 Task: Read customer reviews and ratings for real estate agents in Raleigh, North Carolina, to find an agent with expertise in rural properties.
Action: Mouse moved to (150, 118)
Screenshot: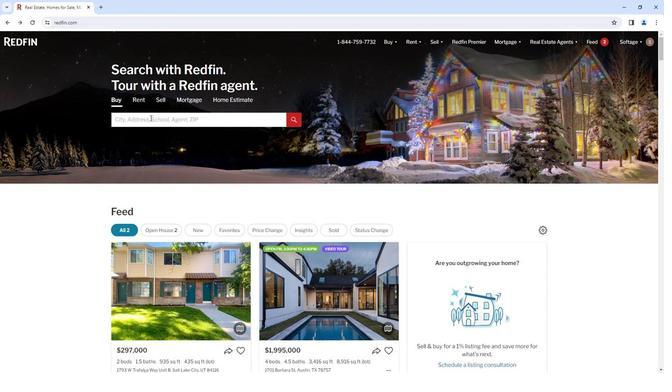 
Action: Mouse pressed left at (150, 118)
Screenshot: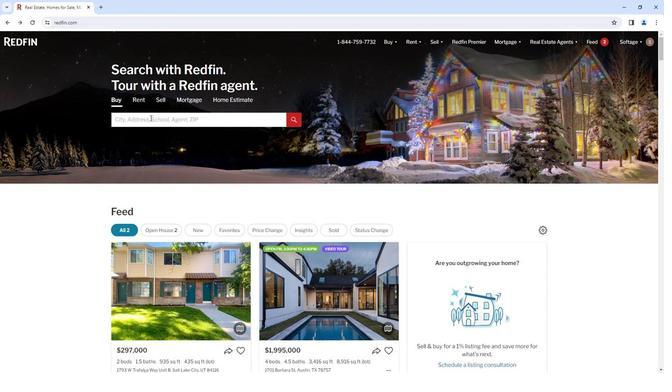 
Action: Mouse moved to (152, 117)
Screenshot: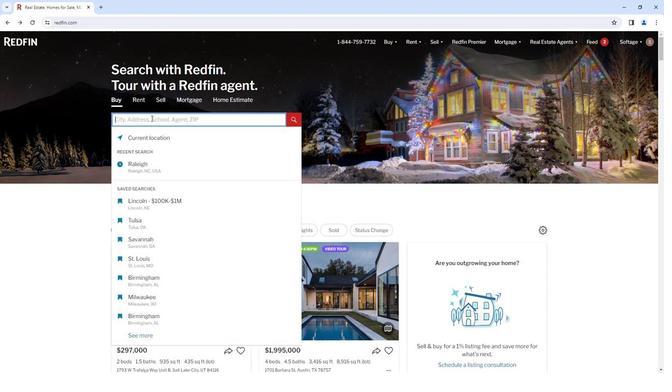 
Action: Key pressed <Key.shift>Raleigh,<Key.space><Key.shift>North<Key.space><Key.shift>Carolina
Screenshot: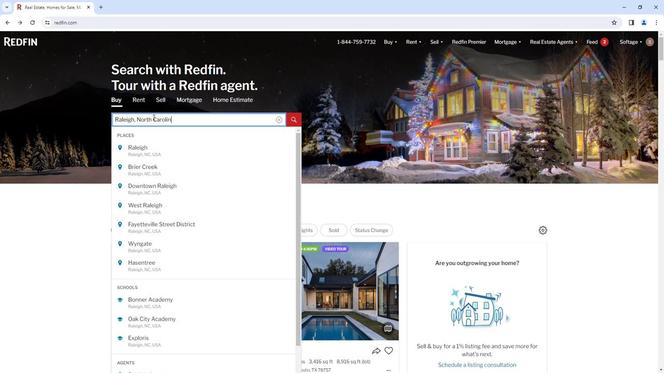 
Action: Mouse moved to (141, 153)
Screenshot: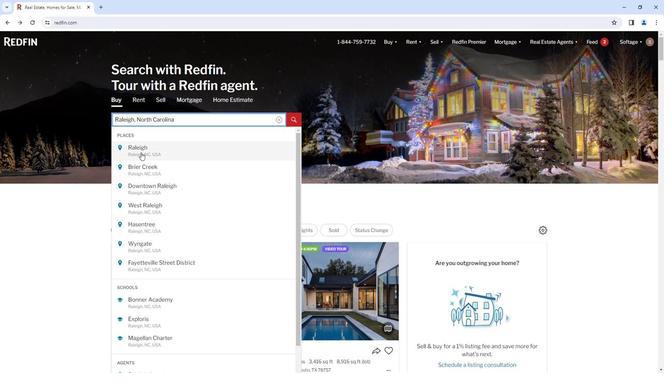 
Action: Mouse pressed left at (141, 153)
Screenshot: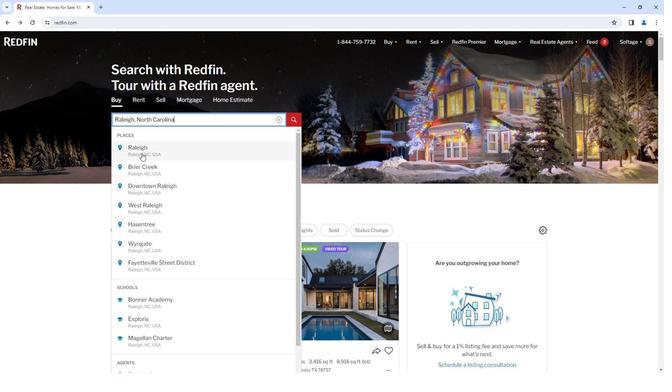 
Action: Mouse moved to (483, 189)
Screenshot: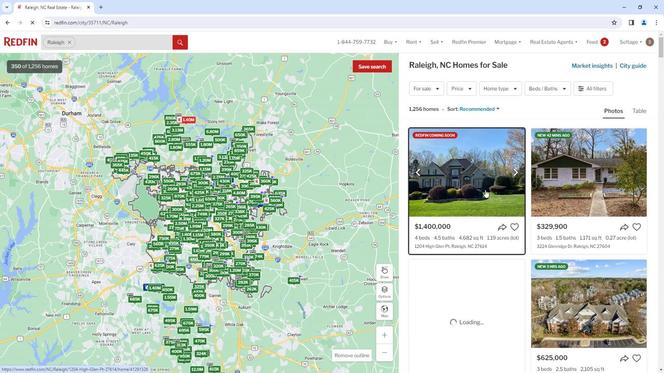 
Action: Mouse pressed left at (483, 189)
Screenshot: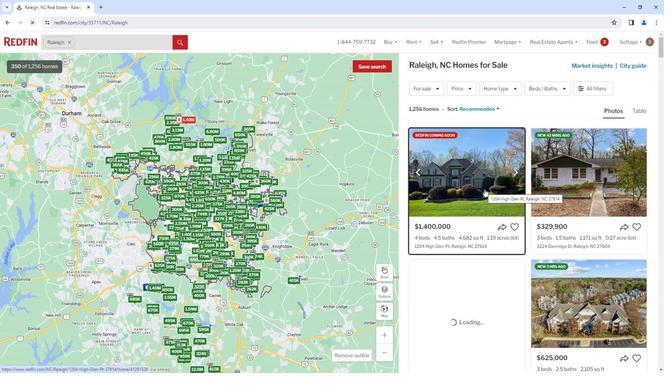
Action: Mouse moved to (320, 206)
Screenshot: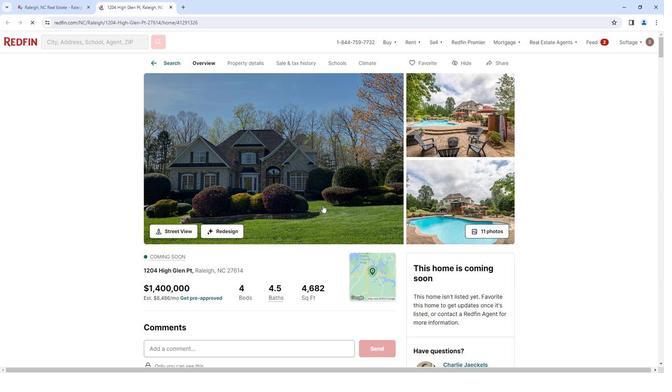 
Action: Mouse scrolled (320, 205) with delta (0, 0)
Screenshot: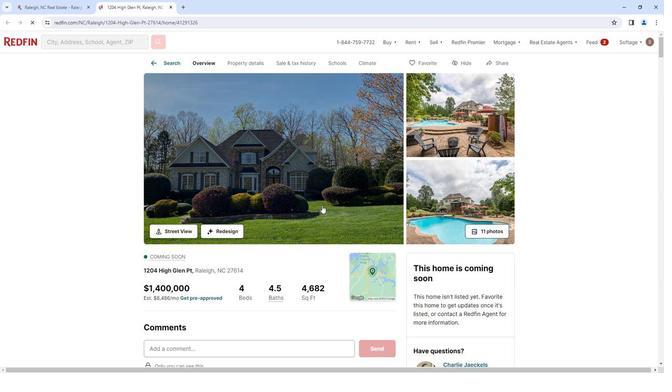 
Action: Mouse scrolled (320, 205) with delta (0, 0)
Screenshot: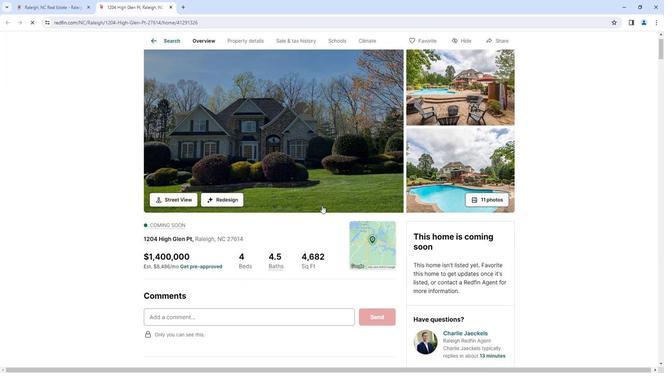 
Action: Mouse scrolled (320, 205) with delta (0, 0)
Screenshot: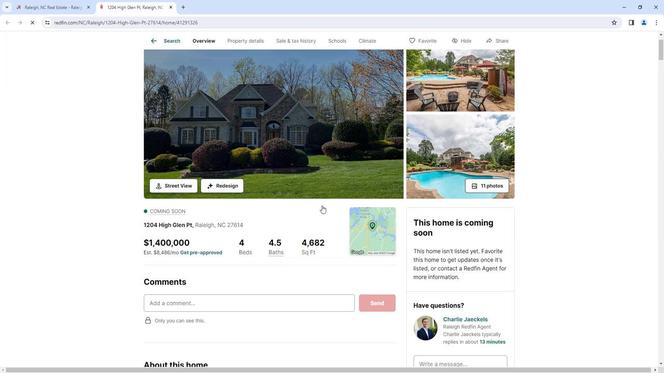 
Action: Mouse scrolled (320, 205) with delta (0, 0)
Screenshot: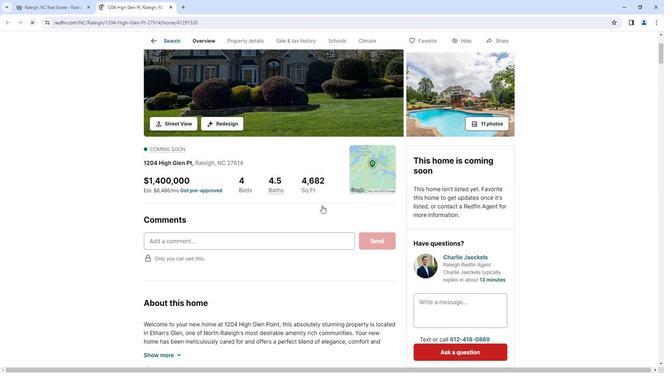 
Action: Mouse moved to (320, 206)
Screenshot: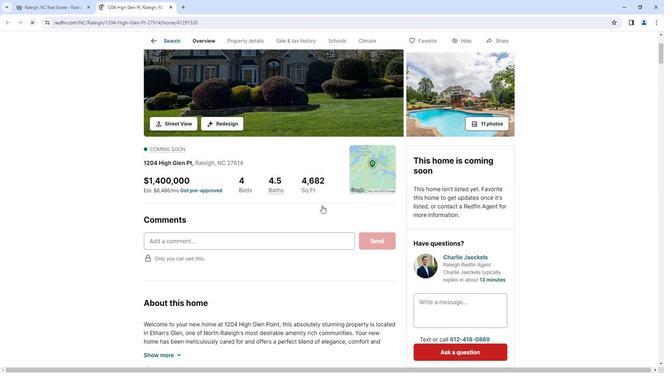 
Action: Mouse scrolled (320, 206) with delta (0, 0)
Screenshot: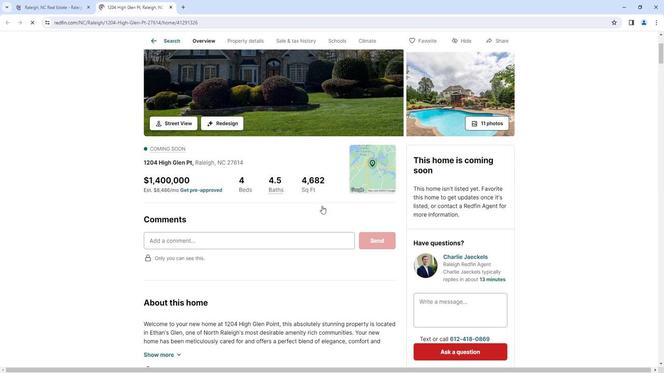 
Action: Mouse moved to (472, 184)
Screenshot: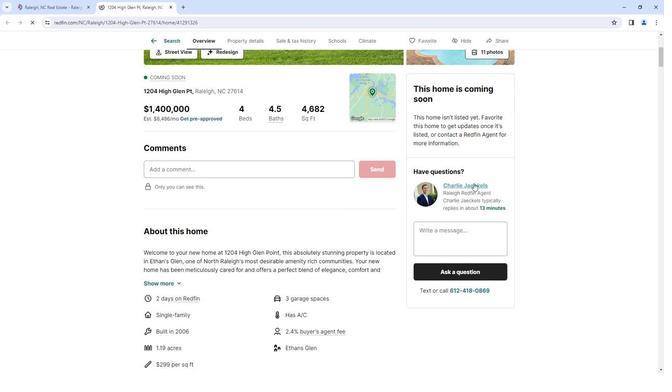
Action: Mouse pressed left at (472, 184)
Screenshot: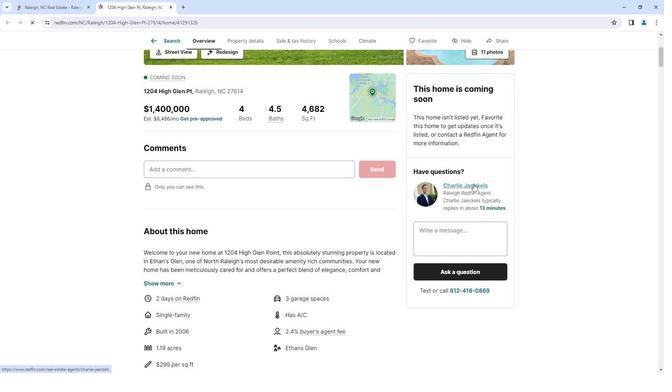 
Action: Mouse moved to (360, 203)
Screenshot: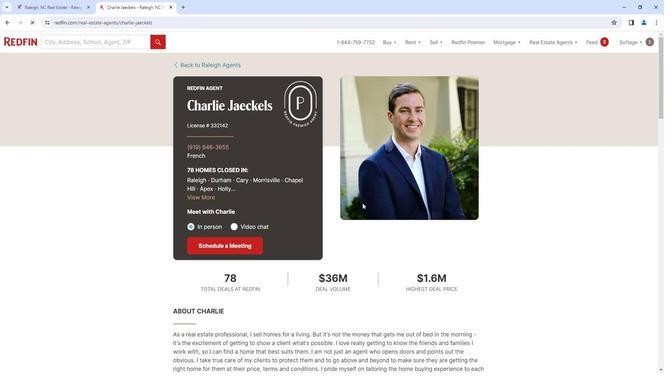 
Action: Mouse scrolled (360, 202) with delta (0, 0)
Screenshot: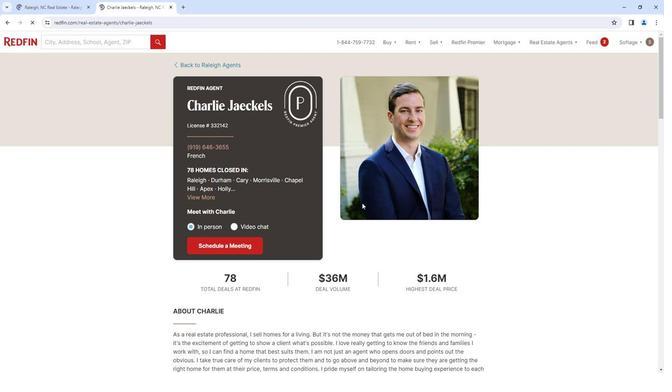 
Action: Mouse scrolled (360, 202) with delta (0, 0)
Screenshot: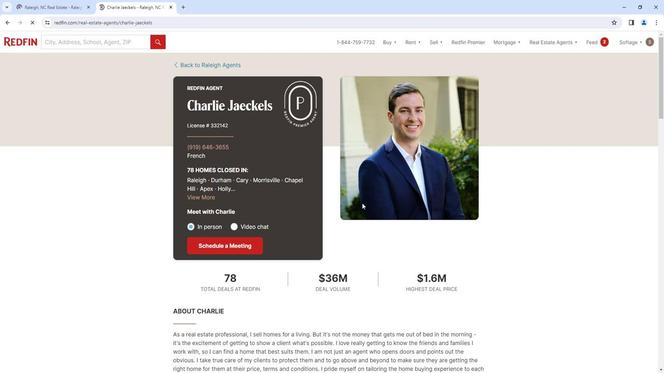 
Action: Mouse moved to (360, 203)
Screenshot: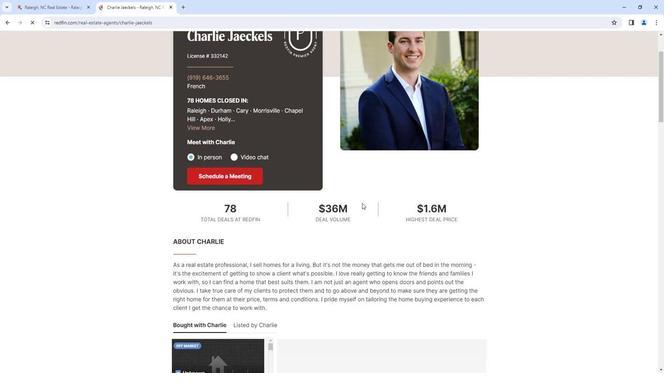 
Action: Mouse scrolled (360, 202) with delta (0, 0)
Screenshot: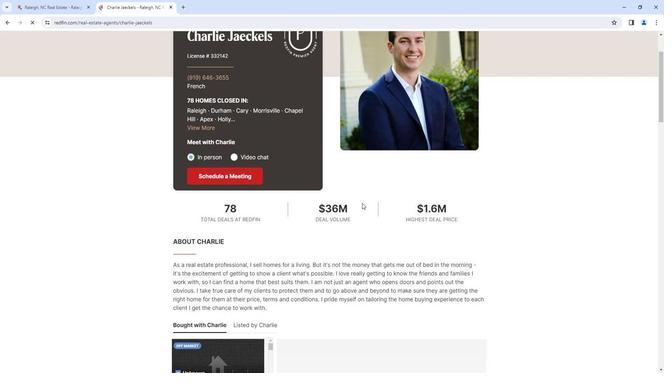 
Action: Mouse scrolled (360, 202) with delta (0, 0)
Screenshot: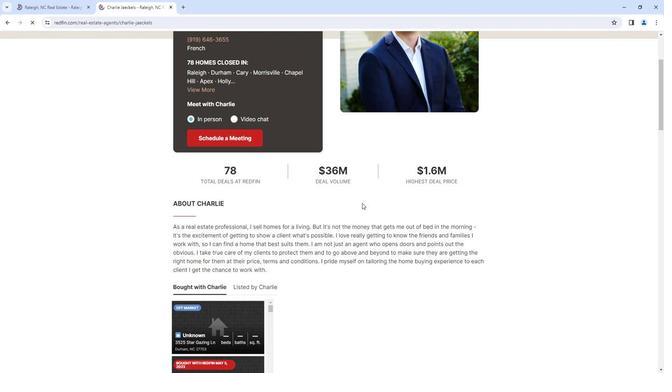 
Action: Mouse scrolled (360, 202) with delta (0, 0)
Screenshot: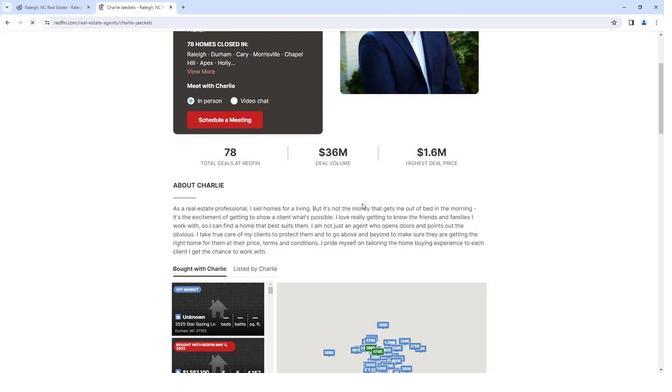 
Action: Mouse scrolled (360, 202) with delta (0, 0)
Screenshot: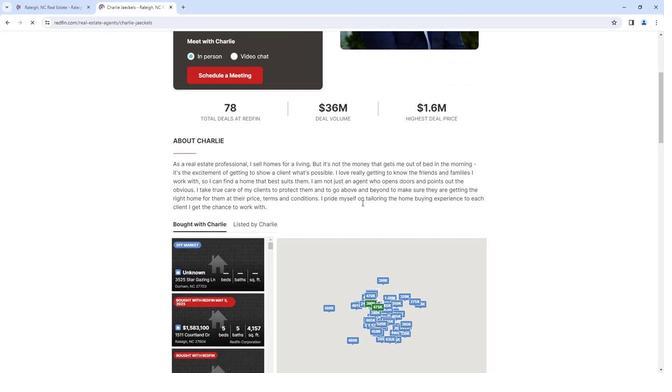 
Action: Mouse scrolled (360, 202) with delta (0, 0)
Screenshot: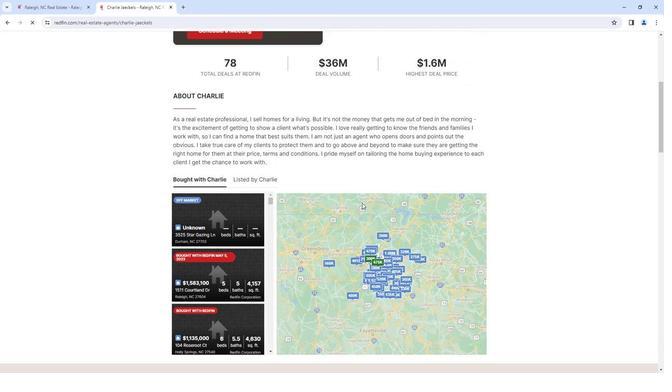 
Action: Mouse scrolled (360, 202) with delta (0, 0)
Screenshot: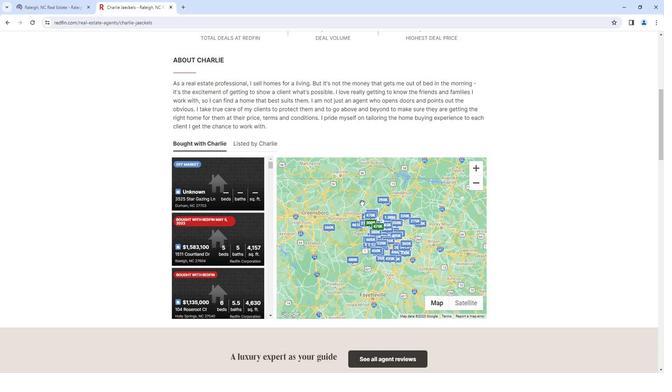 
Action: Mouse scrolled (360, 202) with delta (0, 0)
Screenshot: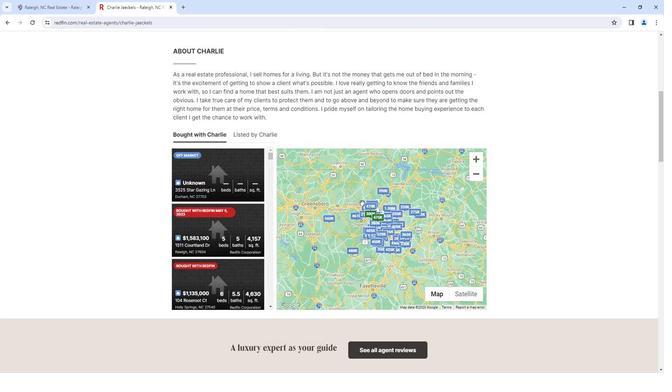 
Action: Mouse scrolled (360, 202) with delta (0, 0)
Screenshot: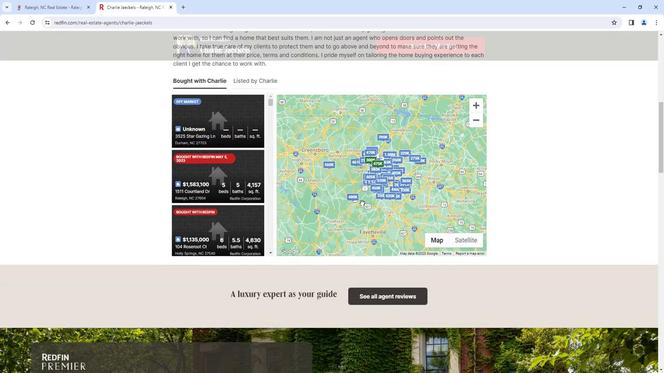 
Action: Mouse moved to (371, 251)
Screenshot: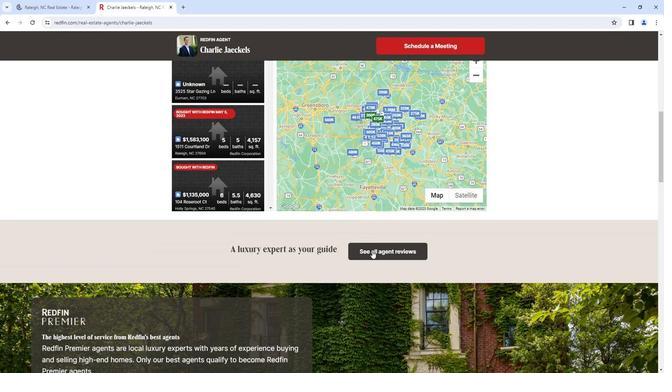 
Action: Mouse pressed left at (371, 251)
Screenshot: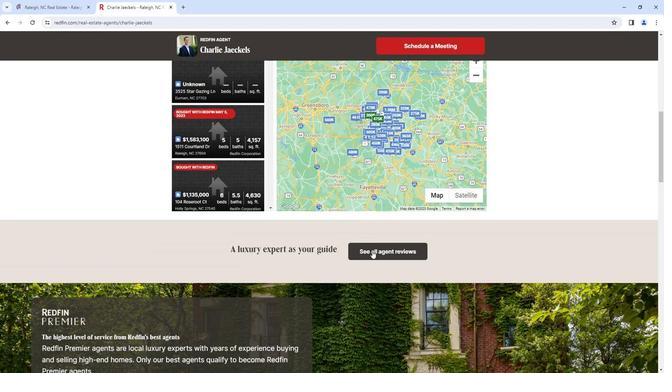 
Action: Mouse moved to (344, 224)
Screenshot: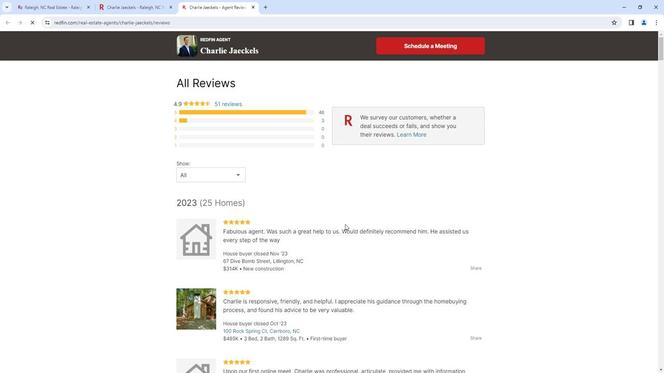 
Action: Mouse scrolled (344, 224) with delta (0, 0)
Screenshot: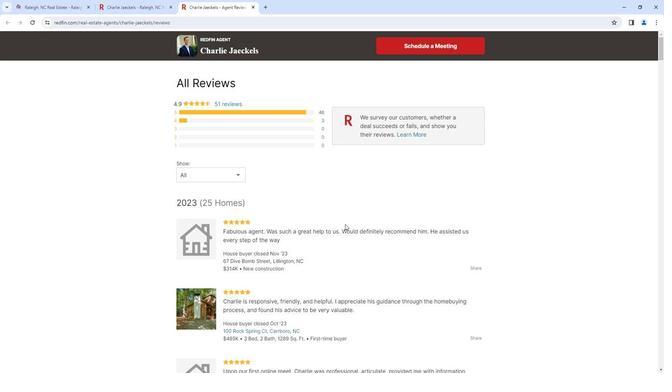 
Action: Mouse scrolled (344, 224) with delta (0, 0)
Screenshot: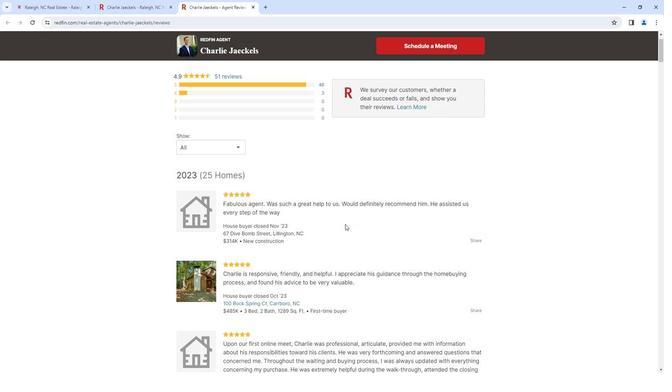 
Action: Mouse scrolled (344, 224) with delta (0, 0)
Screenshot: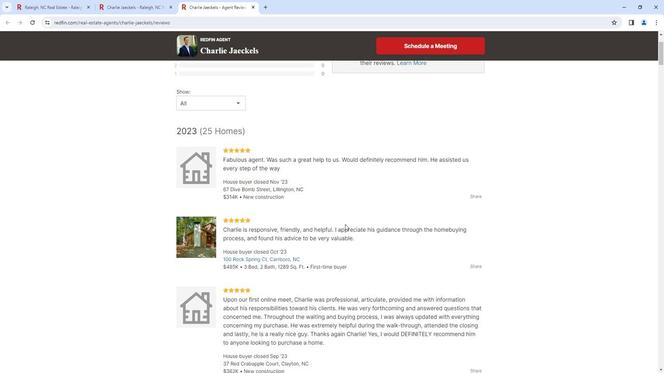 
Action: Mouse scrolled (344, 224) with delta (0, 0)
Screenshot: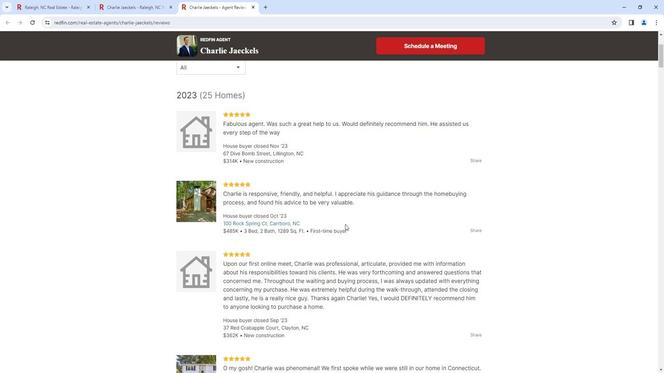 
Action: Mouse scrolled (344, 224) with delta (0, 0)
Screenshot: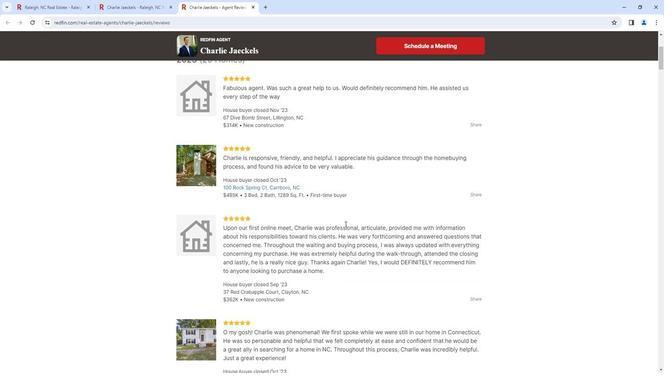 
Action: Mouse scrolled (344, 224) with delta (0, 0)
Screenshot: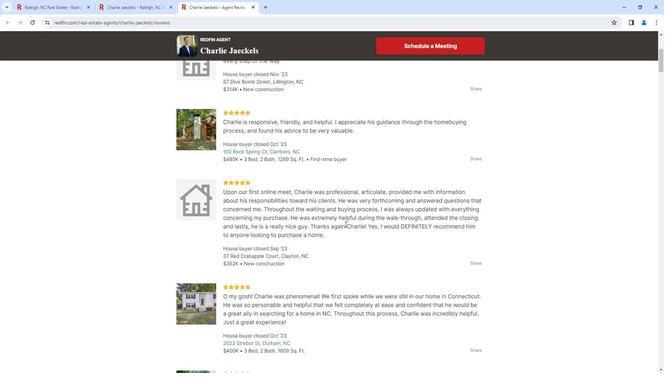 
Action: Mouse scrolled (344, 224) with delta (0, 0)
Screenshot: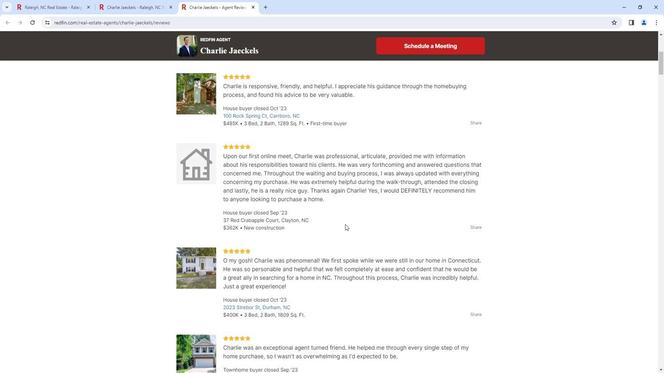 
Action: Mouse scrolled (344, 224) with delta (0, 0)
Screenshot: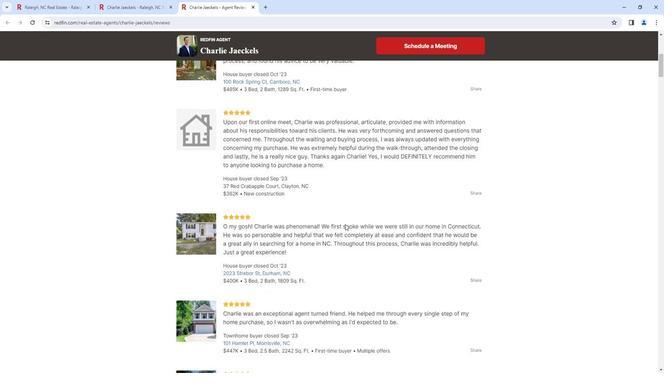 
Action: Mouse scrolled (344, 224) with delta (0, 0)
Screenshot: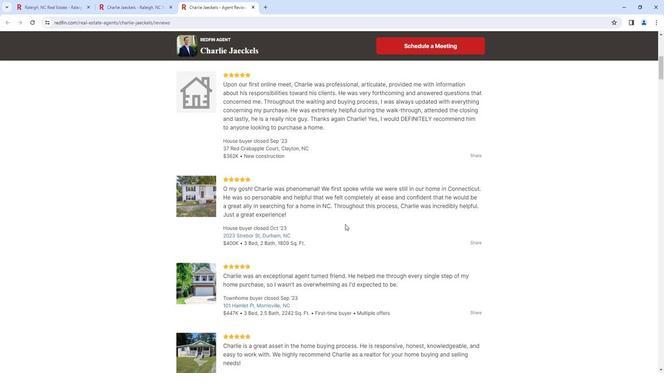 
Action: Mouse scrolled (344, 224) with delta (0, 0)
Screenshot: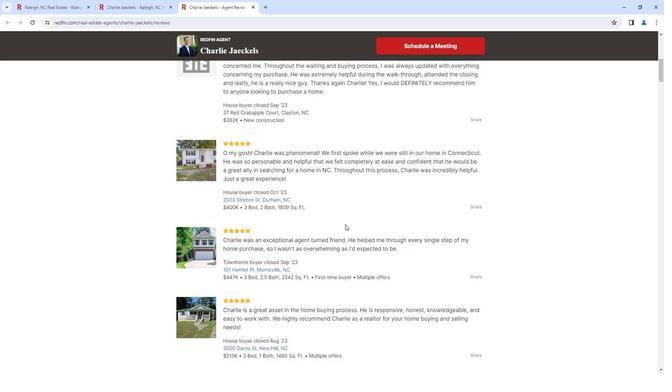 
Action: Mouse scrolled (344, 224) with delta (0, 0)
Screenshot: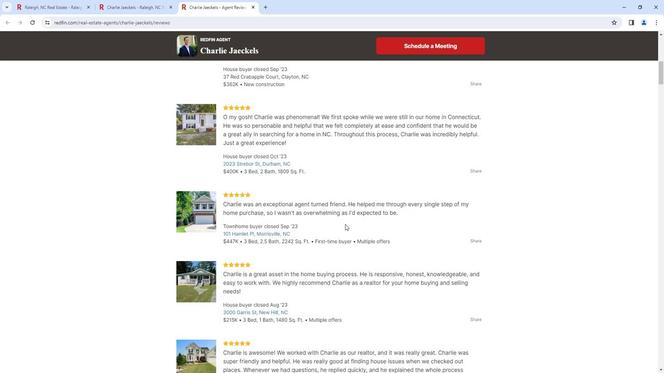 
Action: Mouse scrolled (344, 224) with delta (0, 0)
Screenshot: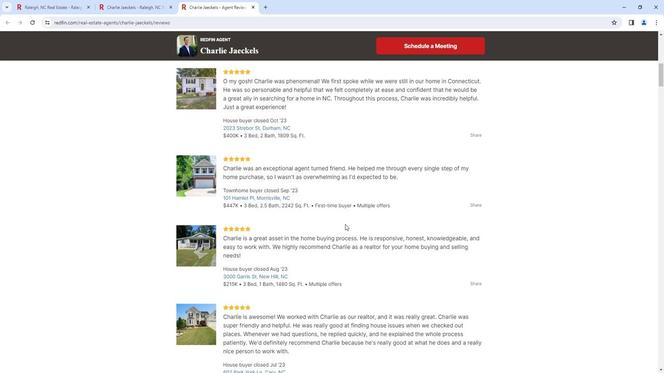 
Action: Mouse scrolled (344, 224) with delta (0, 0)
Screenshot: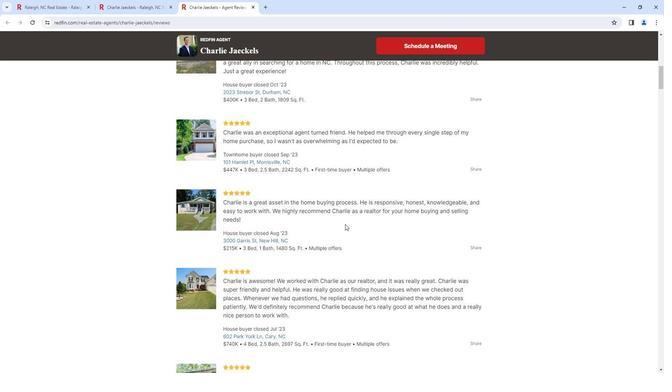 
Action: Mouse scrolled (344, 224) with delta (0, 0)
Screenshot: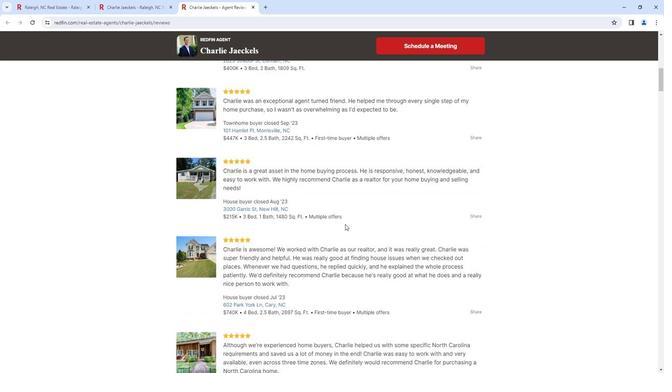 
Action: Mouse scrolled (344, 224) with delta (0, 0)
Screenshot: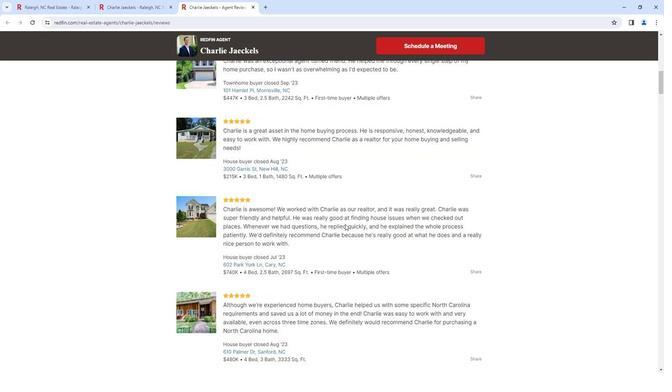 
Action: Mouse scrolled (344, 224) with delta (0, 0)
Screenshot: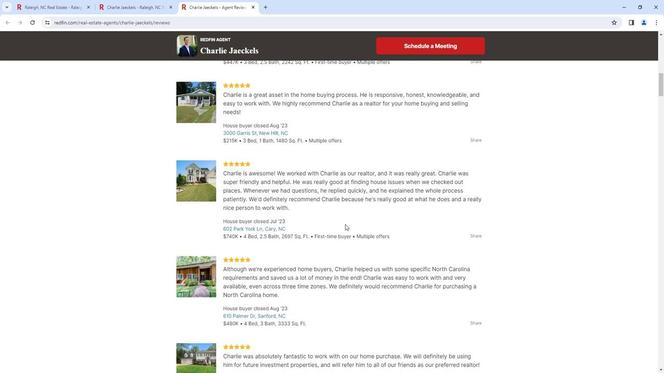 
Action: Mouse scrolled (344, 224) with delta (0, 0)
Screenshot: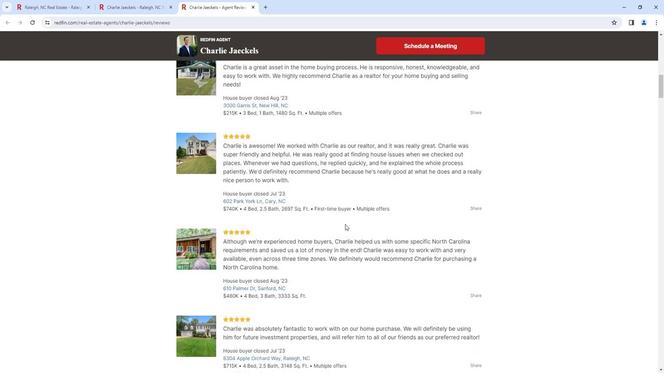 
Action: Mouse scrolled (344, 224) with delta (0, 0)
Screenshot: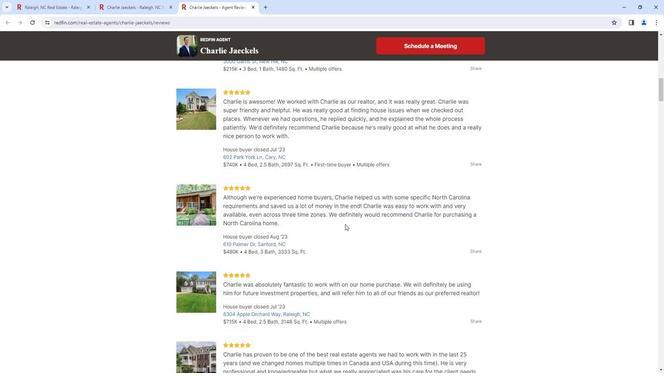 
Action: Mouse scrolled (344, 224) with delta (0, 0)
Screenshot: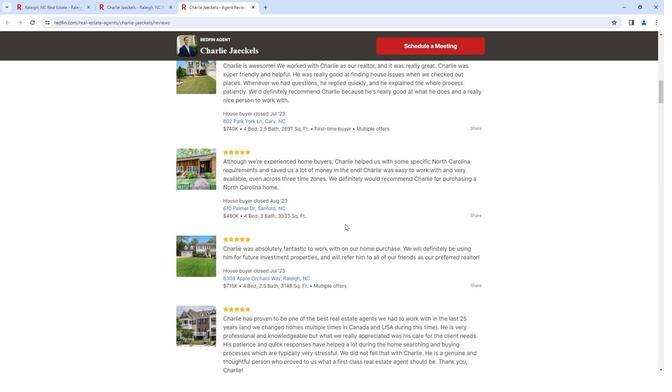 
Action: Mouse scrolled (344, 224) with delta (0, 0)
Screenshot: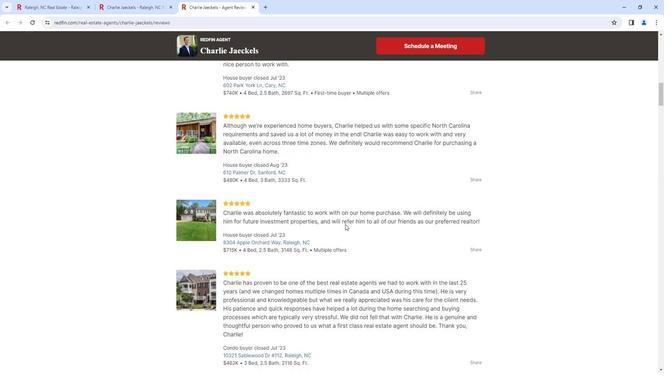 
Action: Mouse scrolled (344, 224) with delta (0, 0)
Screenshot: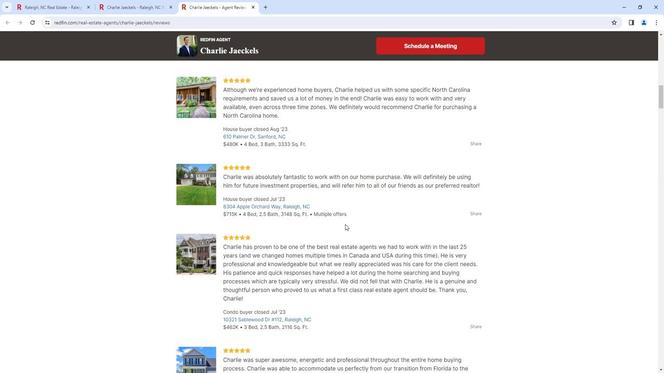 
Action: Mouse scrolled (344, 224) with delta (0, 0)
Screenshot: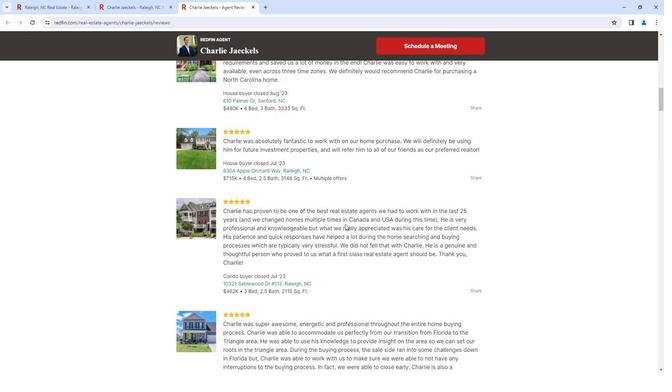 
Action: Mouse scrolled (344, 224) with delta (0, 0)
Screenshot: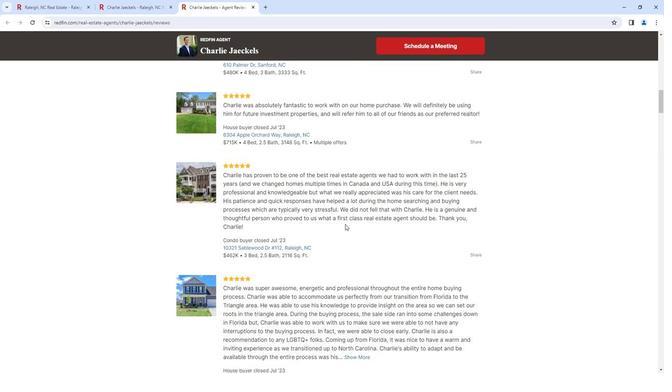 
Action: Mouse scrolled (344, 224) with delta (0, 0)
Screenshot: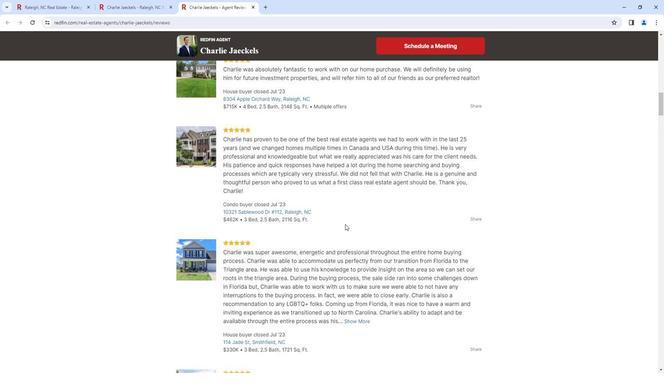 
Action: Mouse scrolled (344, 224) with delta (0, 0)
Screenshot: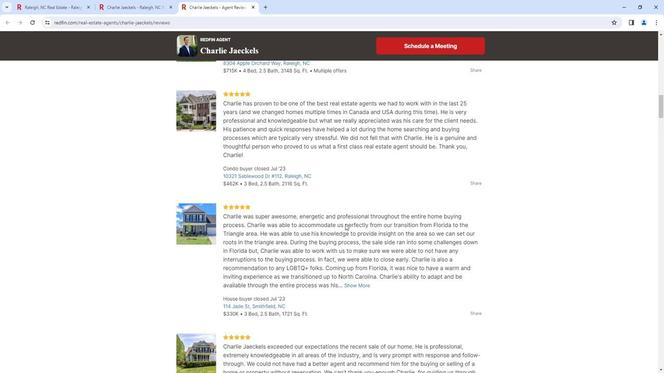 
Action: Mouse scrolled (344, 224) with delta (0, 0)
Screenshot: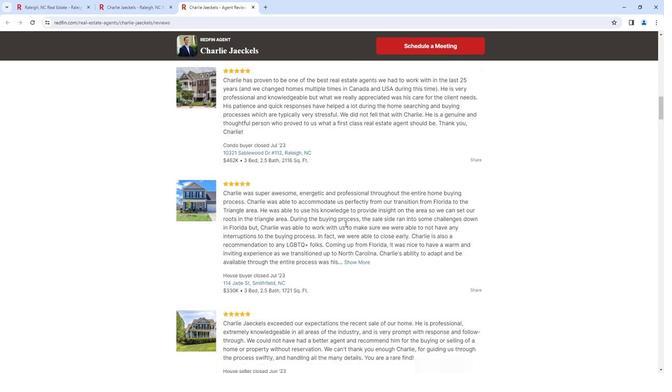 
Action: Mouse scrolled (344, 224) with delta (0, 0)
Screenshot: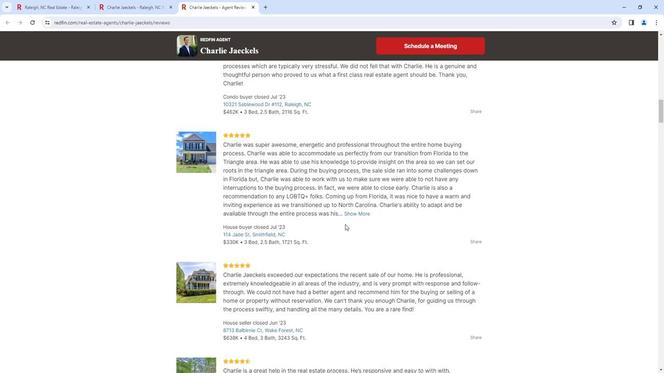 
Action: Mouse scrolled (344, 224) with delta (0, 0)
Screenshot: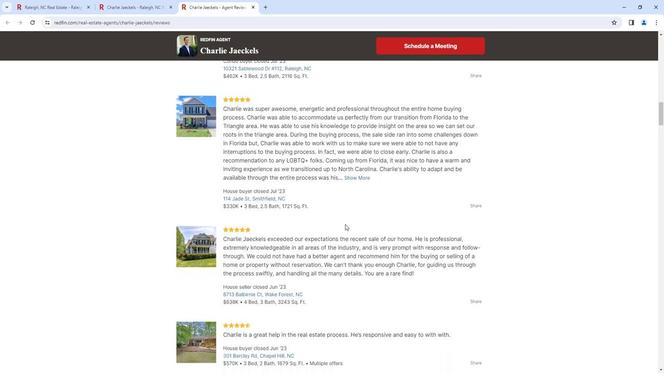 
Action: Mouse moved to (344, 224)
Screenshot: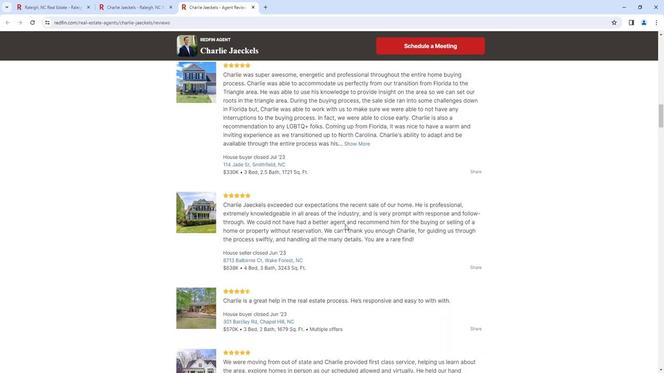 
Action: Mouse scrolled (344, 224) with delta (0, 0)
Screenshot: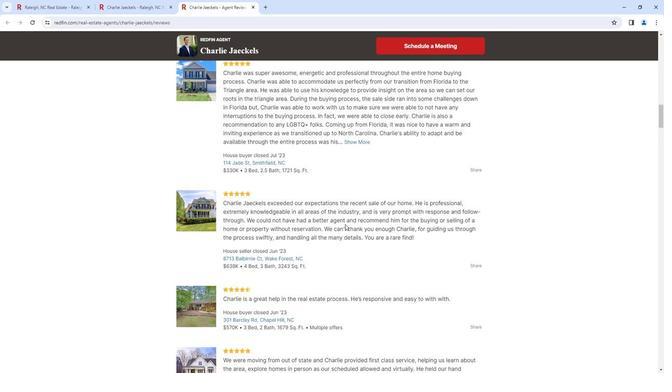 
Action: Mouse scrolled (344, 224) with delta (0, 0)
Screenshot: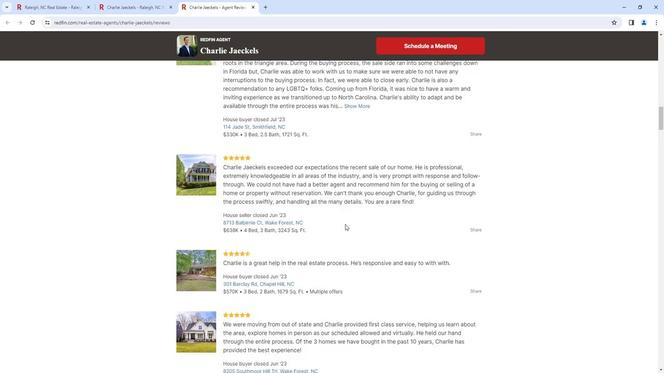 
Action: Mouse scrolled (344, 224) with delta (0, 0)
Screenshot: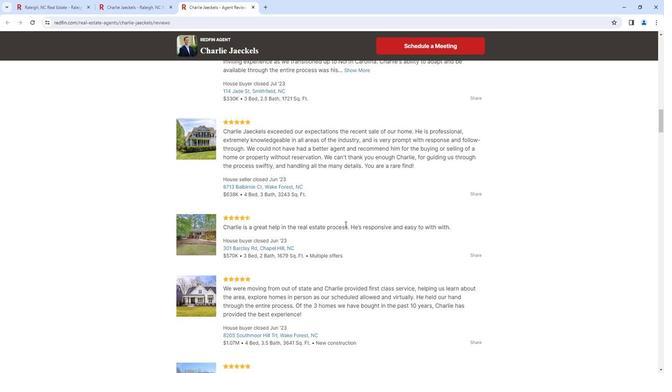 
Action: Mouse scrolled (344, 224) with delta (0, 0)
Screenshot: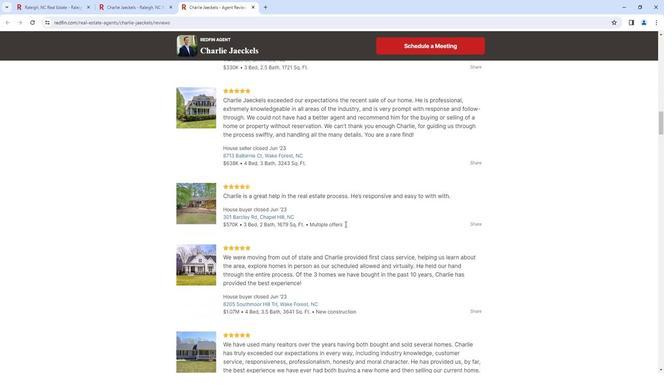 
Action: Mouse scrolled (344, 224) with delta (0, 0)
Screenshot: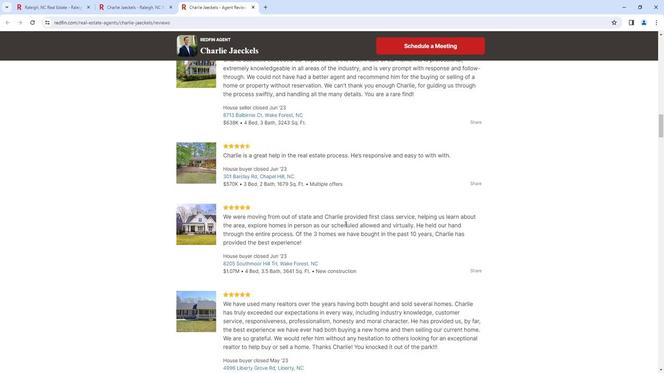 
Action: Mouse moved to (344, 224)
Screenshot: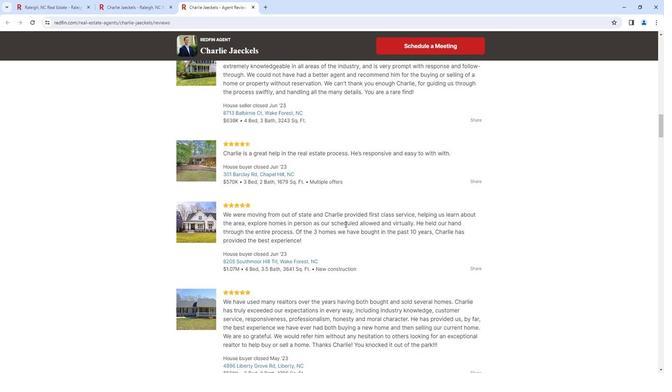 
Action: Mouse scrolled (344, 224) with delta (0, 0)
Screenshot: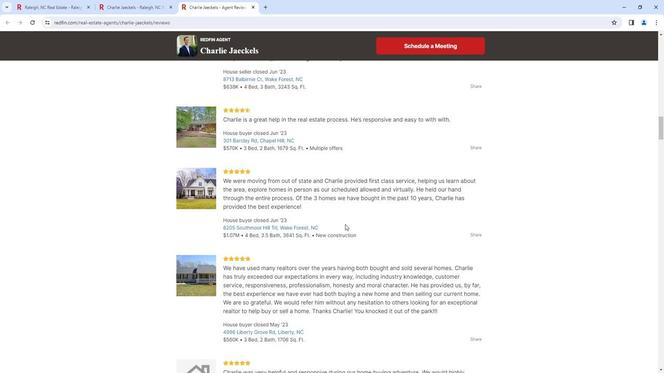 
Action: Mouse scrolled (344, 224) with delta (0, 0)
Screenshot: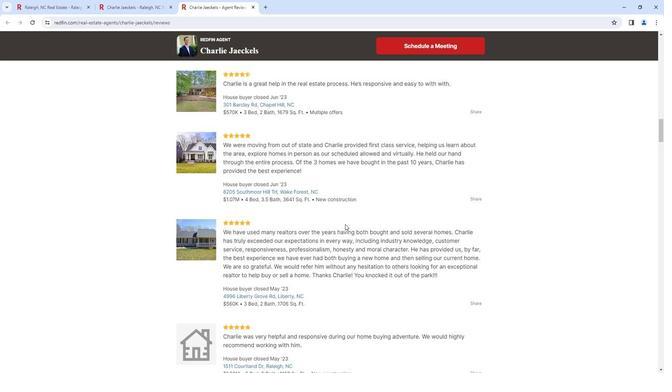
Action: Mouse scrolled (344, 224) with delta (0, 0)
Screenshot: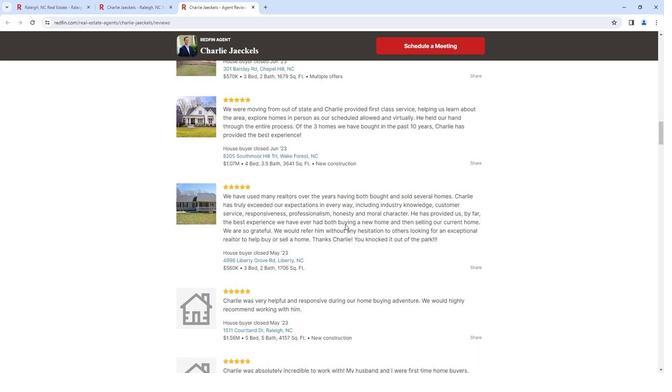 
Action: Mouse scrolled (344, 224) with delta (0, 0)
Screenshot: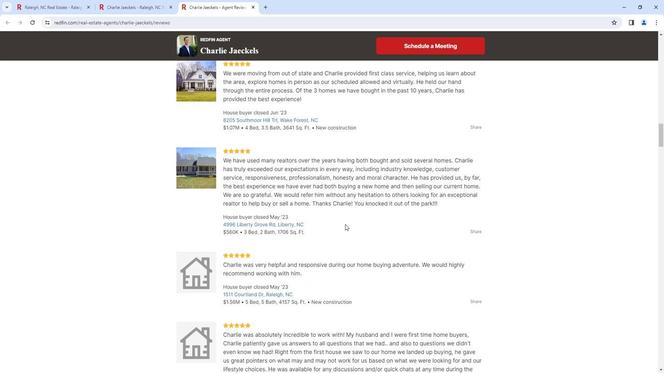 
Action: Mouse scrolled (344, 224) with delta (0, 0)
Screenshot: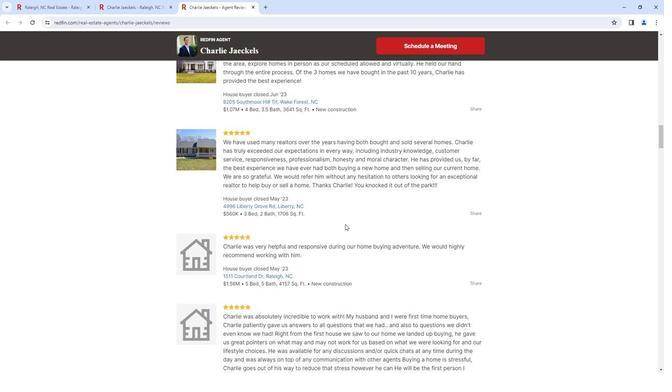 
Action: Mouse moved to (344, 224)
Screenshot: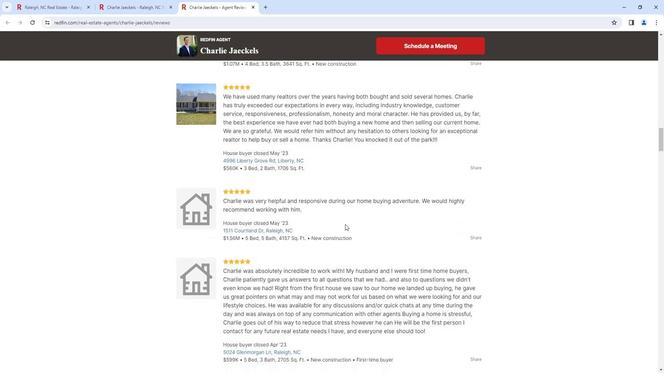 
Action: Mouse scrolled (344, 224) with delta (0, 0)
Screenshot: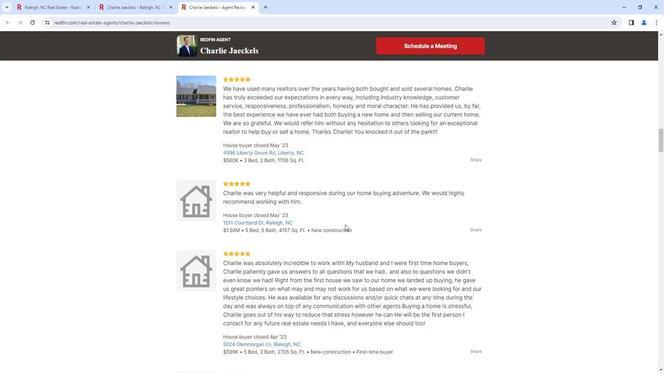 
Action: Mouse scrolled (344, 224) with delta (0, 0)
Screenshot: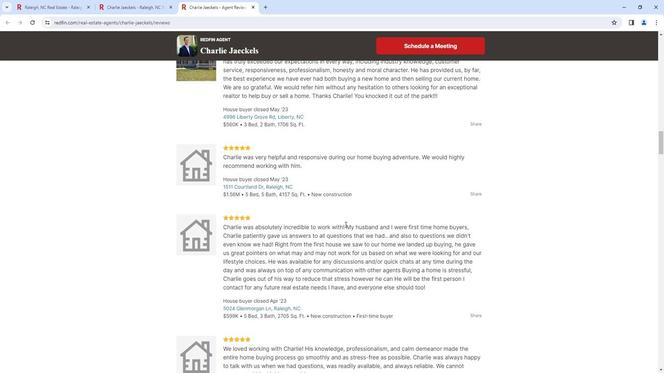 
Action: Mouse scrolled (344, 224) with delta (0, 0)
Screenshot: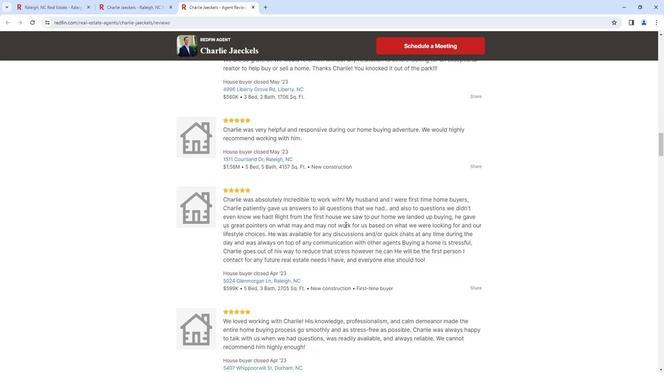 
Action: Mouse scrolled (344, 224) with delta (0, 0)
Screenshot: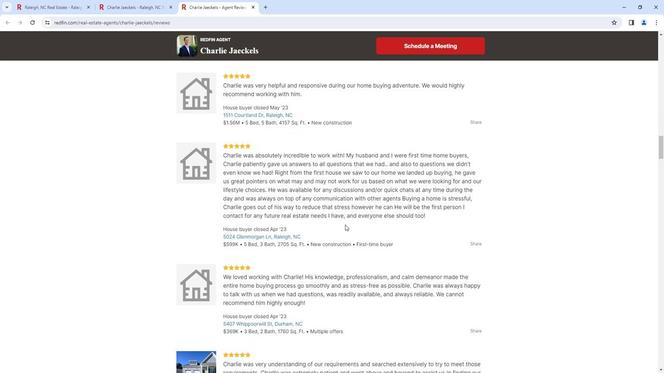 
Action: Mouse scrolled (344, 224) with delta (0, 0)
Screenshot: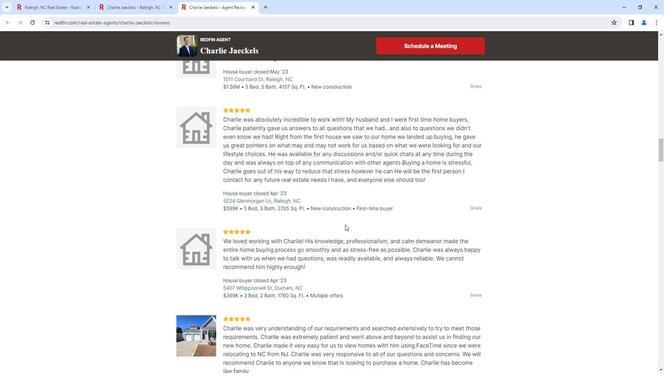 
Action: Mouse scrolled (344, 224) with delta (0, 0)
Screenshot: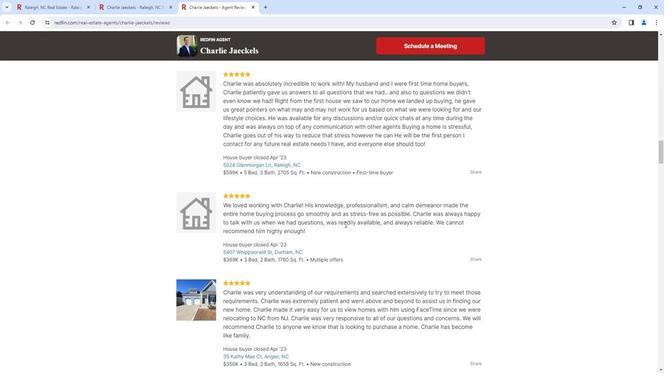 
Action: Mouse scrolled (344, 224) with delta (0, 0)
Screenshot: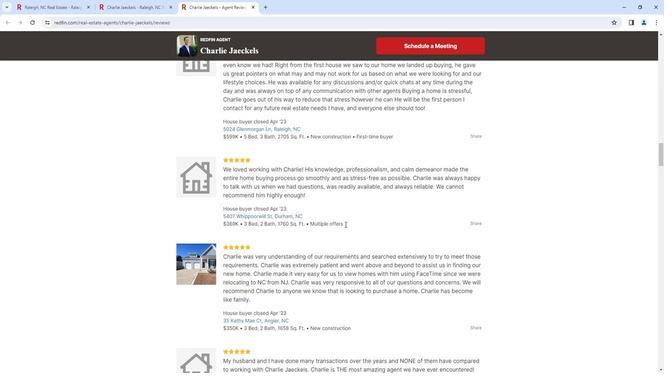 
Action: Mouse scrolled (344, 224) with delta (0, 0)
Screenshot: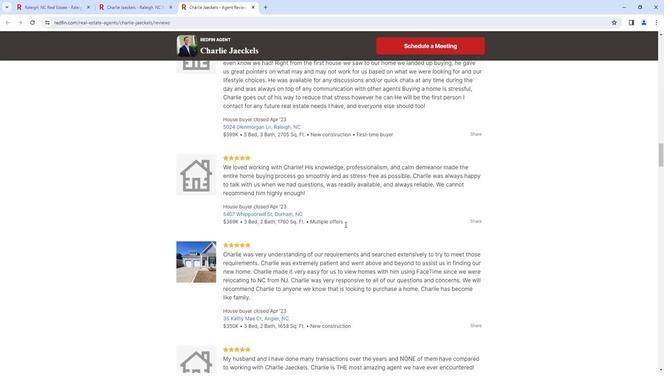 
Action: Mouse scrolled (344, 224) with delta (0, 0)
Screenshot: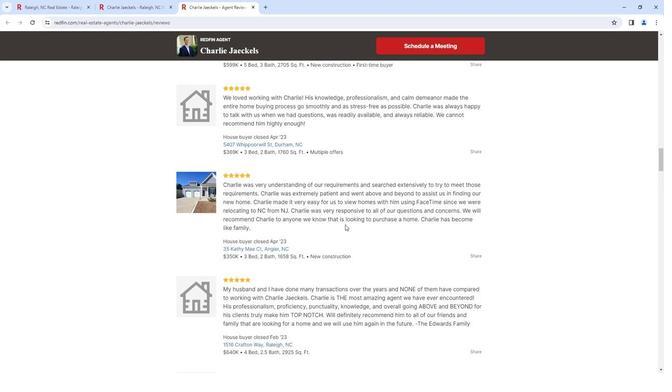 
Action: Mouse scrolled (344, 224) with delta (0, 0)
Screenshot: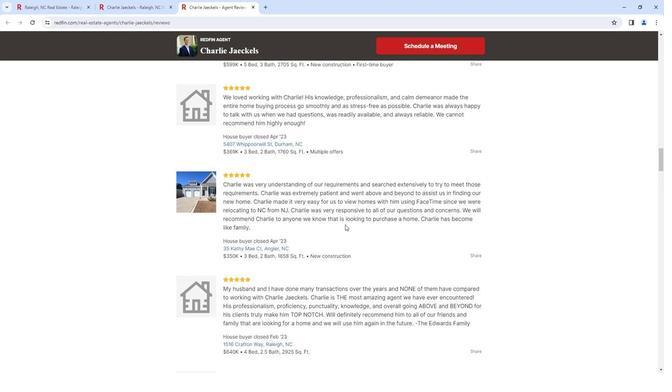 
Action: Mouse scrolled (344, 224) with delta (0, 0)
Screenshot: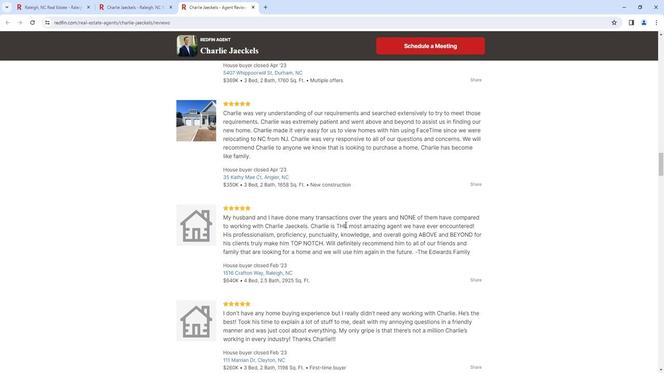 
Action: Mouse scrolled (344, 224) with delta (0, 0)
Screenshot: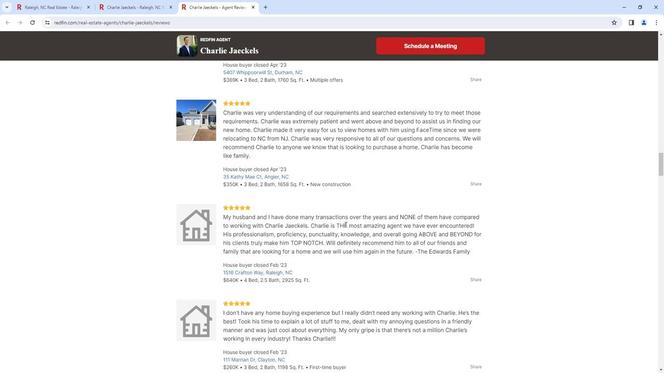 
Action: Mouse scrolled (344, 224) with delta (0, 0)
Screenshot: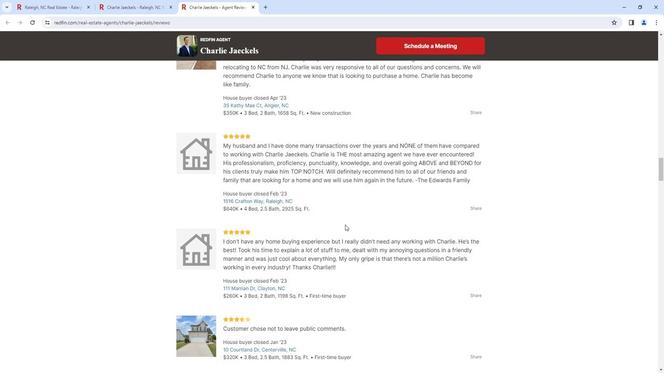 
Action: Mouse scrolled (344, 224) with delta (0, 0)
Screenshot: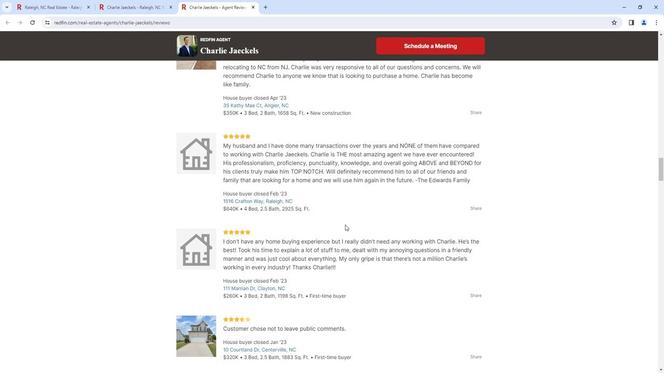 
Action: Mouse scrolled (344, 224) with delta (0, 0)
Screenshot: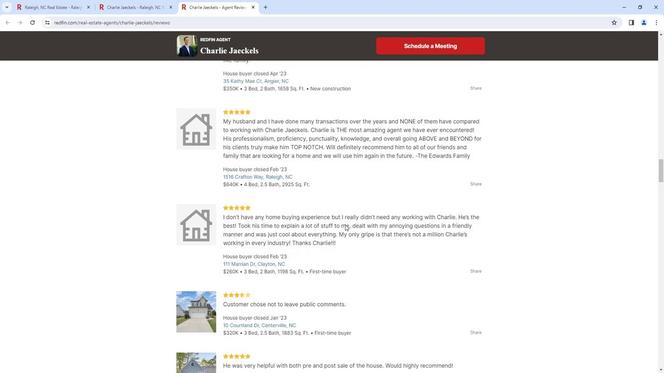 
Action: Mouse scrolled (344, 224) with delta (0, 0)
Screenshot: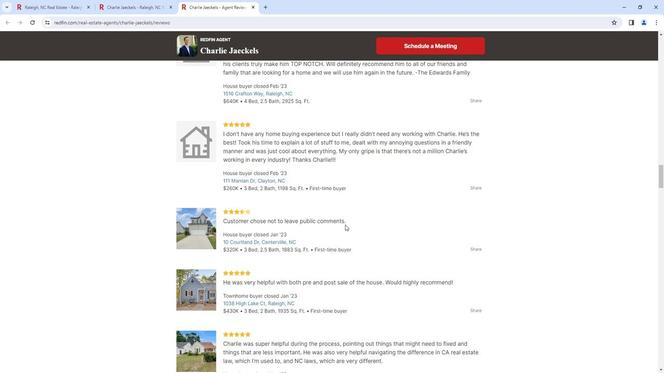 
Action: Mouse scrolled (344, 224) with delta (0, 0)
Screenshot: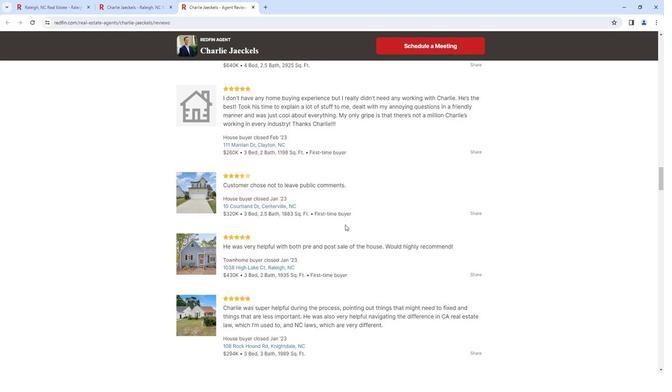 
Action: Mouse scrolled (344, 224) with delta (0, 0)
Screenshot: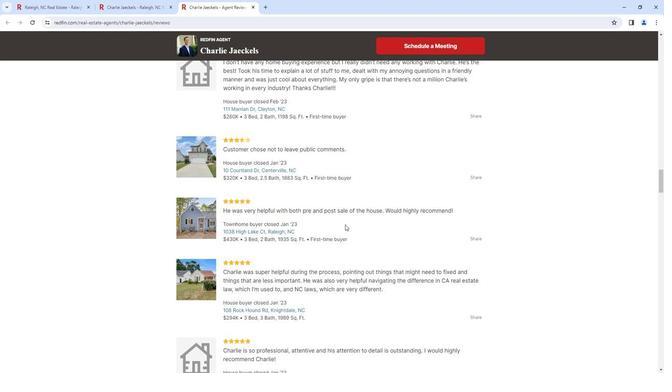 
Action: Mouse scrolled (344, 224) with delta (0, 0)
Screenshot: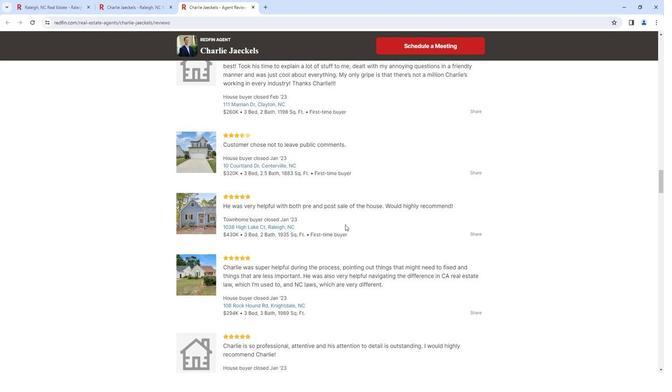 
Action: Mouse scrolled (344, 224) with delta (0, 0)
Screenshot: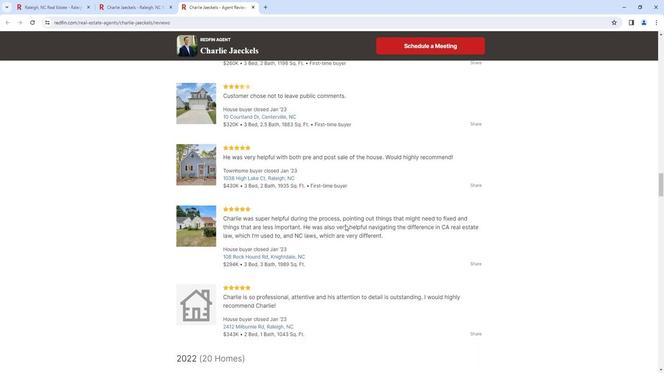 
Action: Mouse scrolled (344, 224) with delta (0, 0)
Screenshot: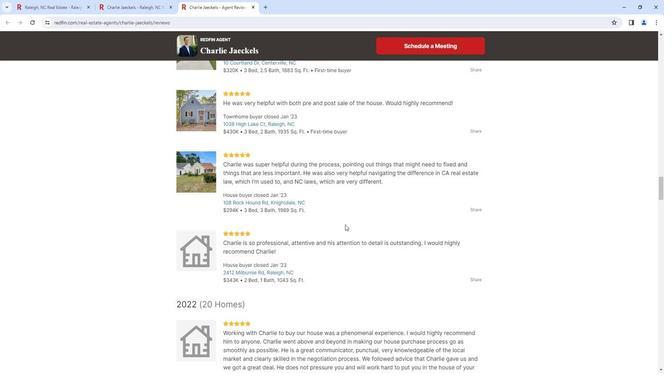 
Action: Mouse scrolled (344, 224) with delta (0, 0)
Screenshot: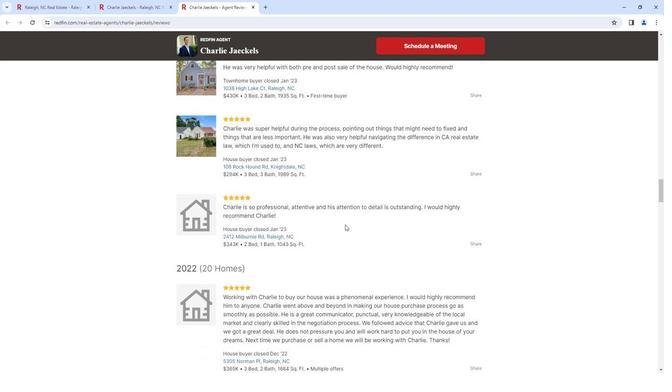 
Action: Mouse scrolled (344, 224) with delta (0, 0)
Screenshot: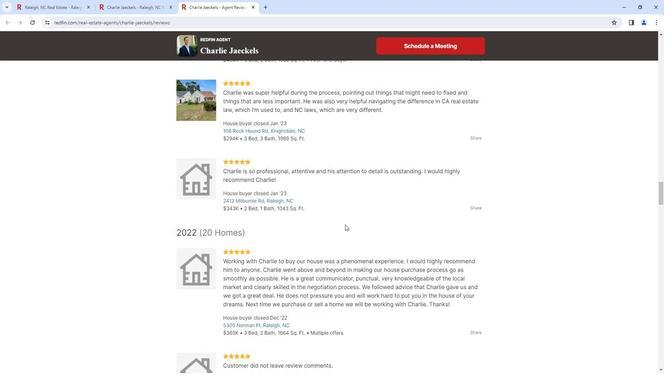 
Action: Mouse scrolled (344, 224) with delta (0, 0)
Screenshot: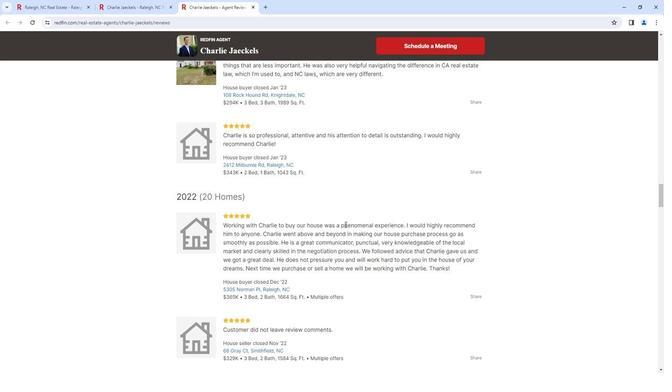 
Action: Mouse scrolled (344, 224) with delta (0, 0)
Screenshot: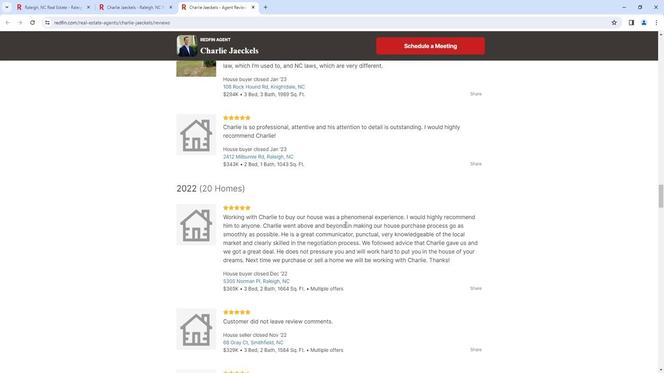 
Action: Mouse scrolled (344, 224) with delta (0, 0)
Screenshot: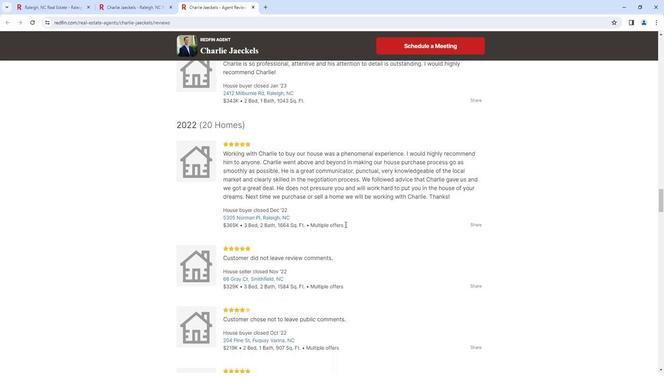 
Action: Mouse moved to (344, 225)
Screenshot: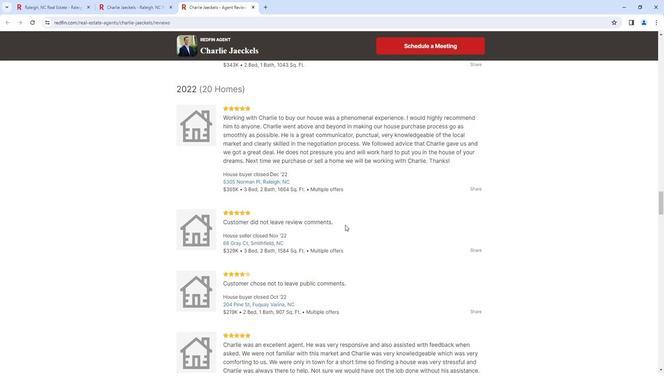 
Action: Mouse scrolled (344, 224) with delta (0, 0)
Screenshot: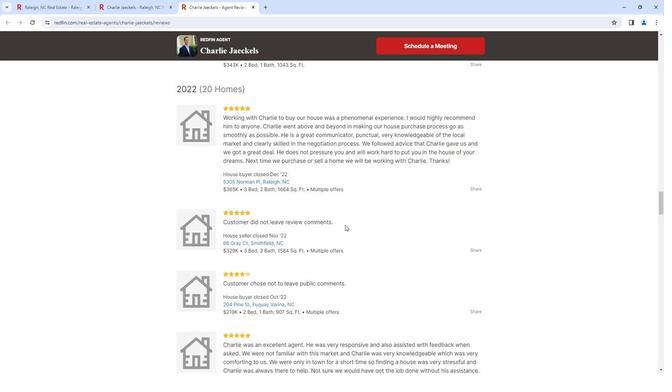 
Action: Mouse scrolled (344, 224) with delta (0, 0)
Screenshot: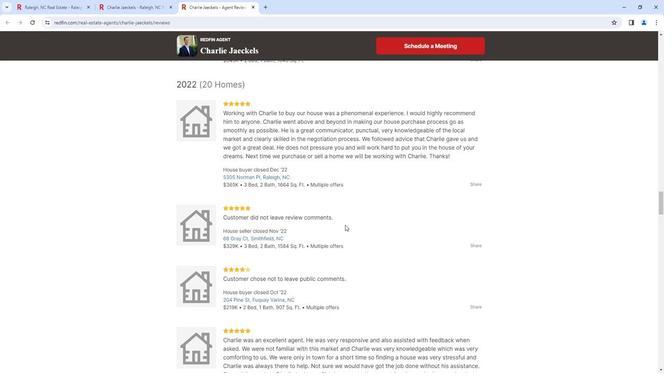 
Action: Mouse moved to (344, 225)
Screenshot: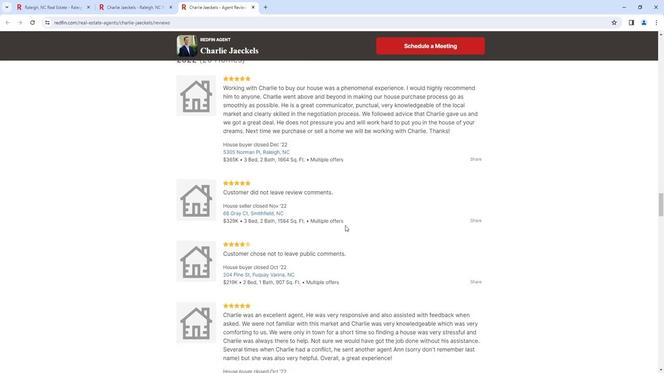 
Action: Mouse scrolled (344, 225) with delta (0, 0)
Screenshot: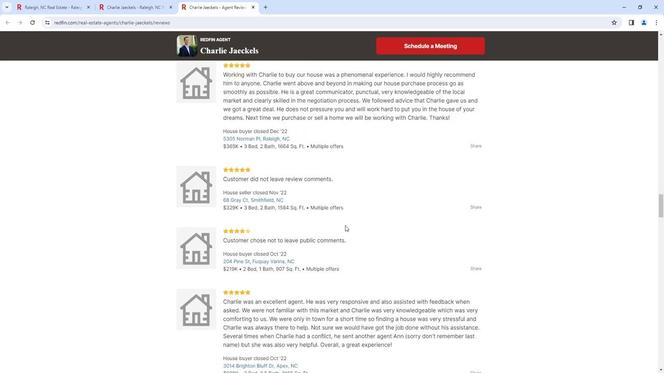 
Action: Mouse moved to (343, 225)
Screenshot: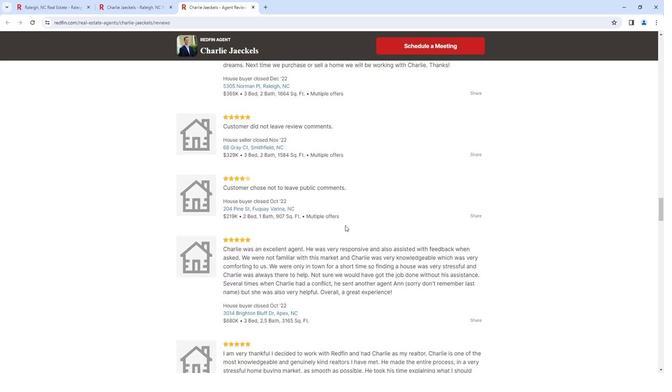 
Action: Mouse scrolled (343, 225) with delta (0, 0)
Screenshot: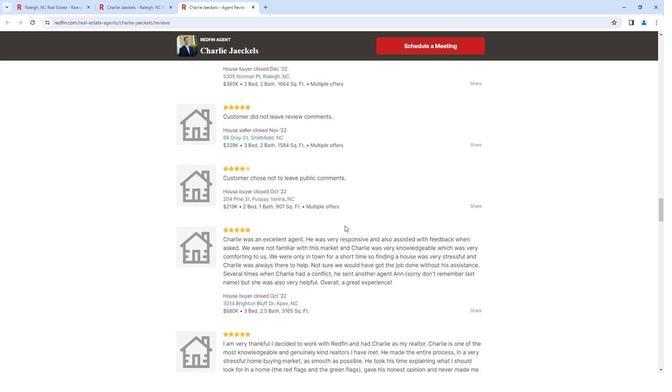 
Action: Mouse scrolled (343, 225) with delta (0, 0)
Screenshot: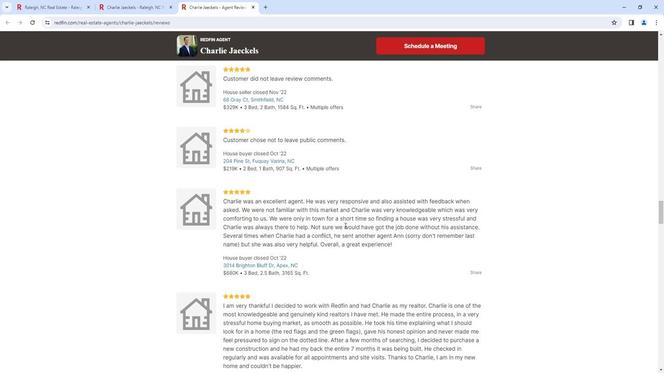 
Action: Mouse scrolled (343, 225) with delta (0, 0)
Screenshot: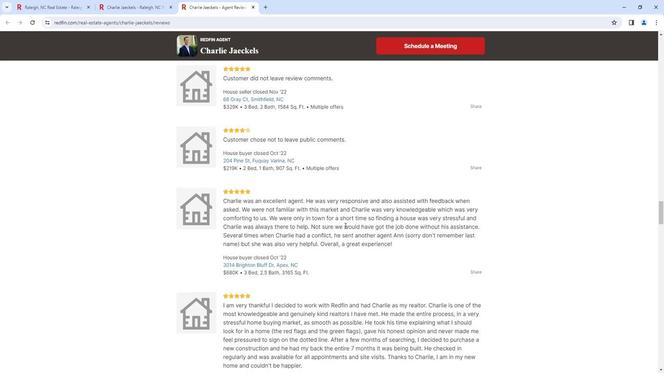 
Action: Mouse scrolled (343, 225) with delta (0, 0)
Screenshot: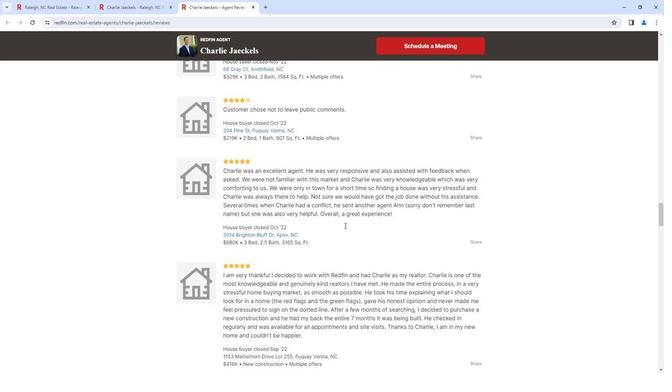 
Action: Mouse scrolled (343, 225) with delta (0, 0)
Screenshot: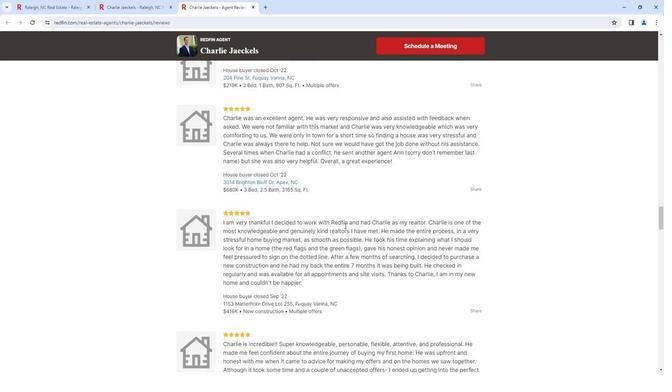 
Action: Mouse scrolled (343, 225) with delta (0, 0)
Screenshot: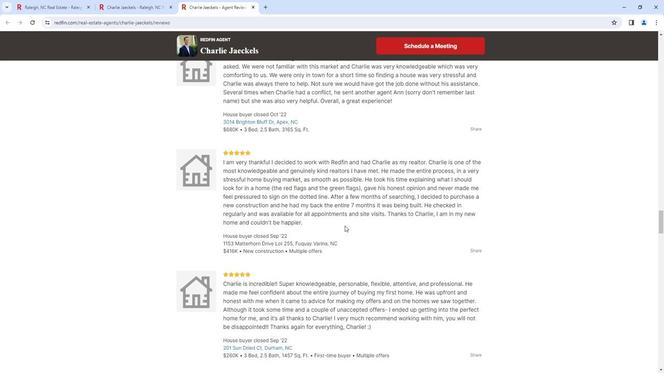 
Action: Mouse scrolled (343, 225) with delta (0, 0)
Screenshot: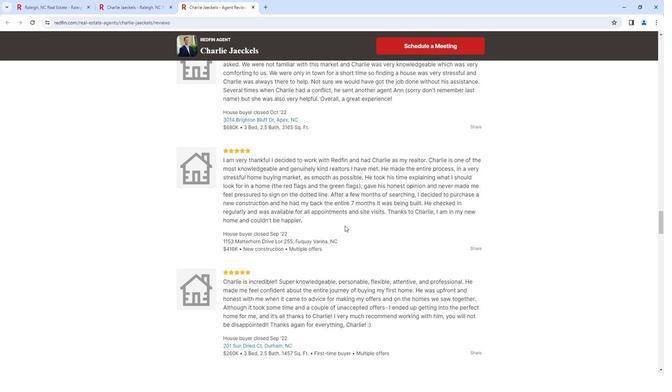
Action: Mouse scrolled (343, 225) with delta (0, 0)
Screenshot: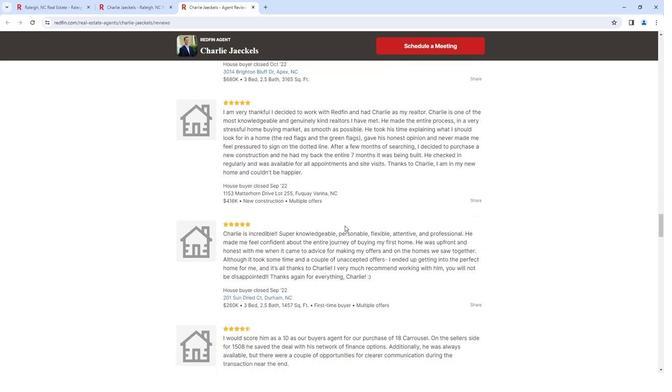 
Action: Mouse scrolled (343, 225) with delta (0, 0)
Screenshot: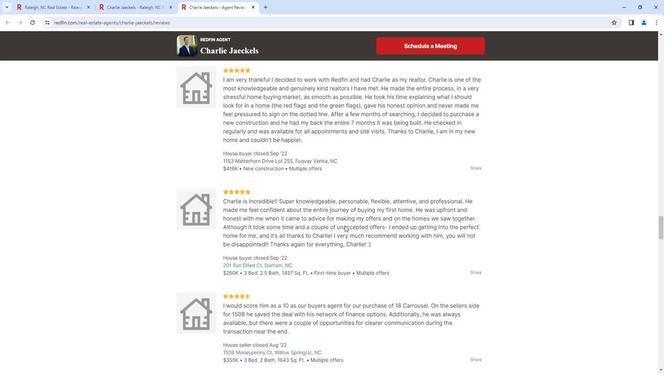 
Action: Mouse scrolled (343, 225) with delta (0, 0)
Screenshot: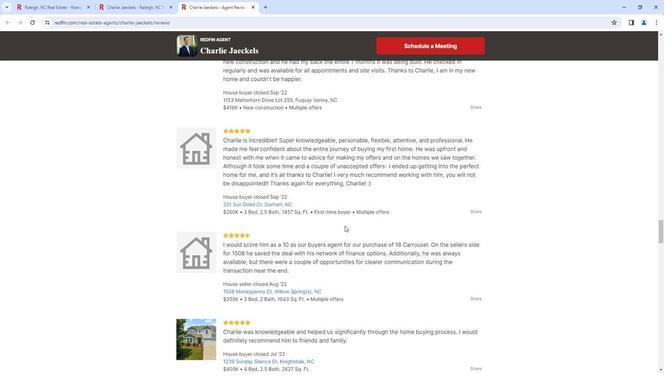
Action: Mouse scrolled (343, 225) with delta (0, 0)
Screenshot: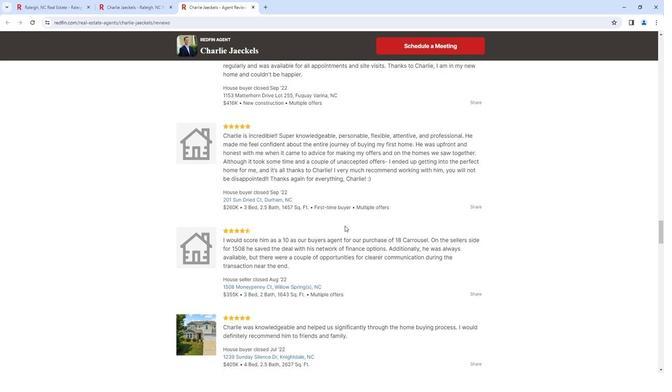 
Action: Mouse scrolled (343, 225) with delta (0, 0)
Screenshot: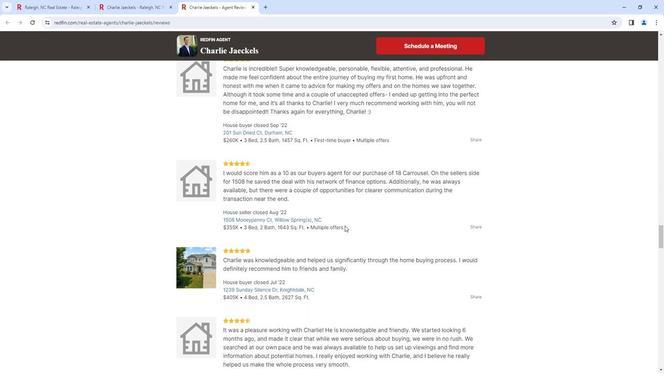 
Action: Mouse scrolled (343, 225) with delta (0, 0)
Screenshot: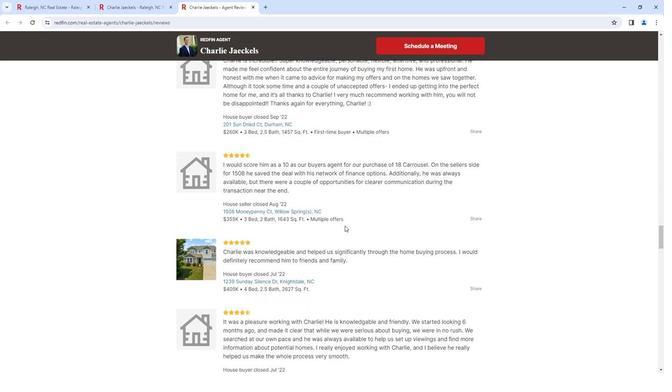 
Action: Mouse scrolled (343, 225) with delta (0, 0)
Screenshot: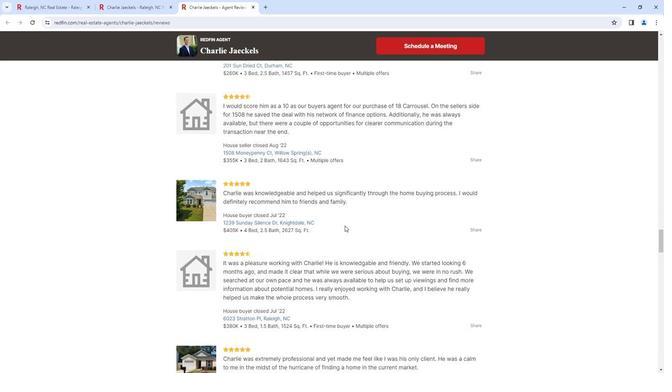 
Action: Mouse scrolled (343, 225) with delta (0, 0)
Screenshot: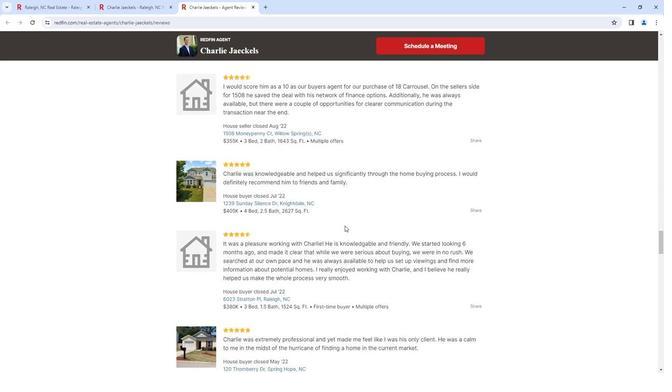 
Action: Mouse scrolled (343, 225) with delta (0, 0)
Screenshot: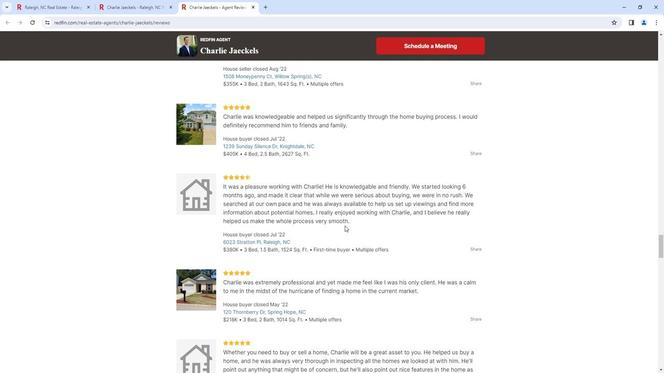 
Action: Mouse scrolled (343, 225) with delta (0, 0)
Screenshot: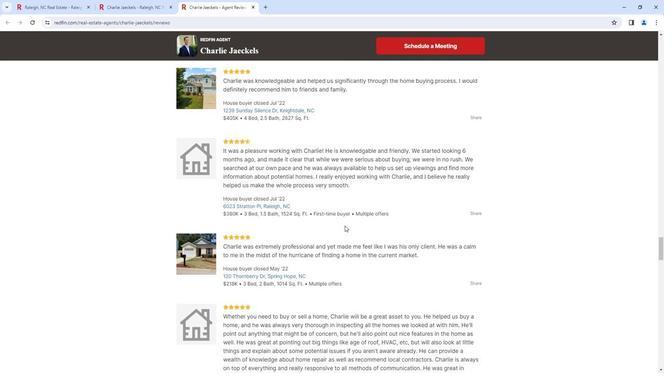 
Action: Mouse moved to (343, 226)
Screenshot: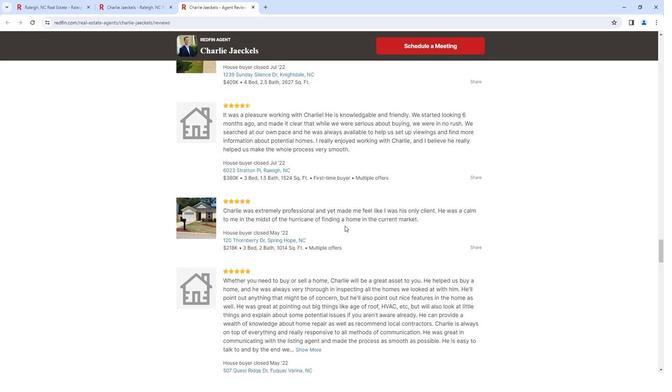 
Action: Mouse scrolled (343, 225) with delta (0, 0)
Screenshot: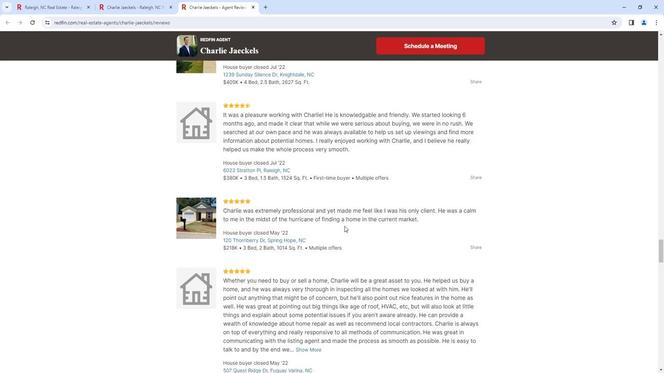 
Action: Mouse scrolled (343, 225) with delta (0, 0)
Screenshot: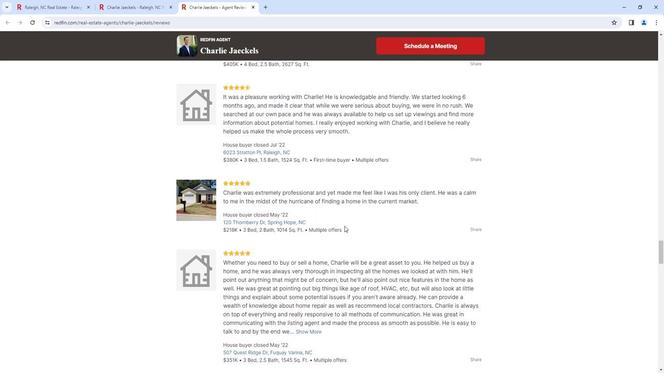
Action: Mouse scrolled (343, 225) with delta (0, 0)
Screenshot: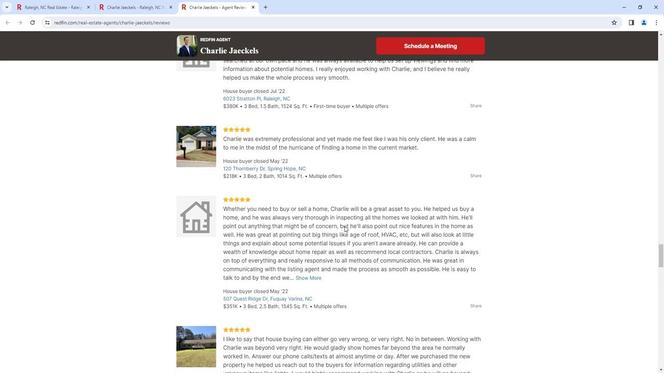 
Action: Mouse scrolled (343, 225) with delta (0, 0)
Screenshot: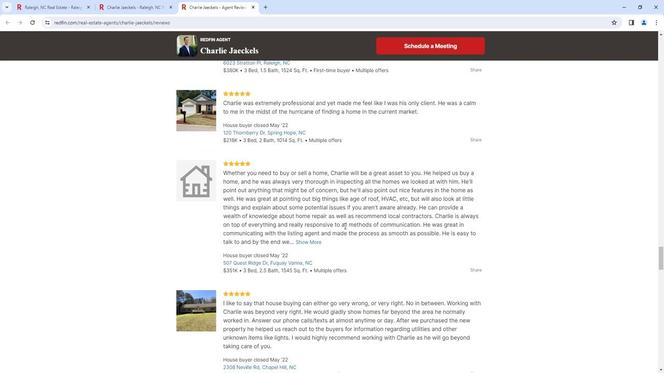 
Action: Mouse scrolled (343, 225) with delta (0, 0)
Screenshot: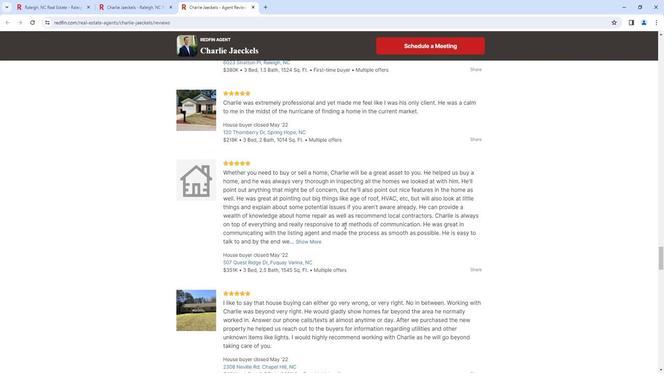 
Action: Mouse scrolled (343, 225) with delta (0, 0)
Screenshot: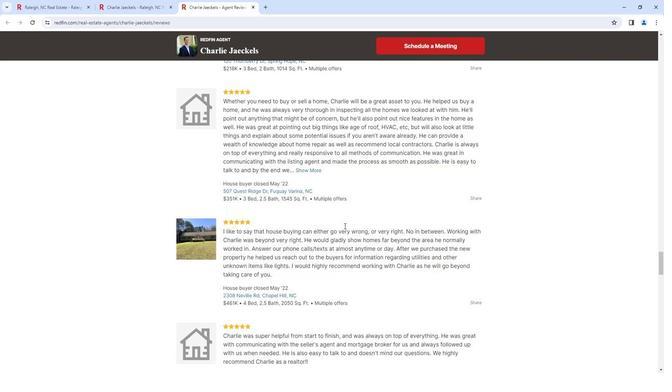 
Action: Mouse scrolled (343, 225) with delta (0, 0)
Screenshot: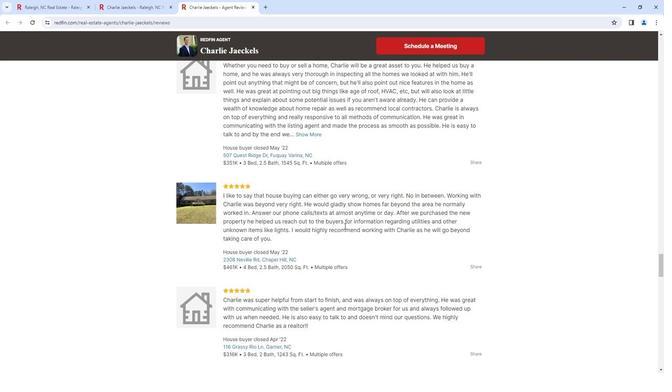 
Action: Mouse scrolled (343, 225) with delta (0, 0)
Screenshot: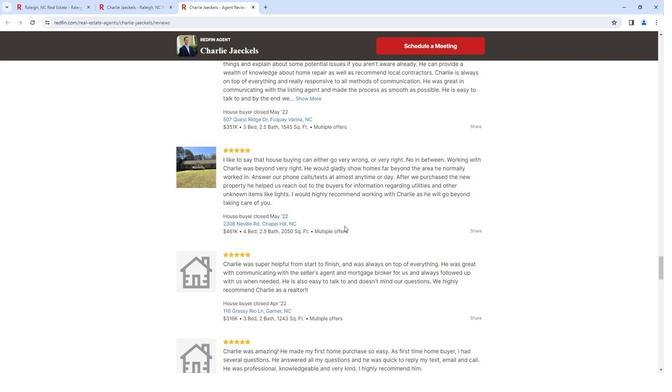 
Action: Mouse scrolled (343, 225) with delta (0, 0)
Screenshot: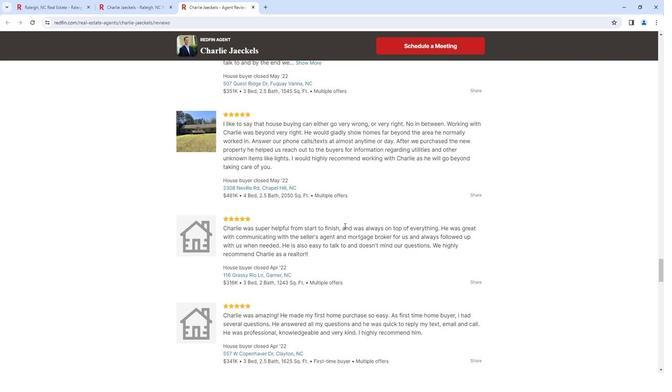 
Action: Mouse scrolled (343, 225) with delta (0, 0)
Screenshot: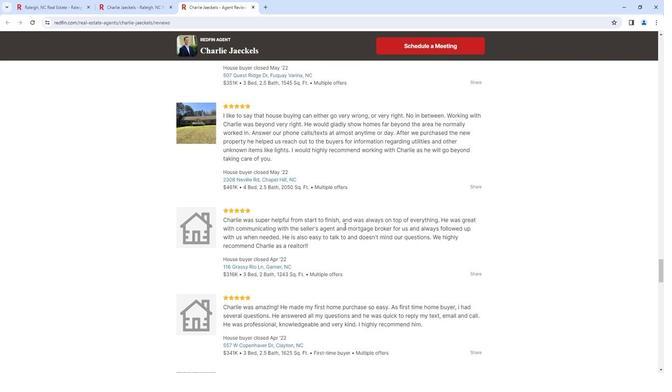 
Action: Mouse scrolled (343, 225) with delta (0, 0)
Screenshot: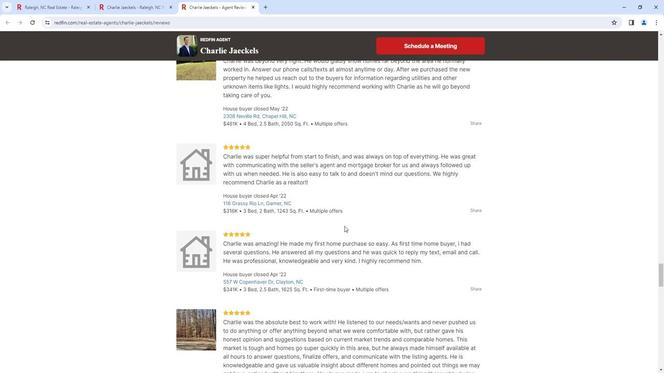 
Action: Mouse scrolled (343, 225) with delta (0, 0)
Screenshot: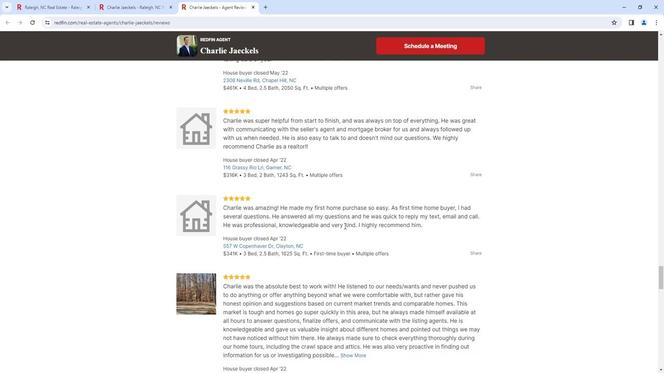 
Action: Mouse scrolled (343, 225) with delta (0, 0)
Screenshot: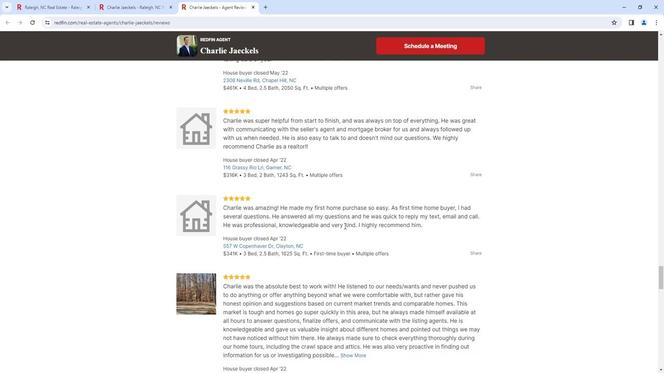 
Action: Mouse scrolled (343, 225) with delta (0, 0)
Screenshot: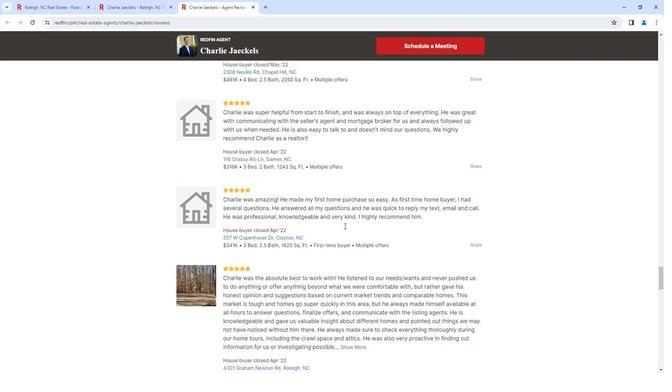 
Action: Mouse moved to (343, 226)
Screenshot: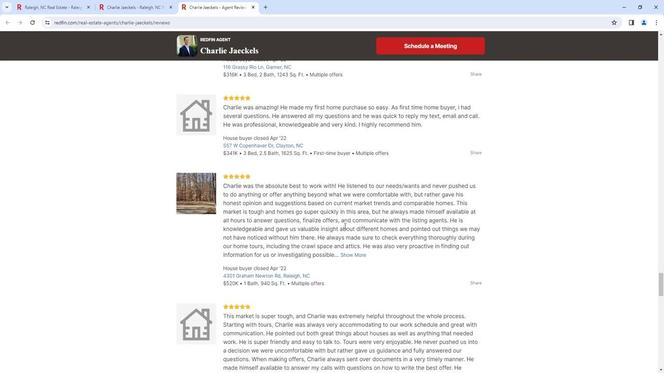 
Action: Mouse scrolled (343, 226) with delta (0, 0)
Screenshot: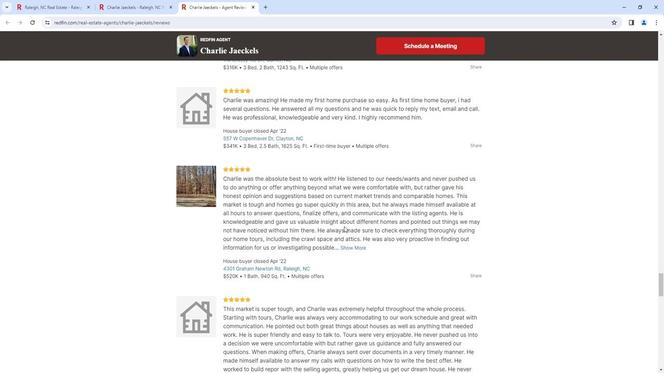 
Action: Mouse scrolled (343, 226) with delta (0, 0)
Screenshot: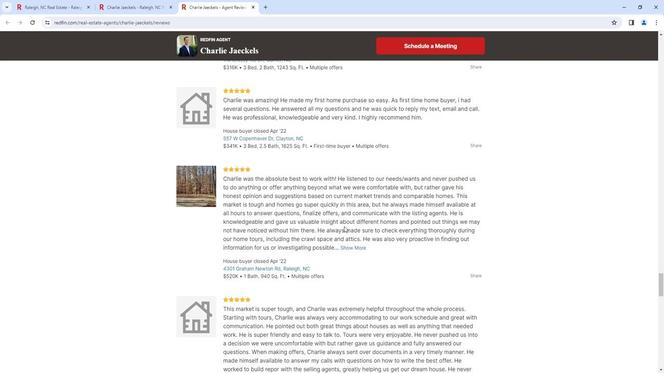 
Action: Mouse scrolled (343, 226) with delta (0, 0)
Screenshot: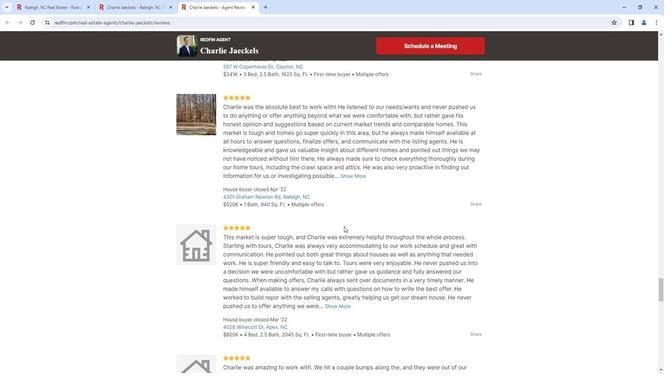 
Action: Mouse scrolled (343, 226) with delta (0, 0)
Screenshot: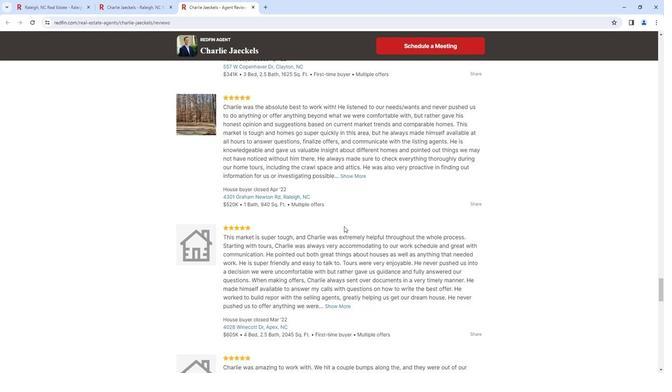 
Action: Mouse scrolled (343, 226) with delta (0, 0)
Screenshot: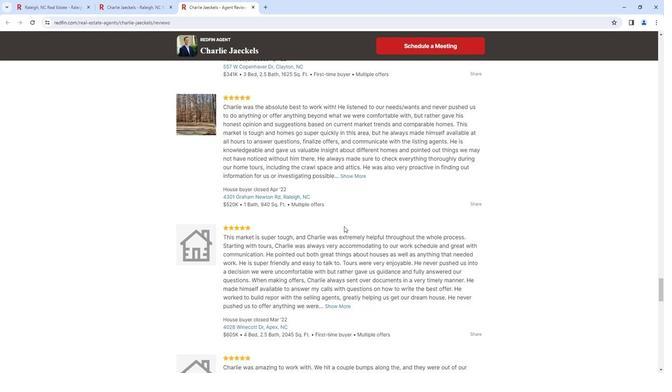 
Action: Mouse scrolled (343, 226) with delta (0, 0)
Screenshot: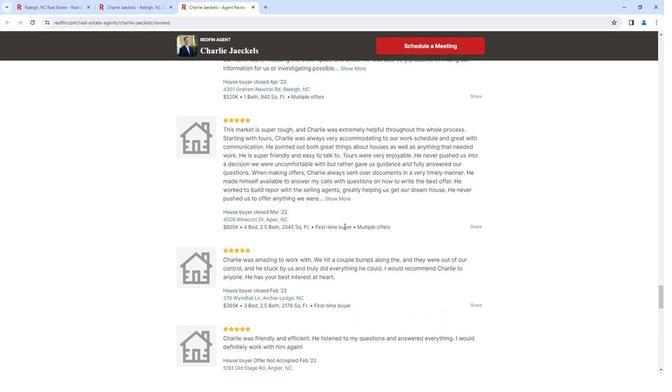 
Action: Mouse scrolled (343, 226) with delta (0, 0)
Screenshot: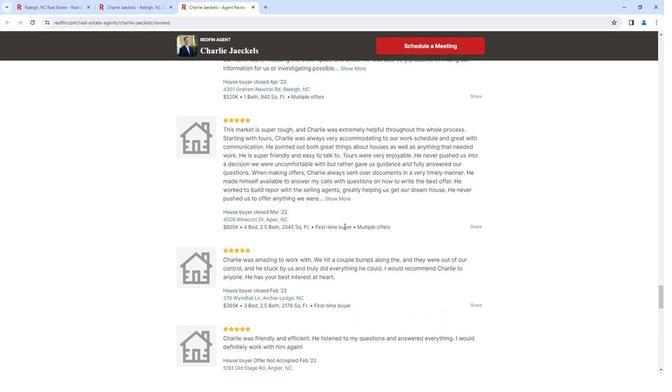 
Action: Mouse scrolled (343, 226) with delta (0, 0)
Screenshot: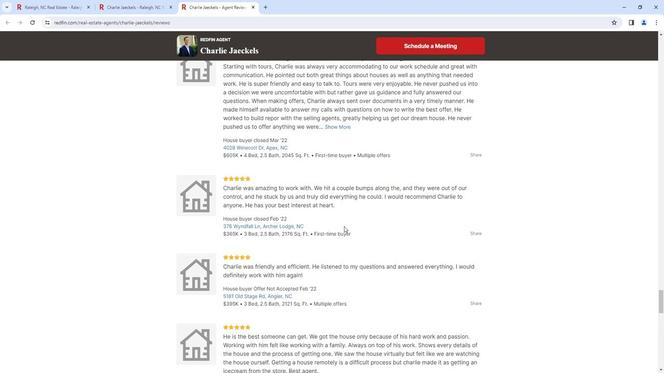 
Action: Mouse scrolled (343, 226) with delta (0, 0)
Screenshot: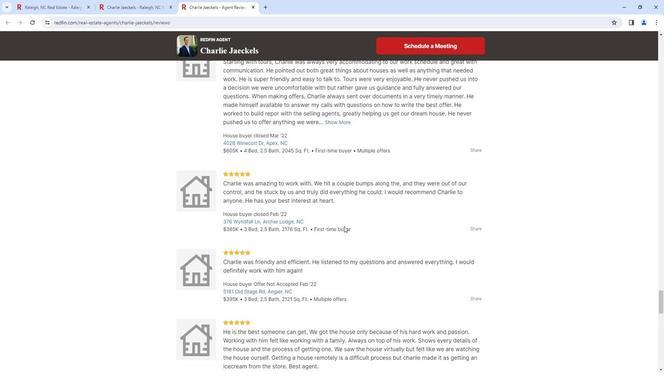 
Action: Mouse scrolled (343, 226) with delta (0, 0)
Screenshot: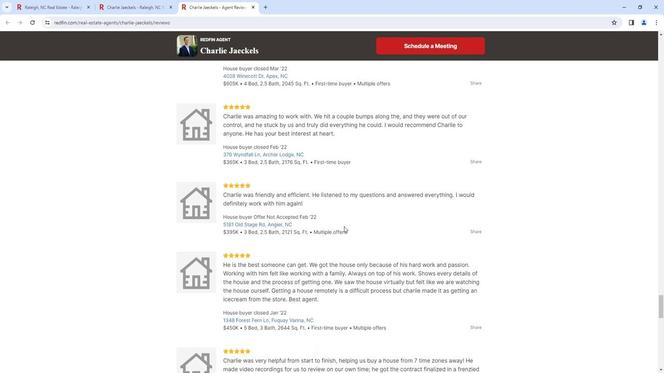 
Action: Mouse scrolled (343, 226) with delta (0, 0)
Screenshot: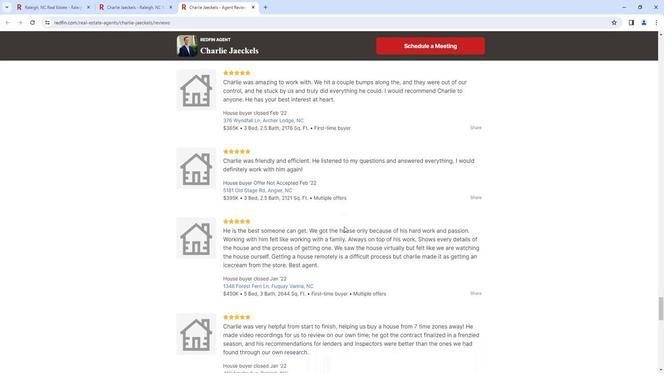 
Action: Mouse scrolled (343, 226) with delta (0, 0)
Screenshot: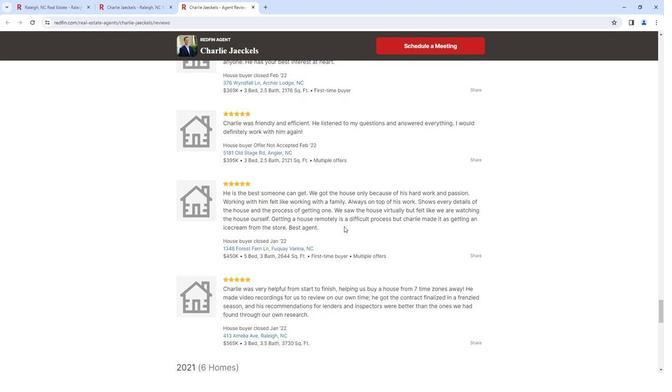 
Action: Mouse scrolled (343, 226) with delta (0, 0)
Screenshot: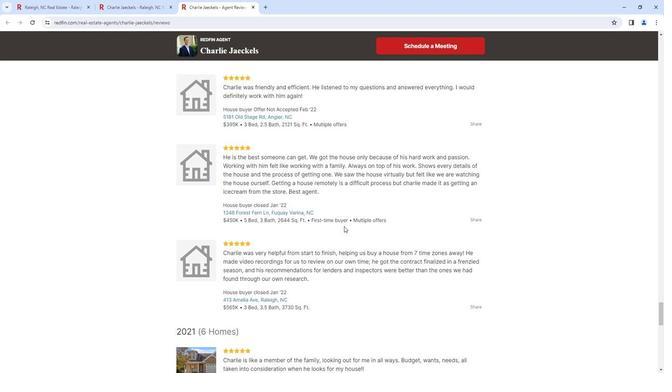 
Action: Mouse scrolled (343, 226) with delta (0, 0)
Screenshot: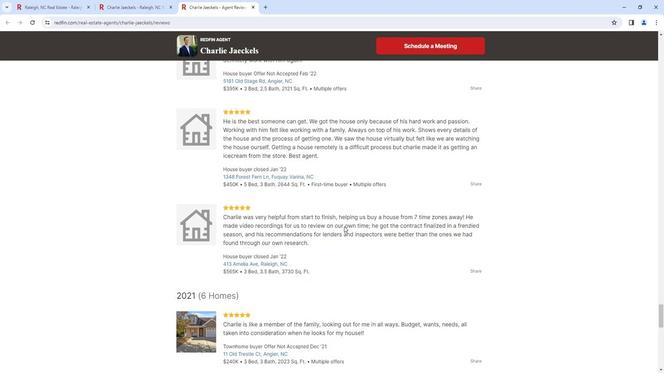 
Action: Mouse scrolled (343, 226) with delta (0, 0)
Screenshot: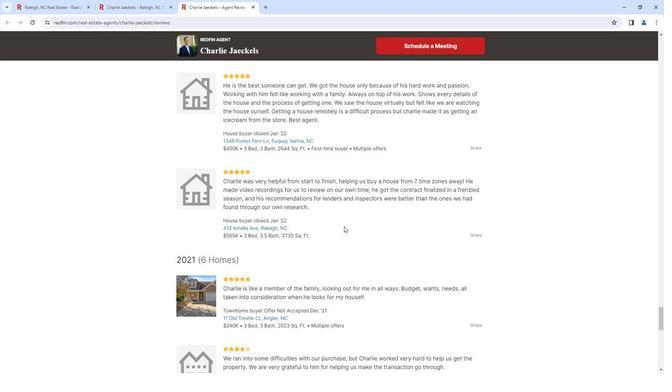 
Action: Mouse scrolled (343, 226) with delta (0, 0)
Screenshot: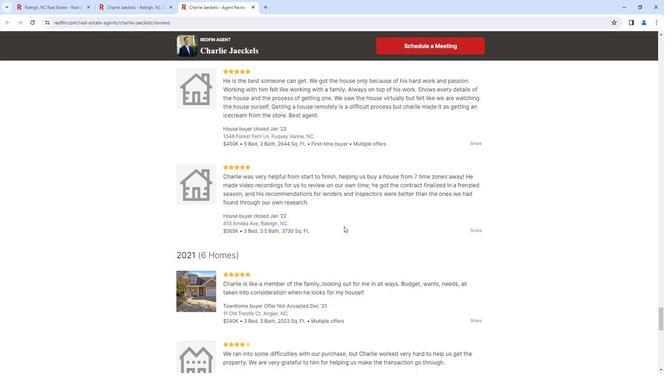 
Action: Mouse scrolled (343, 226) with delta (0, 0)
Screenshot: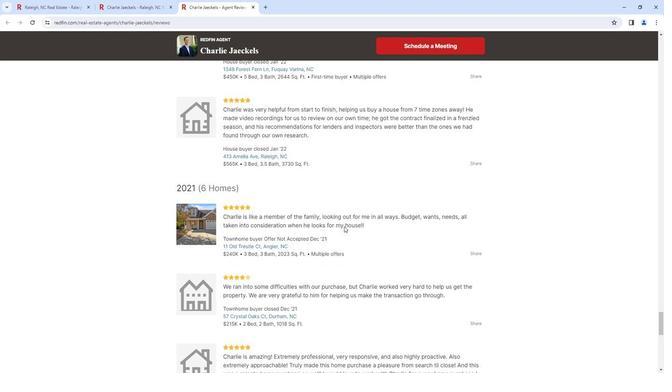 
Action: Mouse scrolled (343, 226) with delta (0, 0)
Screenshot: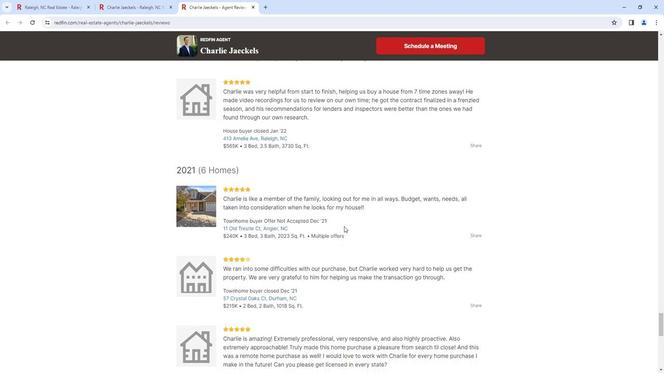 
Action: Mouse scrolled (343, 226) with delta (0, 0)
Screenshot: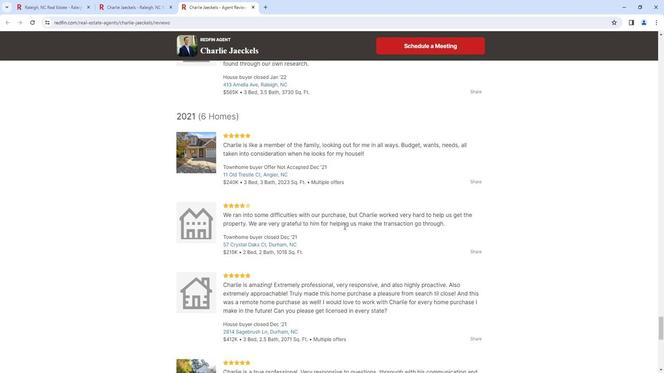 
Action: Mouse scrolled (343, 226) with delta (0, 0)
Screenshot: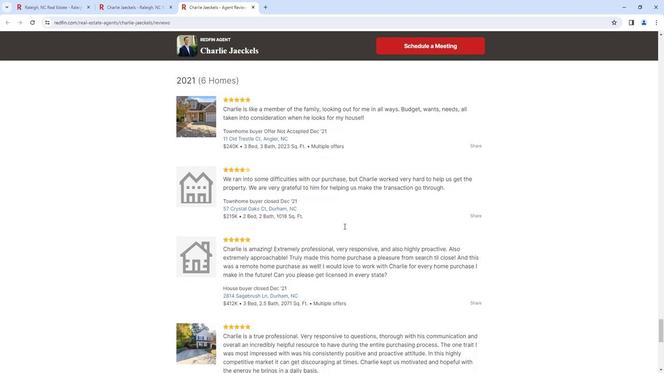 
Action: Mouse scrolled (343, 226) with delta (0, 0)
Screenshot: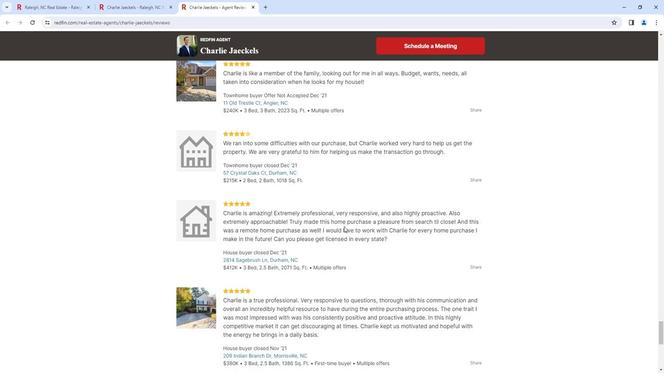 
Action: Mouse scrolled (343, 226) with delta (0, 0)
Screenshot: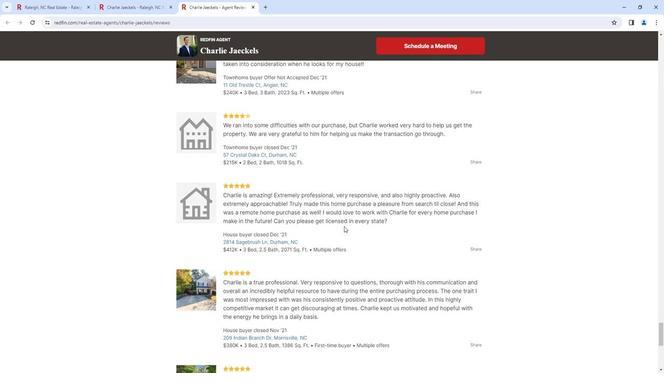 
Action: Mouse scrolled (343, 226) with delta (0, 0)
Screenshot: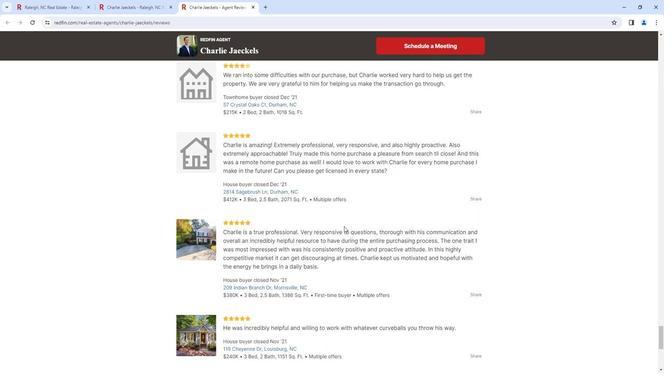 
Action: Mouse scrolled (343, 226) with delta (0, 0)
Screenshot: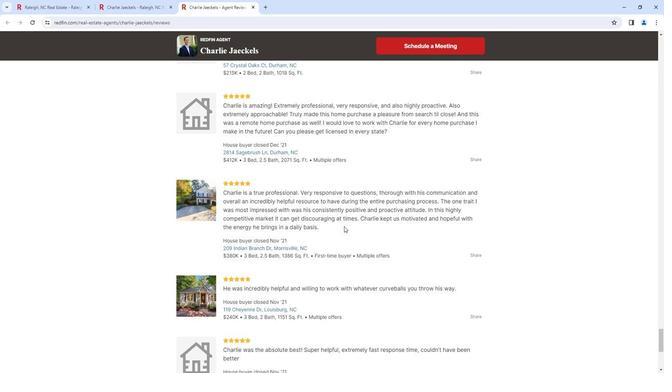 
Action: Mouse scrolled (343, 226) with delta (0, 0)
Screenshot: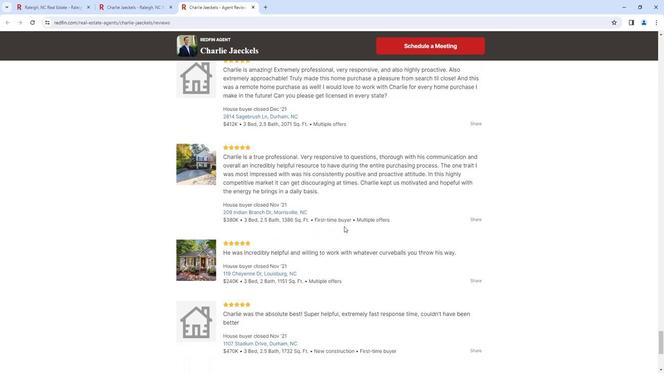 
Action: Mouse scrolled (343, 226) with delta (0, 0)
Screenshot: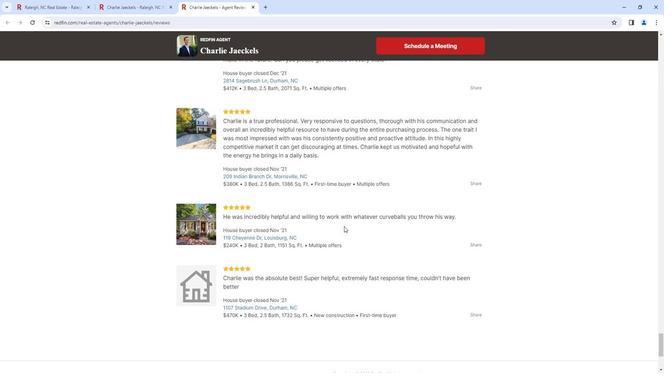 
Action: Mouse scrolled (343, 226) with delta (0, 0)
Screenshot: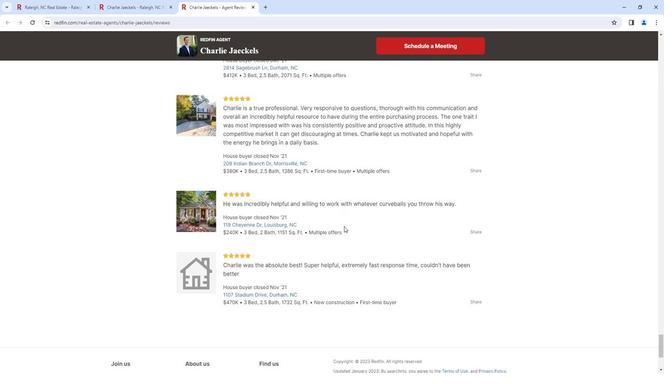 
Action: Mouse scrolled (343, 226) with delta (0, 0)
Screenshot: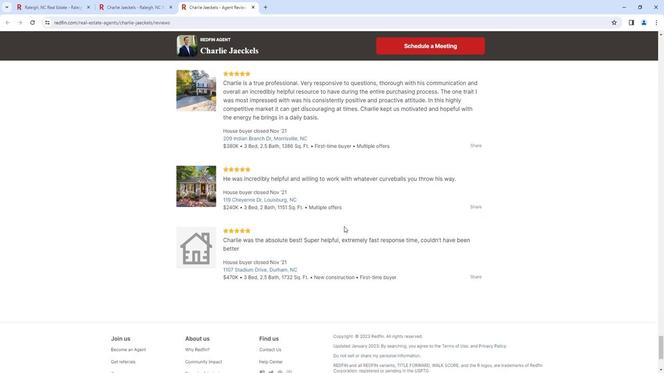 
Action: Mouse scrolled (343, 226) with delta (0, 0)
Screenshot: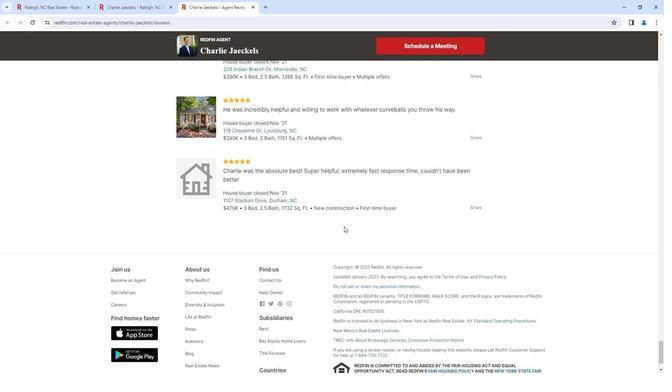 
Action: Mouse scrolled (343, 226) with delta (0, 0)
Screenshot: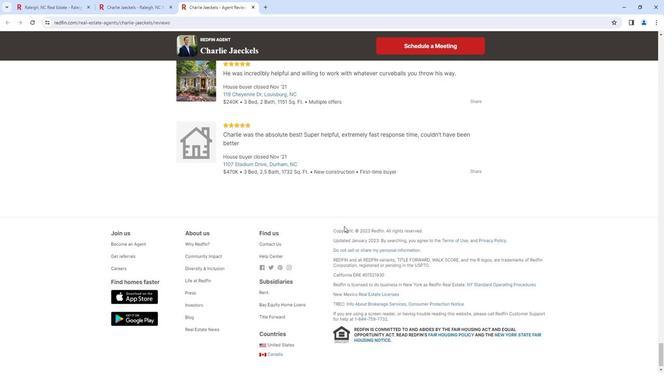 
Action: Mouse scrolled (343, 226) with delta (0, 0)
Screenshot: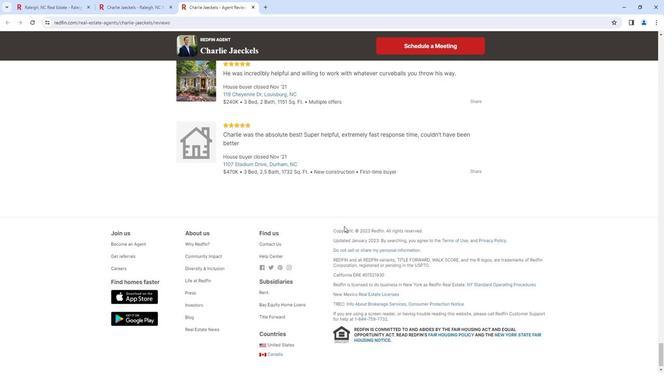 
Action: Mouse scrolled (343, 226) with delta (0, 0)
Screenshot: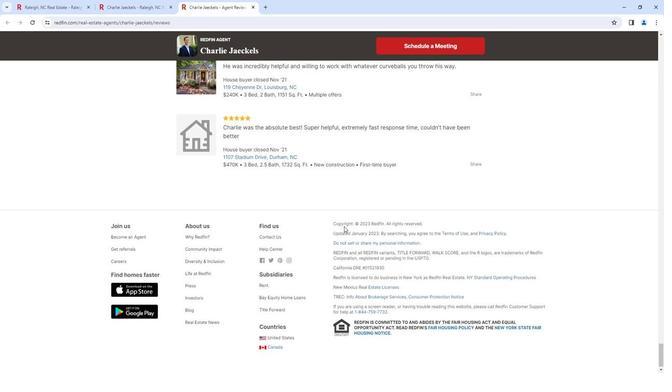 
Action: Mouse scrolled (343, 226) with delta (0, 0)
Screenshot: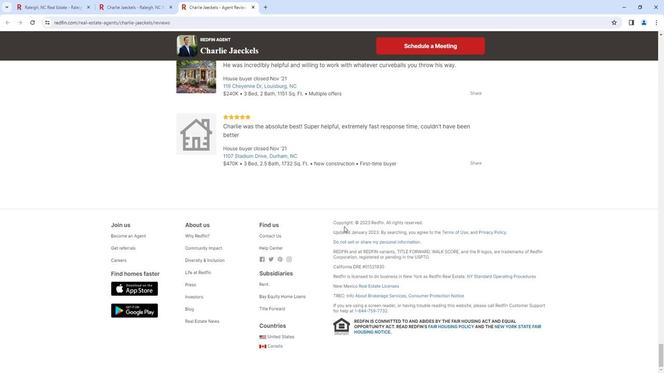 
Action: Mouse scrolled (343, 226) with delta (0, 0)
Screenshot: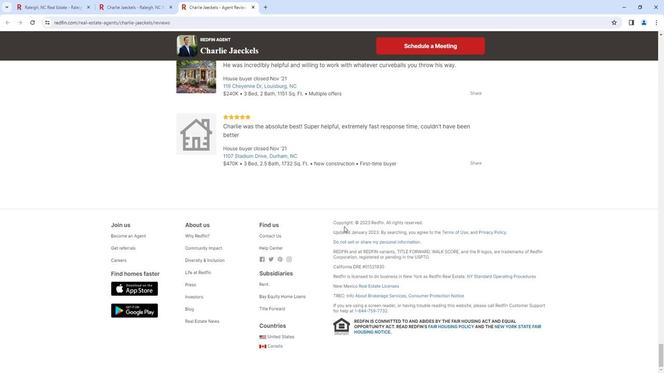 
Action: Mouse scrolled (343, 226) with delta (0, 0)
Screenshot: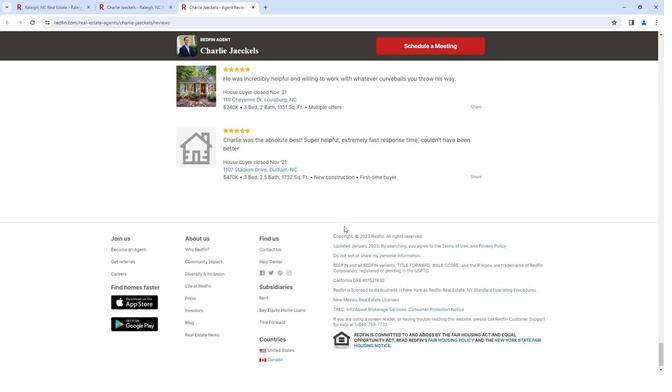 
Action: Mouse scrolled (343, 226) with delta (0, 0)
Screenshot: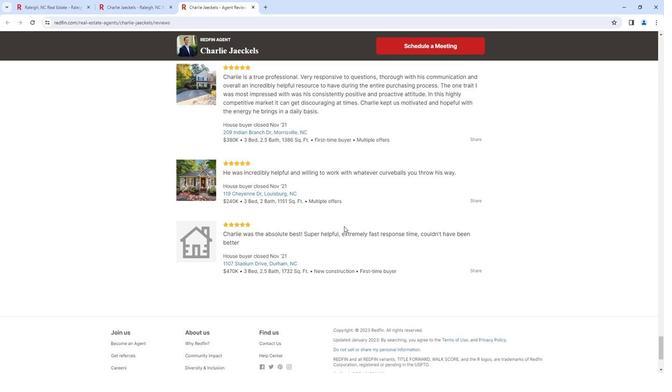 
Action: Mouse scrolled (343, 226) with delta (0, 0)
Screenshot: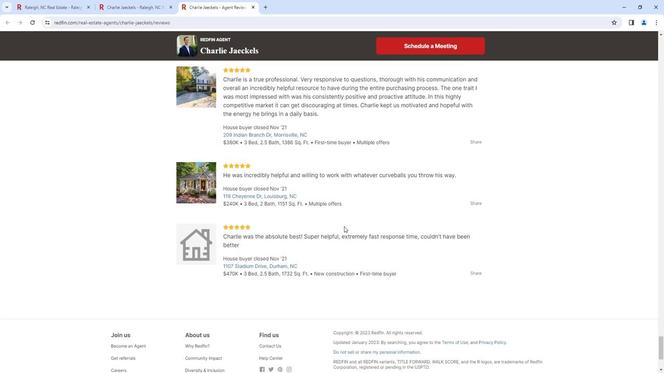
Action: Mouse scrolled (343, 226) with delta (0, 0)
Screenshot: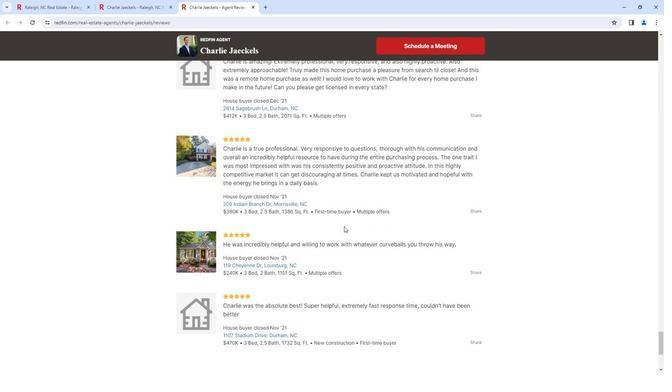 
Action: Mouse scrolled (343, 226) with delta (0, 0)
Screenshot: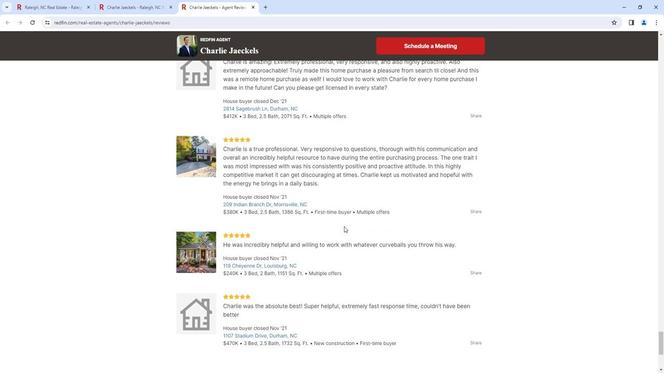 
Action: Mouse scrolled (343, 226) with delta (0, 0)
Screenshot: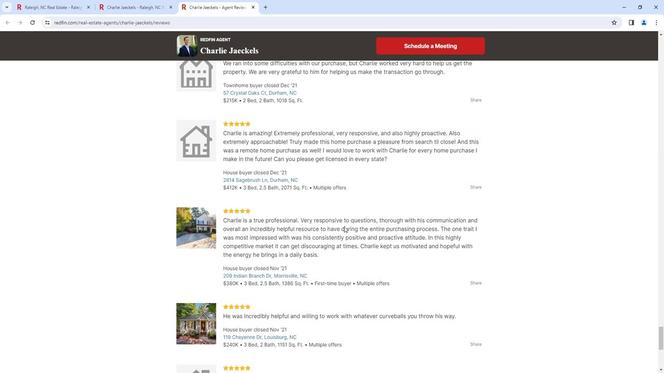 
Action: Mouse scrolled (343, 226) with delta (0, 0)
Screenshot: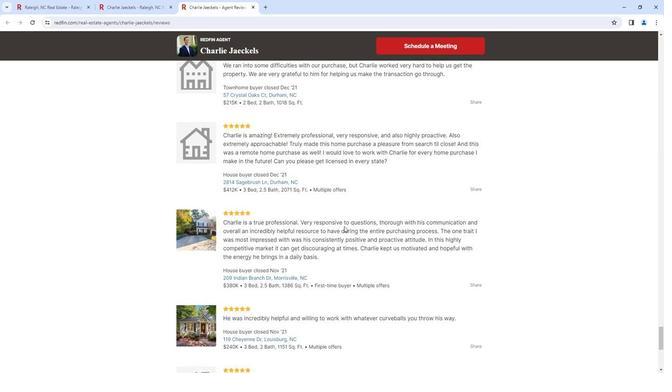 
Action: Mouse scrolled (343, 226) with delta (0, 0)
Screenshot: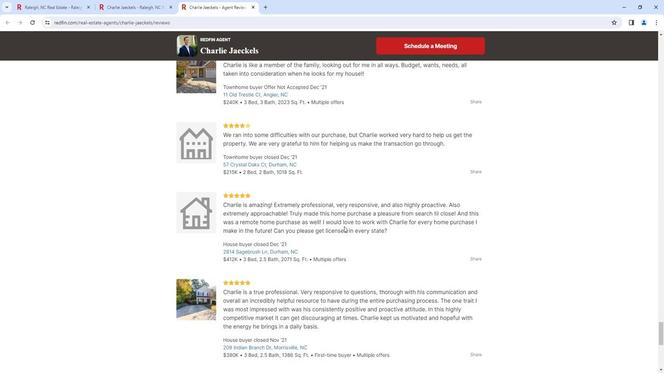 
Action: Mouse scrolled (343, 226) with delta (0, 0)
Screenshot: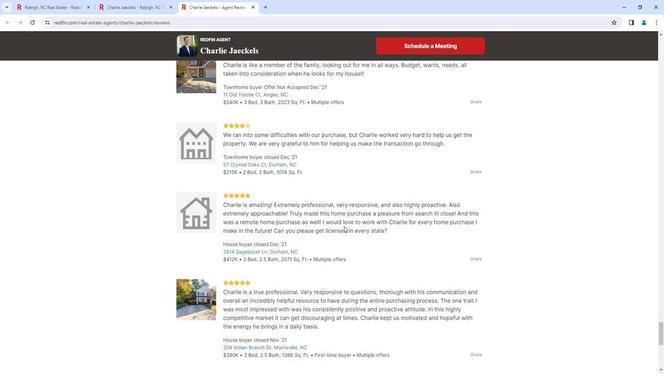 
Action: Mouse scrolled (343, 226) with delta (0, 0)
Screenshot: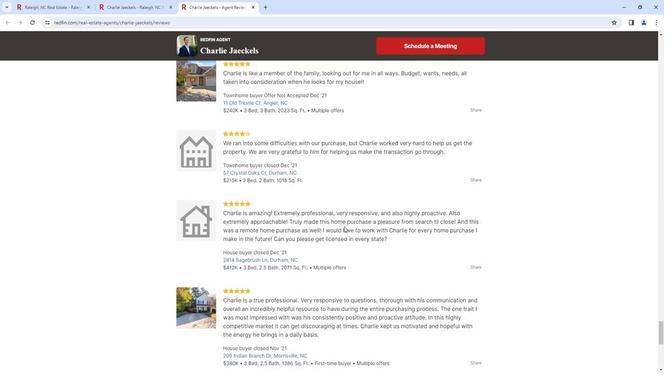 
Action: Mouse scrolled (343, 226) with delta (0, 0)
Screenshot: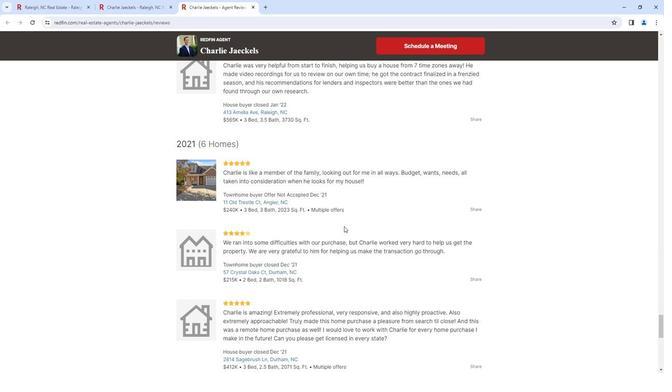 
Action: Mouse scrolled (343, 226) with delta (0, 0)
Screenshot: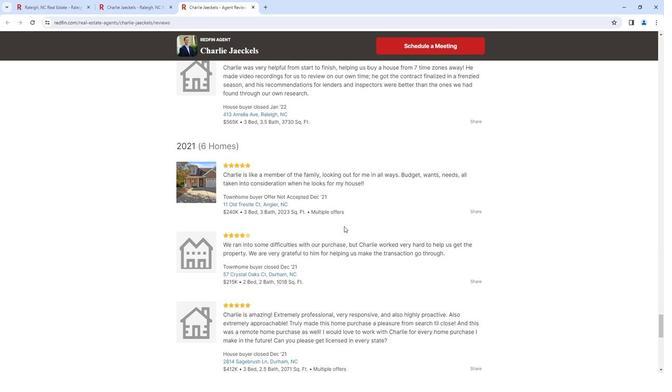 
Action: Mouse scrolled (343, 226) with delta (0, 0)
Screenshot: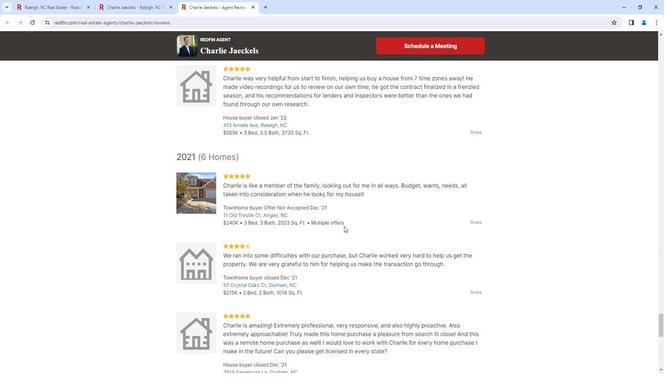 
Action: Mouse scrolled (343, 226) with delta (0, 0)
Screenshot: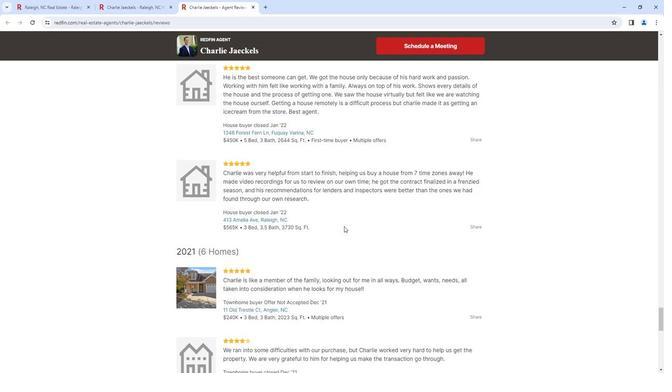
Action: Mouse scrolled (343, 226) with delta (0, 0)
Screenshot: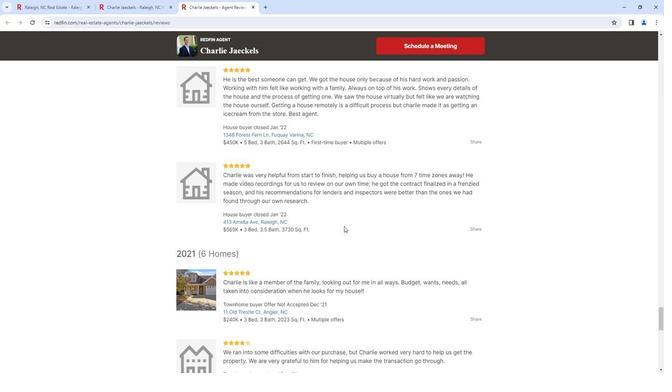 
Action: Mouse scrolled (343, 226) with delta (0, 0)
Screenshot: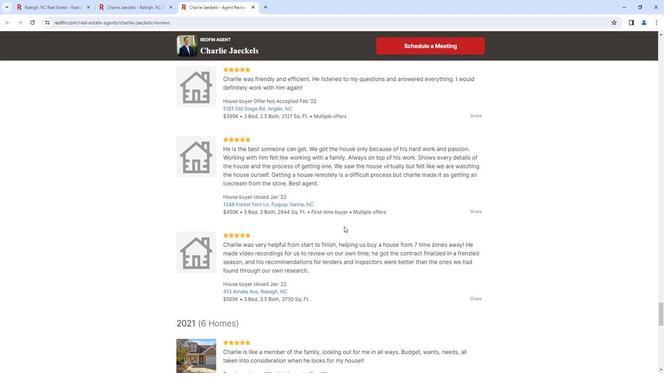 
Action: Mouse scrolled (343, 226) with delta (0, 0)
Screenshot: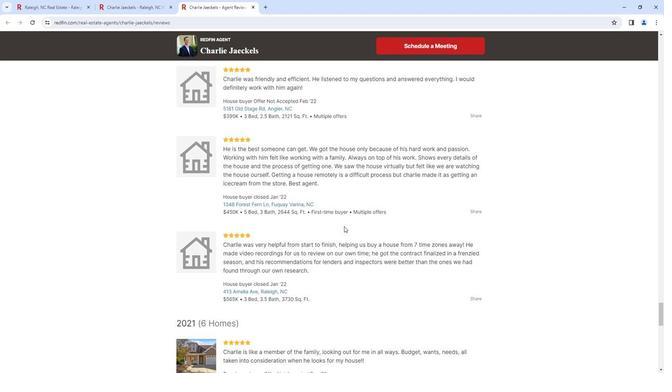 
Action: Mouse scrolled (343, 226) with delta (0, 0)
Screenshot: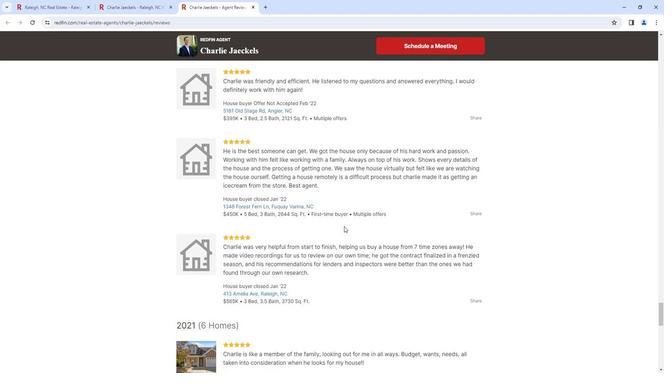 
Action: Mouse scrolled (343, 226) with delta (0, 0)
Screenshot: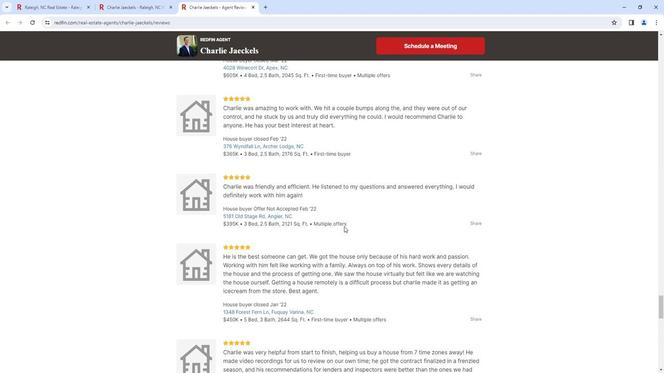 
Action: Mouse scrolled (343, 226) with delta (0, 0)
Screenshot: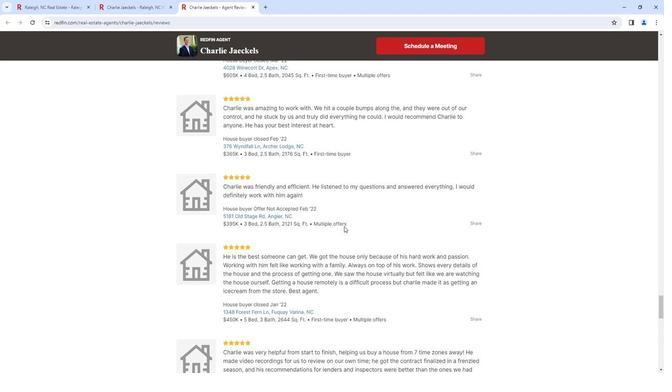 
Action: Mouse scrolled (343, 226) with delta (0, 0)
Screenshot: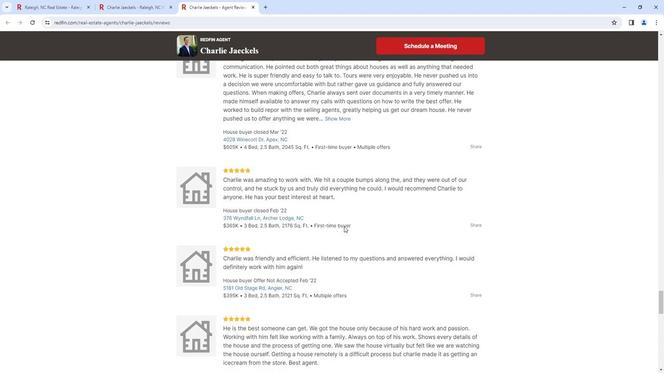 
Action: Mouse scrolled (343, 226) with delta (0, 0)
Screenshot: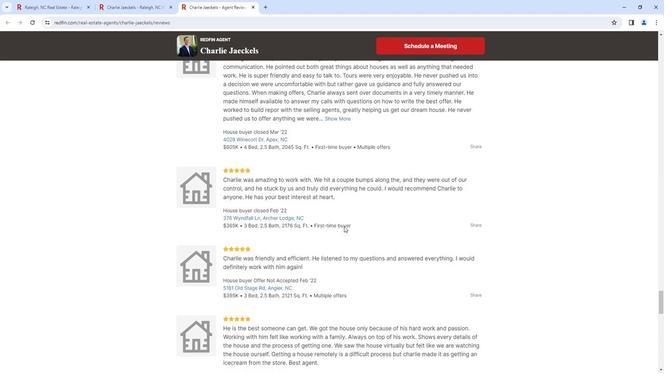 
Action: Mouse scrolled (343, 226) with delta (0, 0)
Screenshot: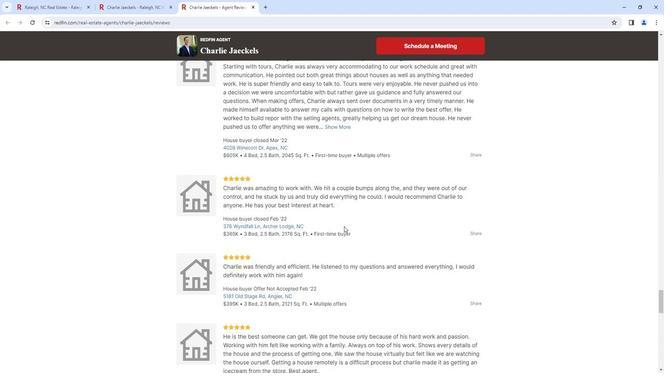 
Action: Mouse scrolled (343, 226) with delta (0, 0)
Screenshot: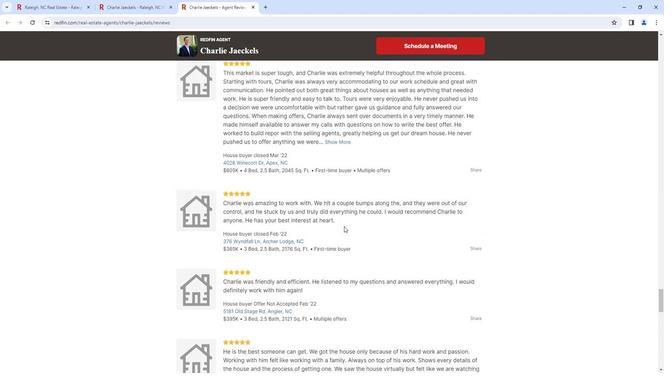 
Action: Mouse scrolled (343, 226) with delta (0, 0)
Screenshot: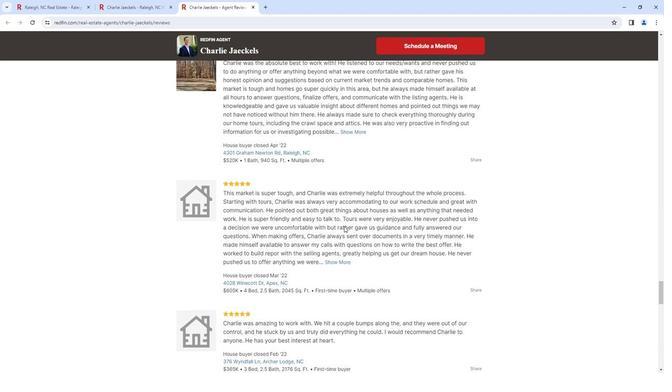 
Action: Mouse scrolled (343, 226) with delta (0, 0)
Screenshot: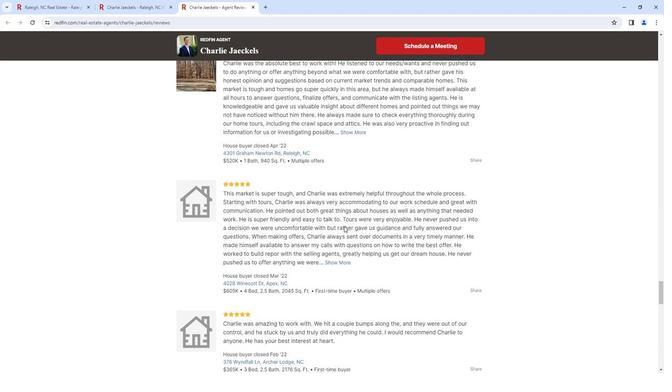 
Action: Mouse scrolled (343, 226) with delta (0, 0)
Screenshot: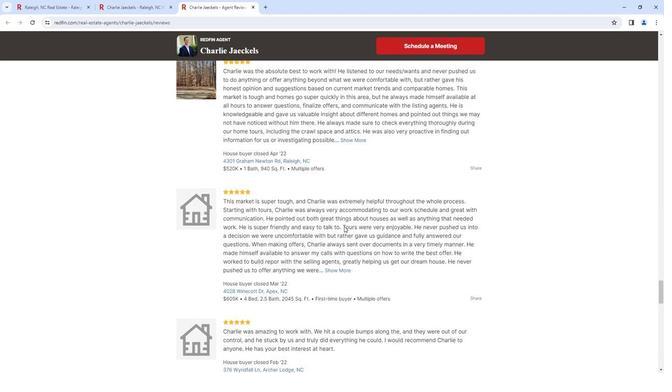 
Action: Mouse scrolled (343, 226) with delta (0, 0)
Screenshot: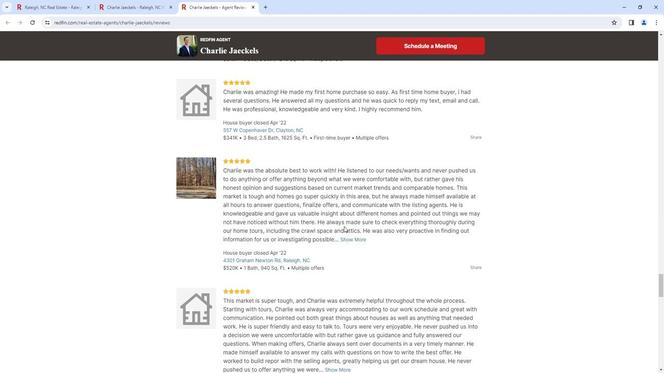 
Action: Mouse scrolled (343, 226) with delta (0, 0)
Screenshot: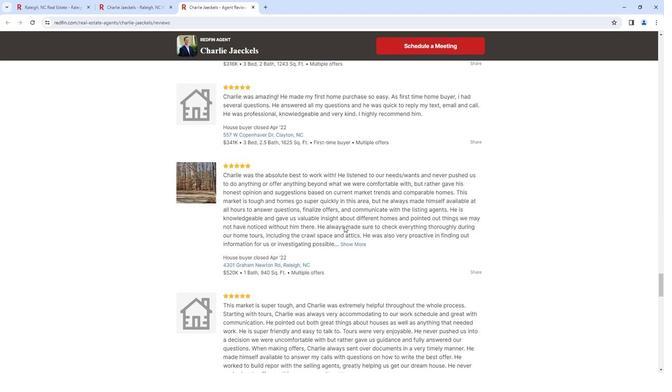 
Action: Mouse scrolled (343, 226) with delta (0, 0)
Screenshot: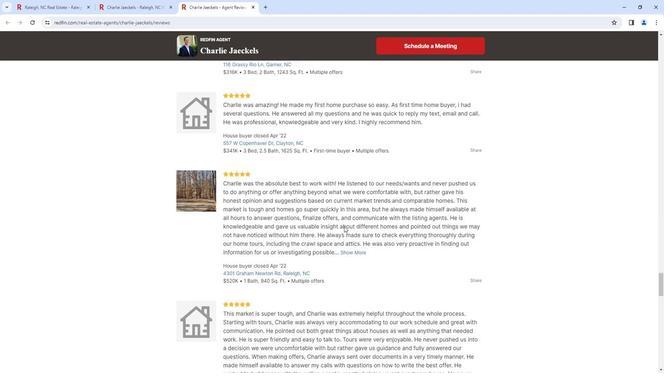 
Action: Mouse scrolled (343, 226) with delta (0, 0)
Screenshot: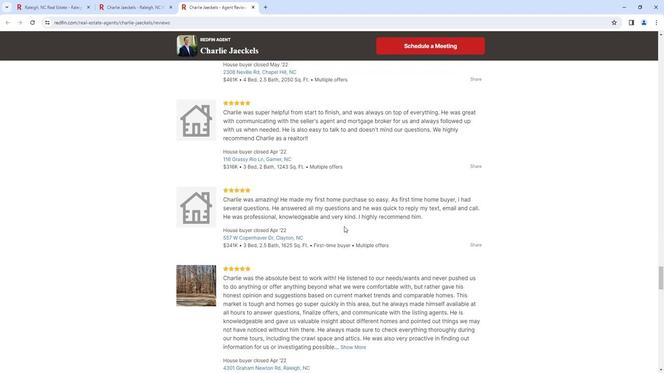 
Action: Mouse scrolled (343, 226) with delta (0, 0)
Screenshot: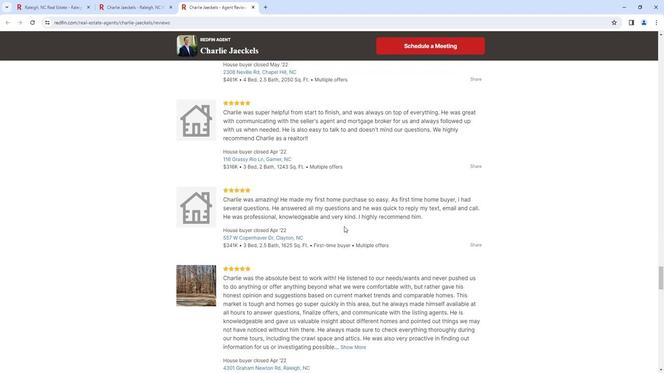
Action: Mouse scrolled (343, 226) with delta (0, 0)
Screenshot: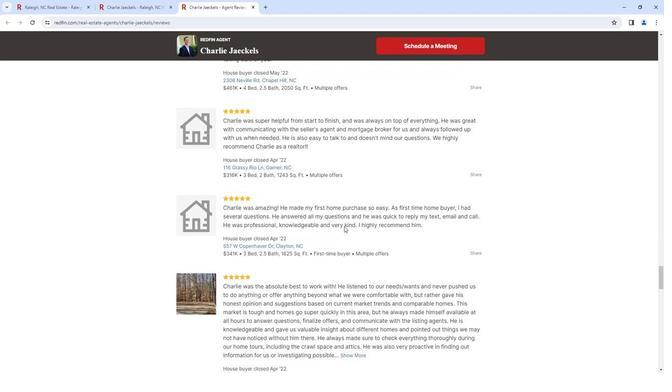 
Action: Mouse scrolled (343, 226) with delta (0, 0)
Screenshot: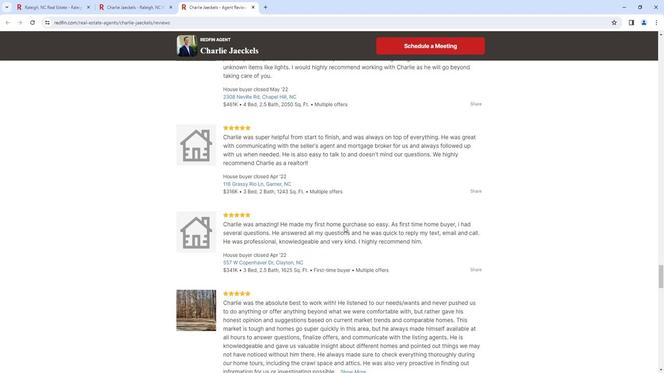 
Action: Mouse scrolled (343, 226) with delta (0, 0)
Screenshot: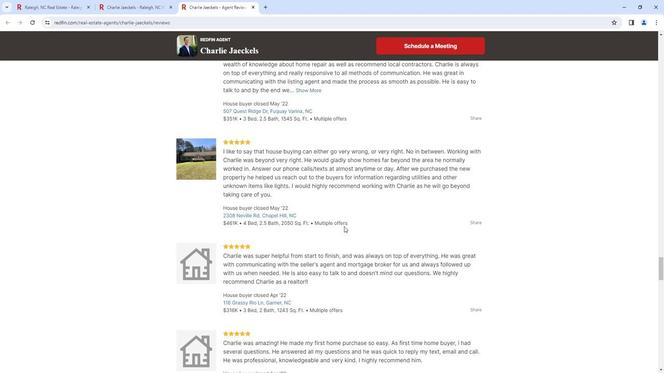 
Action: Mouse scrolled (343, 226) with delta (0, 0)
Screenshot: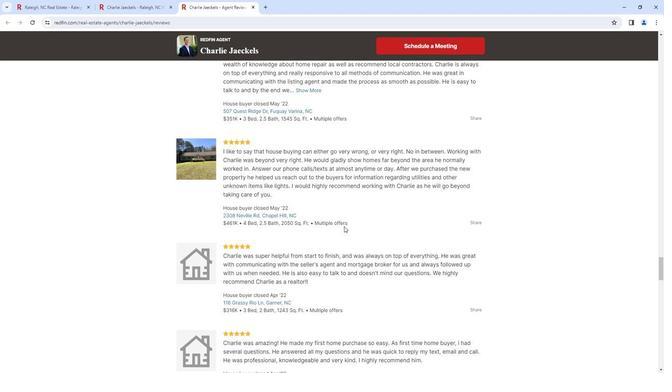 
Action: Mouse scrolled (343, 226) with delta (0, 0)
Screenshot: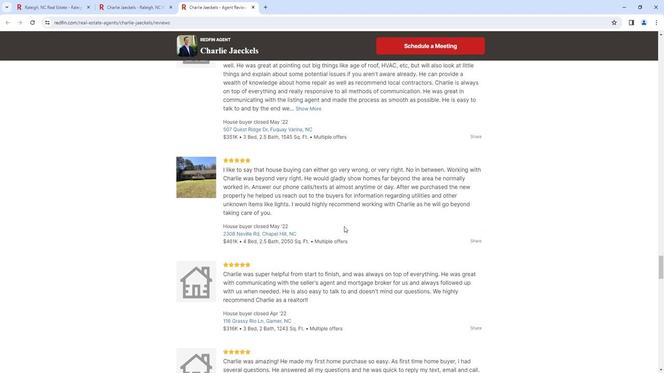 
Action: Mouse scrolled (343, 226) with delta (0, 0)
Screenshot: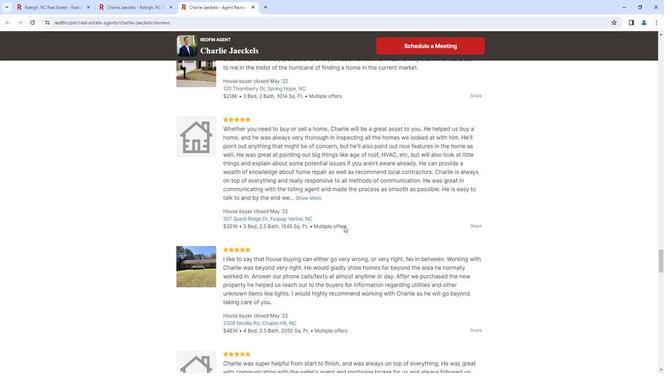
Action: Mouse scrolled (343, 226) with delta (0, 0)
Screenshot: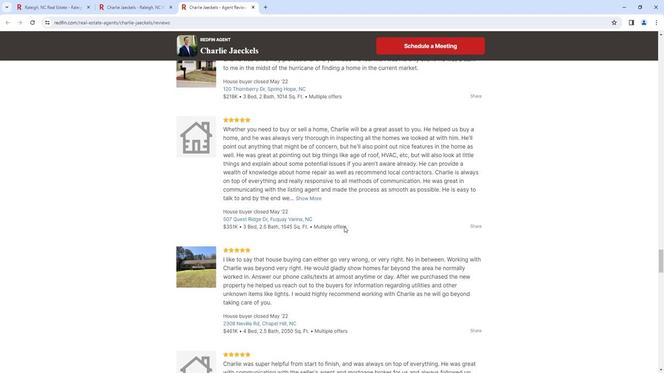 
Action: Mouse scrolled (343, 226) with delta (0, 0)
Screenshot: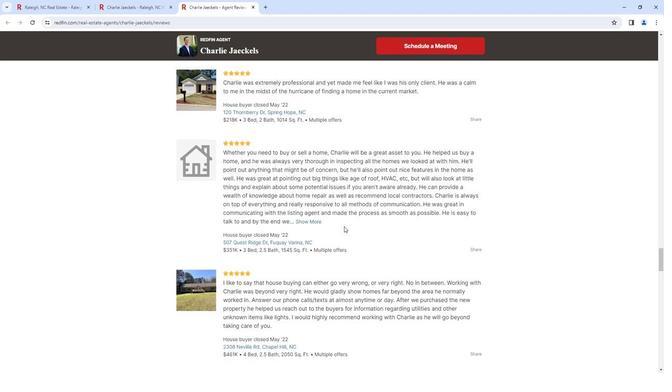
Action: Mouse scrolled (343, 226) with delta (0, 0)
Screenshot: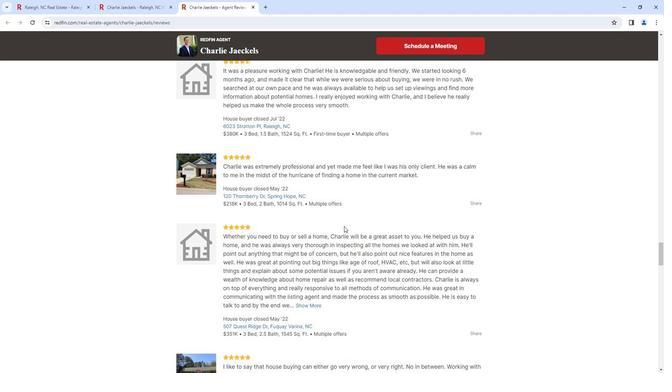 
Action: Mouse scrolled (343, 226) with delta (0, 0)
Screenshot: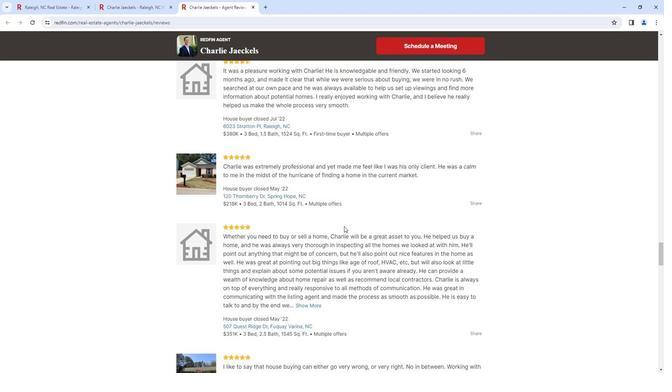 
Action: Mouse scrolled (343, 226) with delta (0, 0)
Screenshot: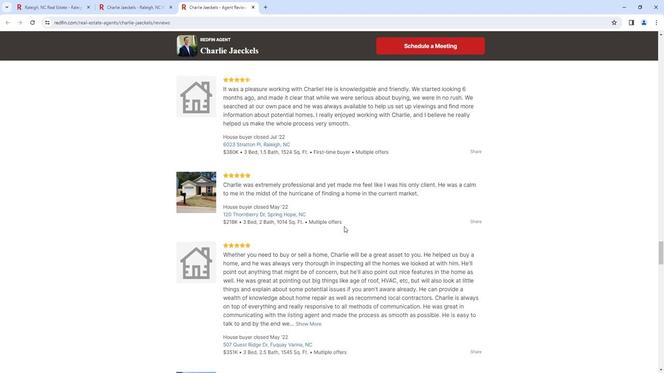 
Action: Mouse scrolled (343, 226) with delta (0, 0)
Screenshot: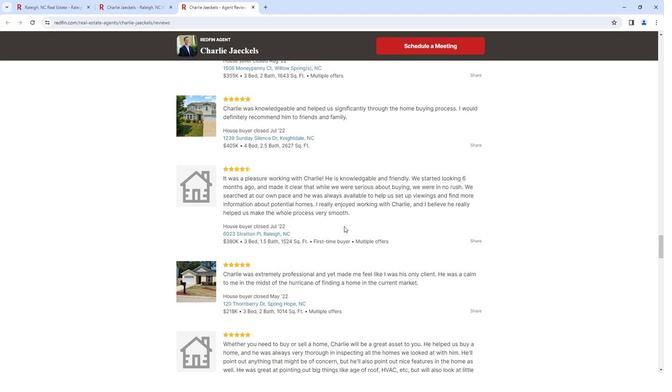 
Action: Mouse scrolled (343, 226) with delta (0, 0)
Screenshot: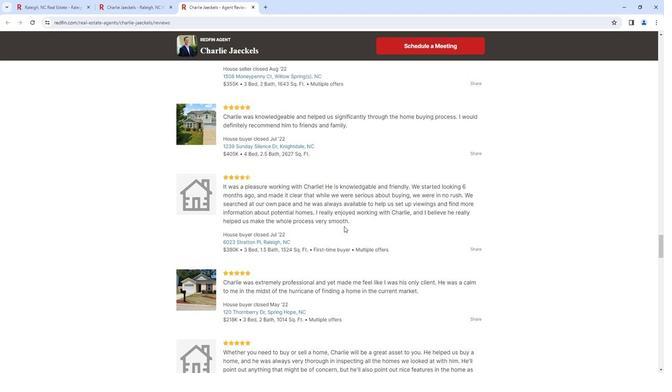 
Action: Mouse scrolled (343, 226) with delta (0, 0)
Screenshot: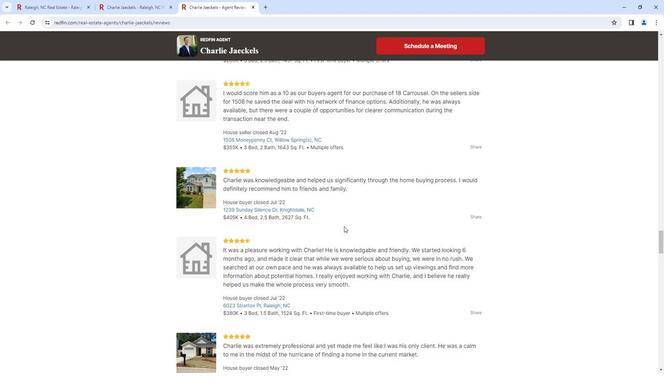 
Action: Mouse scrolled (343, 226) with delta (0, 0)
Screenshot: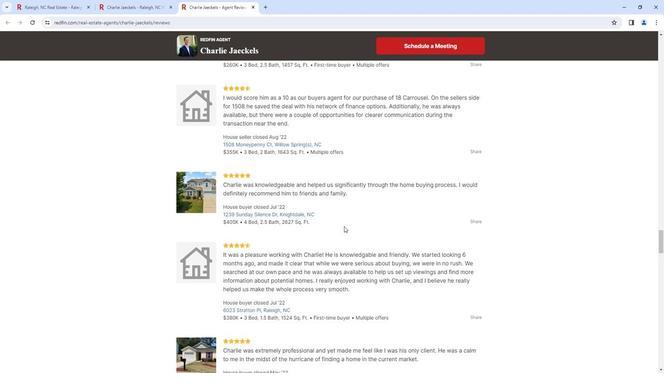 
Action: Mouse scrolled (343, 226) with delta (0, 0)
Screenshot: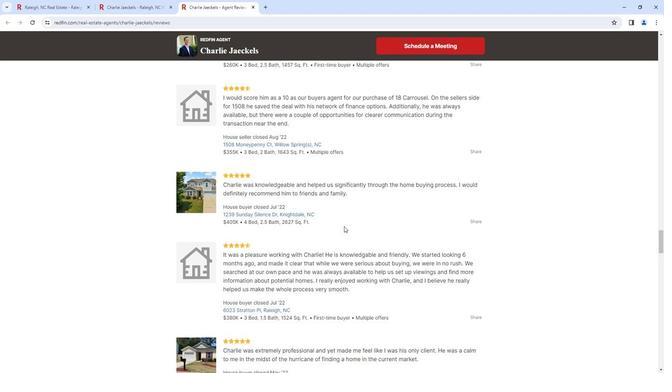
Action: Mouse scrolled (343, 226) with delta (0, 0)
Screenshot: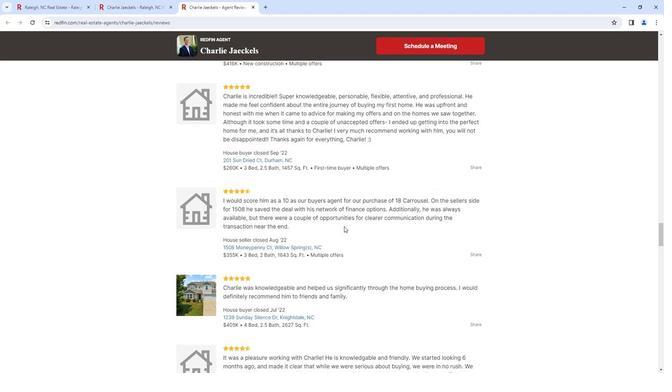 
Action: Mouse scrolled (343, 226) with delta (0, 0)
Screenshot: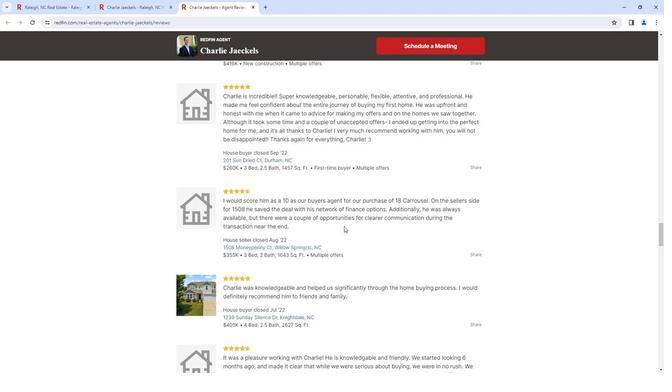 
Action: Mouse scrolled (343, 226) with delta (0, 0)
Screenshot: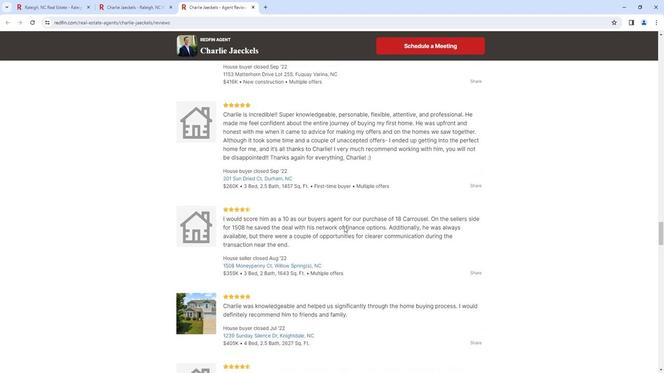 
Action: Mouse scrolled (343, 226) with delta (0, 0)
Screenshot: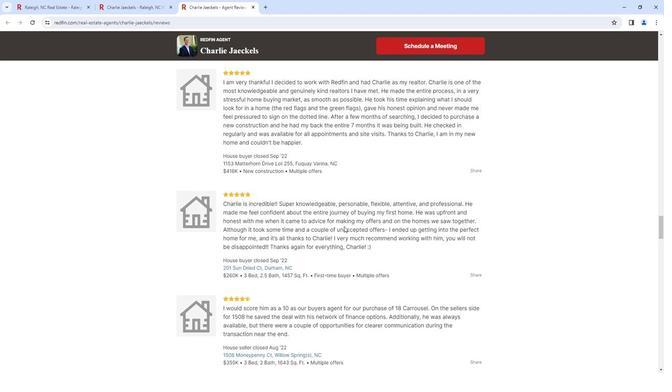 
Action: Mouse scrolled (343, 226) with delta (0, 0)
Screenshot: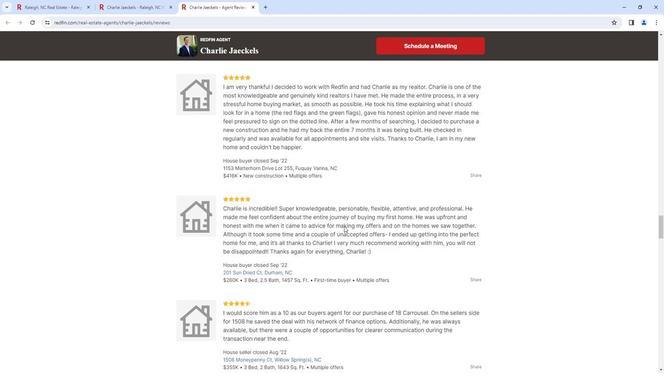 
Action: Mouse scrolled (343, 226) with delta (0, 0)
Screenshot: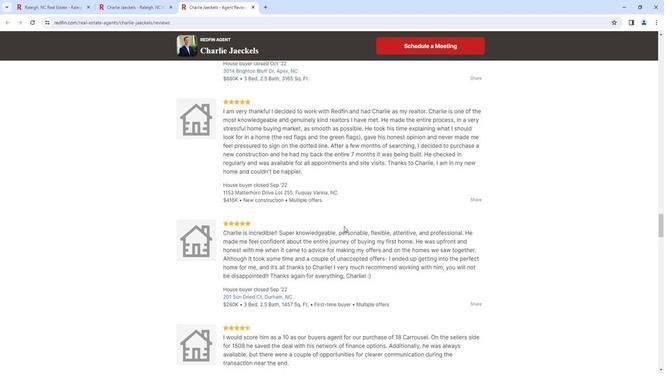 
Action: Mouse scrolled (343, 226) with delta (0, 0)
Screenshot: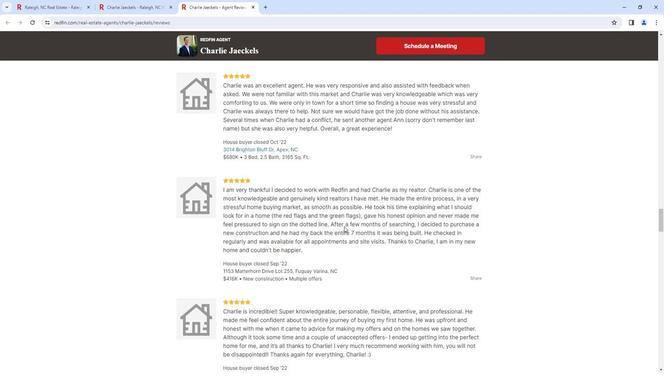 
Action: Mouse scrolled (343, 226) with delta (0, 0)
Screenshot: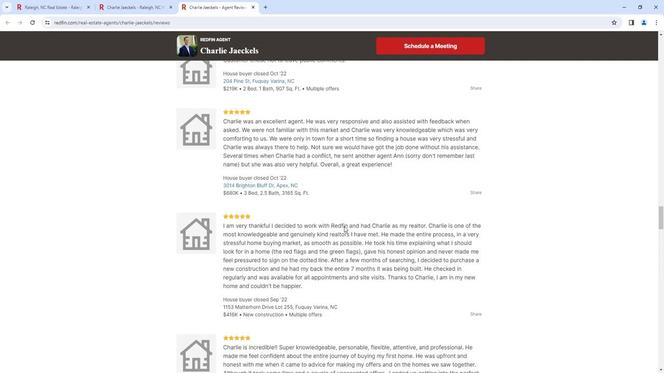 
Action: Mouse scrolled (343, 226) with delta (0, 0)
Screenshot: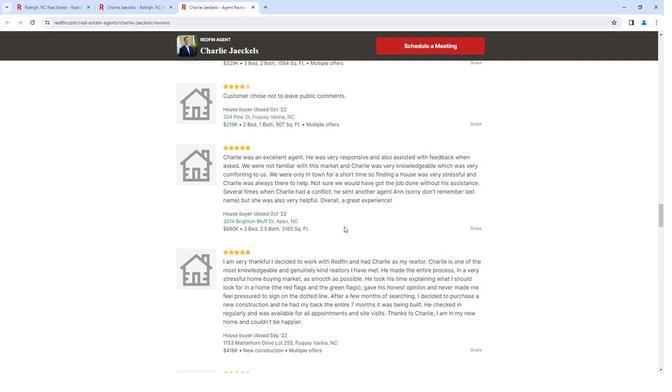 
Action: Mouse scrolled (343, 226) with delta (0, 0)
Screenshot: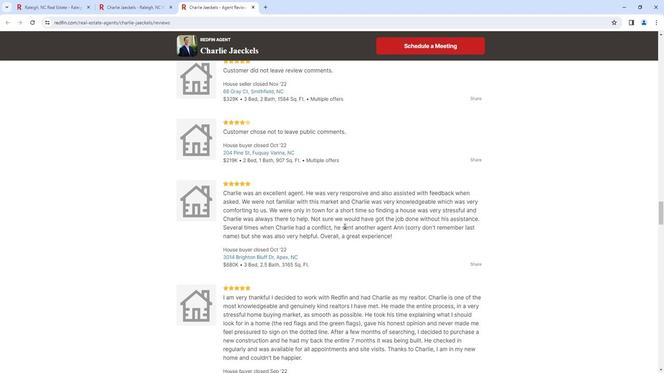 
Action: Mouse scrolled (343, 226) with delta (0, 0)
Screenshot: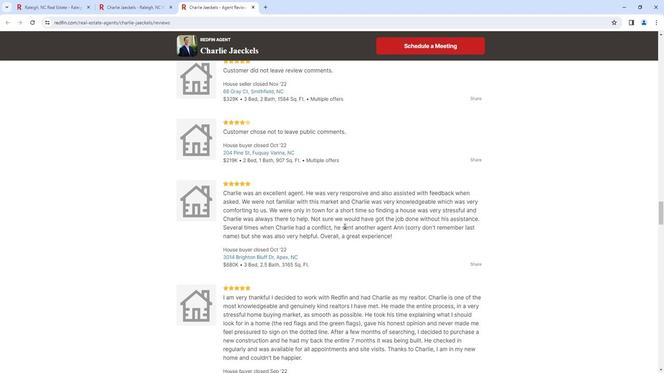 
Action: Mouse scrolled (343, 226) with delta (0, 0)
Screenshot: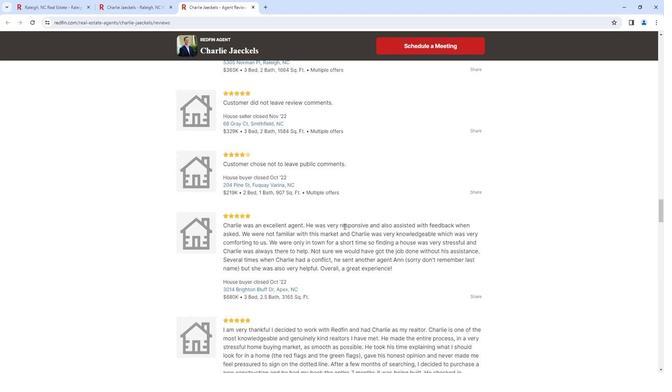
Action: Mouse scrolled (343, 226) with delta (0, 0)
Screenshot: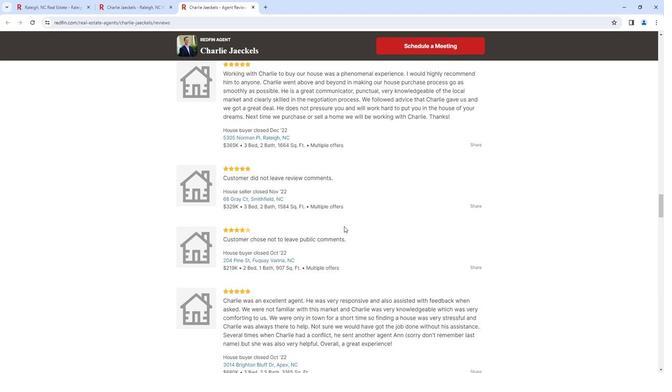 
Action: Mouse scrolled (343, 226) with delta (0, 0)
Screenshot: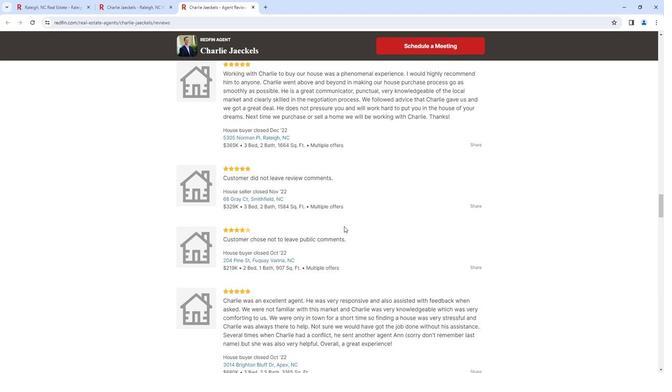 
Action: Mouse scrolled (343, 226) with delta (0, 0)
Screenshot: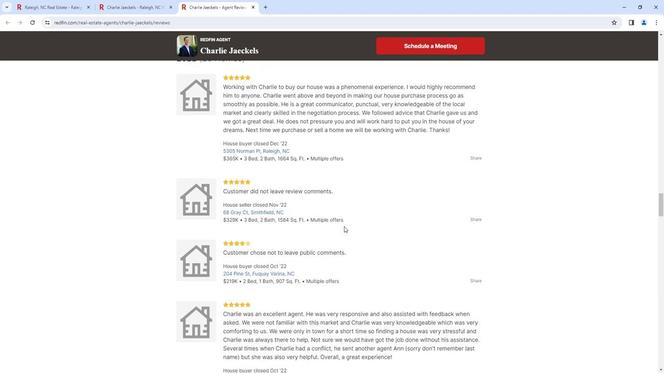 
Action: Mouse moved to (342, 227)
Screenshot: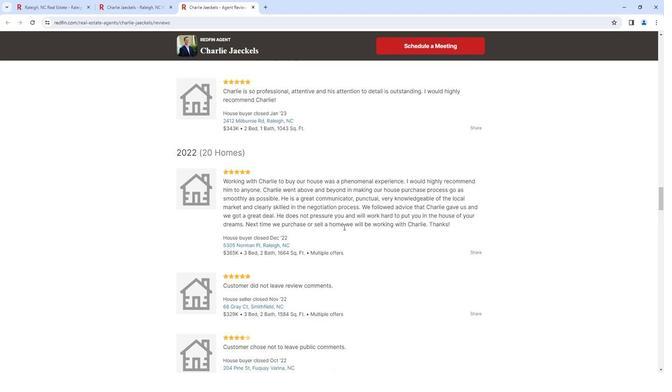 
Action: Mouse scrolled (342, 227) with delta (0, 0)
Screenshot: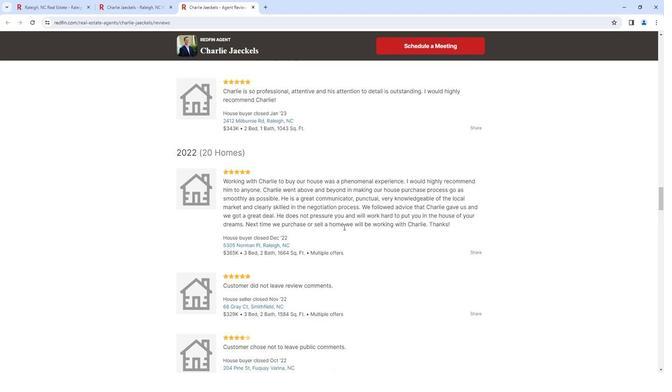 
Action: Mouse scrolled (342, 227) with delta (0, 0)
Screenshot: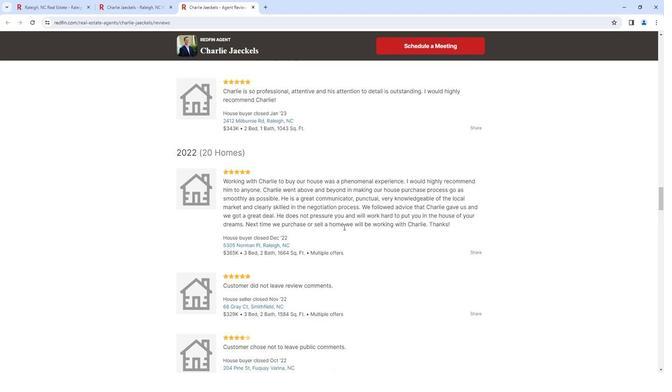 
Action: Mouse scrolled (342, 227) with delta (0, 0)
Screenshot: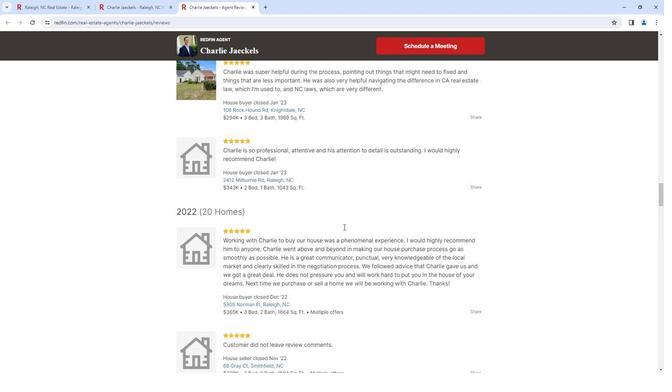 
Action: Mouse scrolled (342, 227) with delta (0, 0)
Screenshot: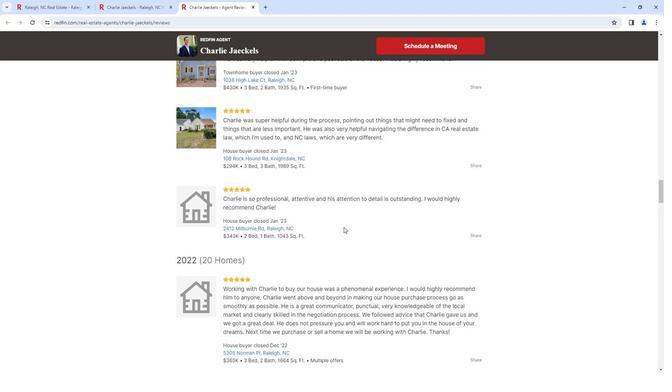 
Action: Mouse scrolled (342, 227) with delta (0, 0)
Screenshot: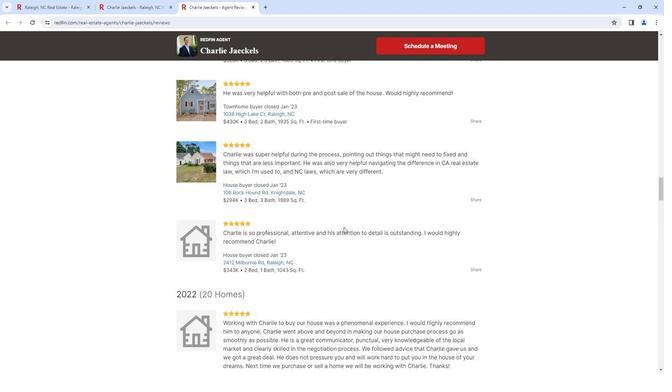 
Action: Mouse scrolled (342, 227) with delta (0, 0)
Screenshot: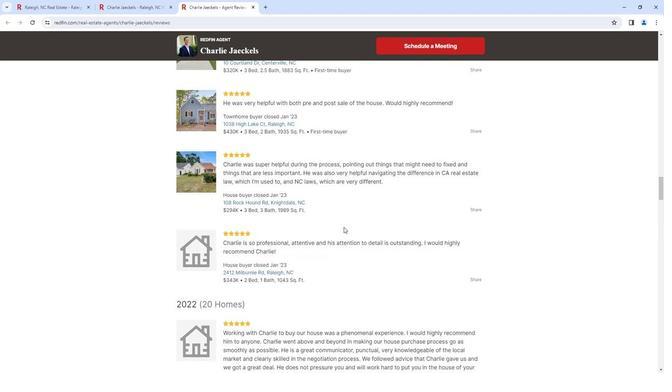 
Action: Mouse scrolled (342, 227) with delta (0, 0)
Screenshot: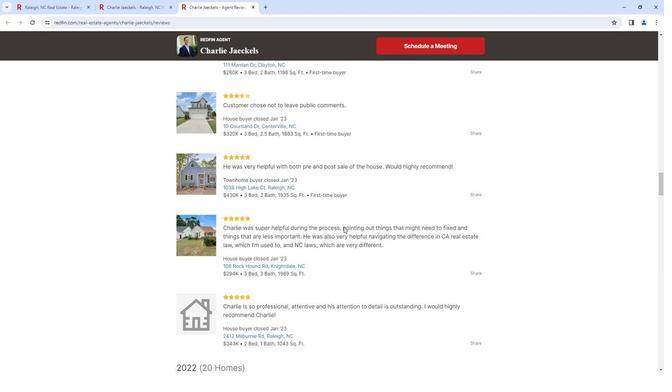 
Action: Mouse scrolled (342, 227) with delta (0, 0)
Screenshot: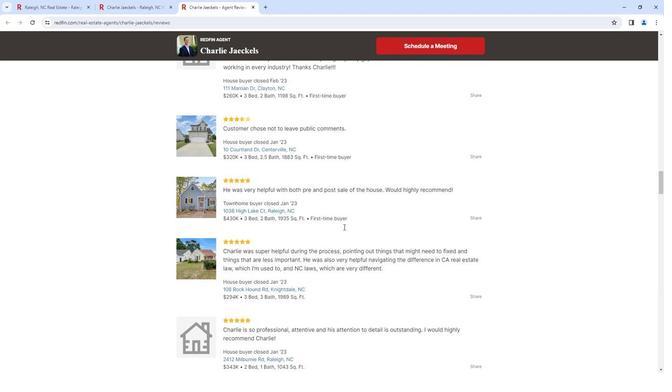 
Action: Mouse scrolled (342, 227) with delta (0, 0)
Screenshot: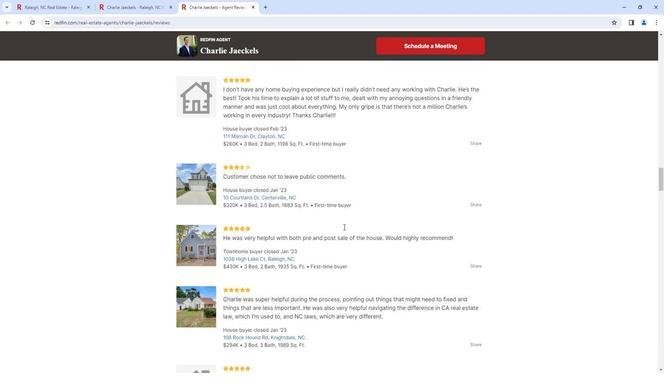 
Action: Mouse scrolled (342, 227) with delta (0, 0)
Screenshot: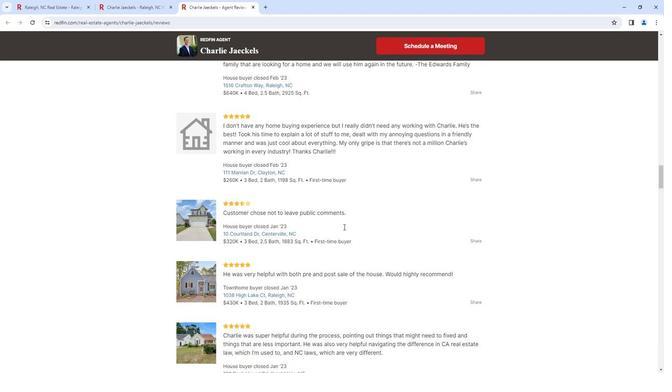
Action: Mouse scrolled (342, 227) with delta (0, 0)
Screenshot: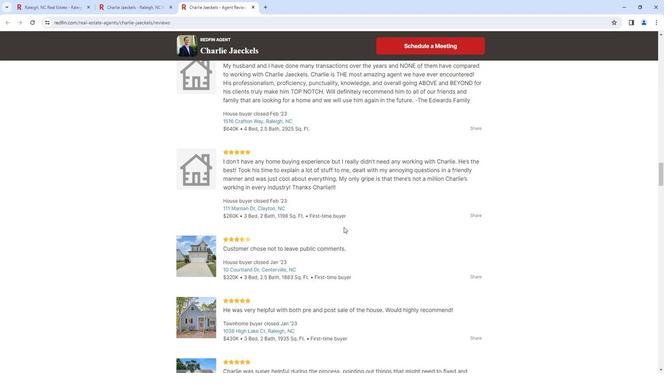 
Action: Mouse scrolled (342, 227) with delta (0, 0)
Screenshot: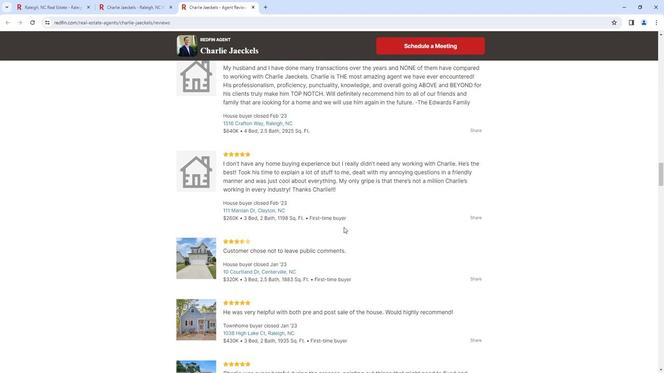 
Action: Mouse scrolled (342, 227) with delta (0, 0)
Screenshot: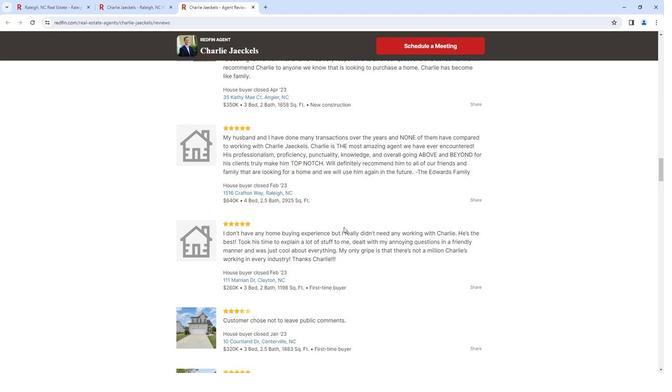 
Action: Mouse scrolled (342, 227) with delta (0, 0)
